 Task: Utilize the "Equalization" effect to sculpt the tonal balance of a vocal recording.
Action: Mouse moved to (73, 7)
Screenshot: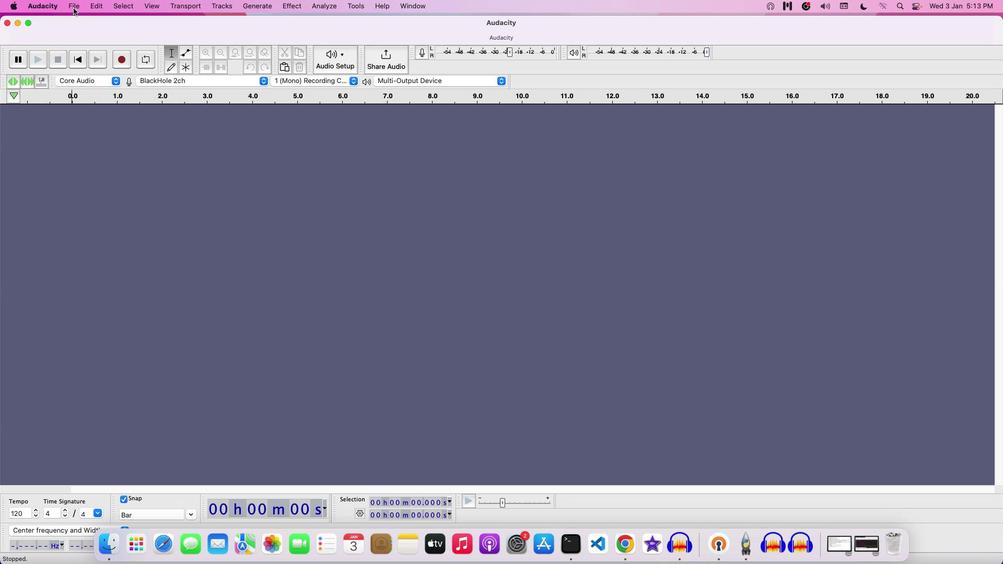 
Action: Mouse pressed left at (73, 7)
Screenshot: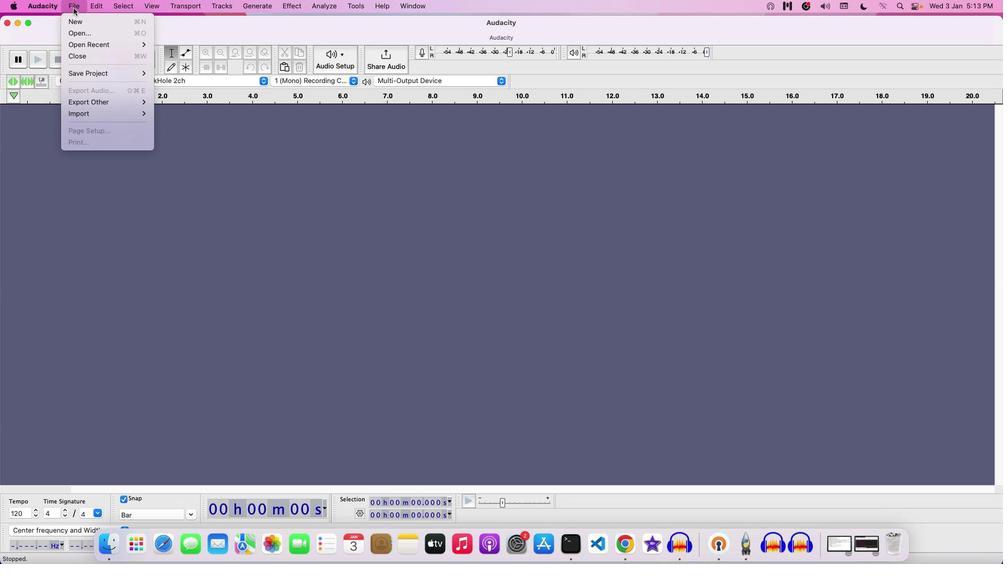 
Action: Mouse moved to (89, 30)
Screenshot: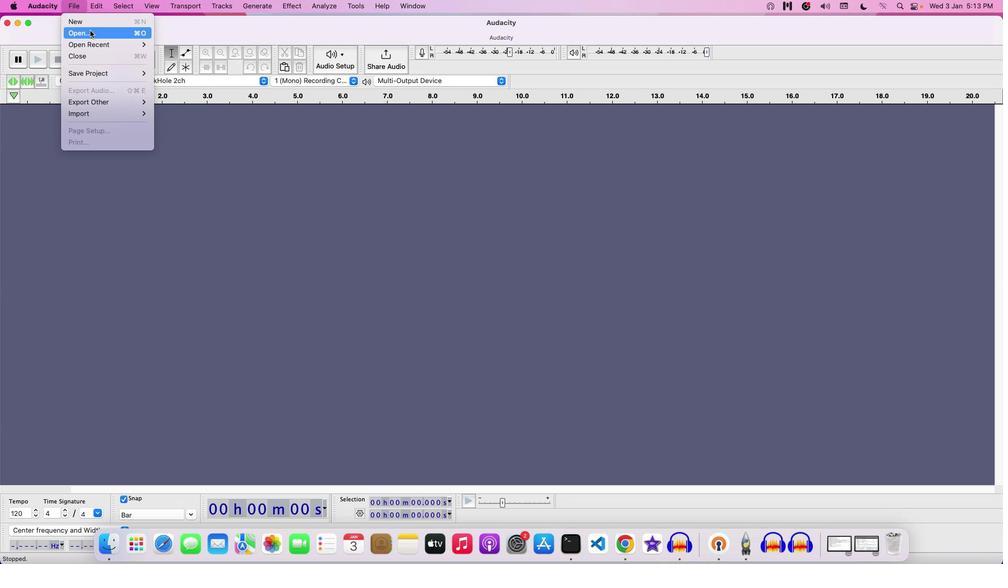 
Action: Mouse pressed left at (89, 30)
Screenshot: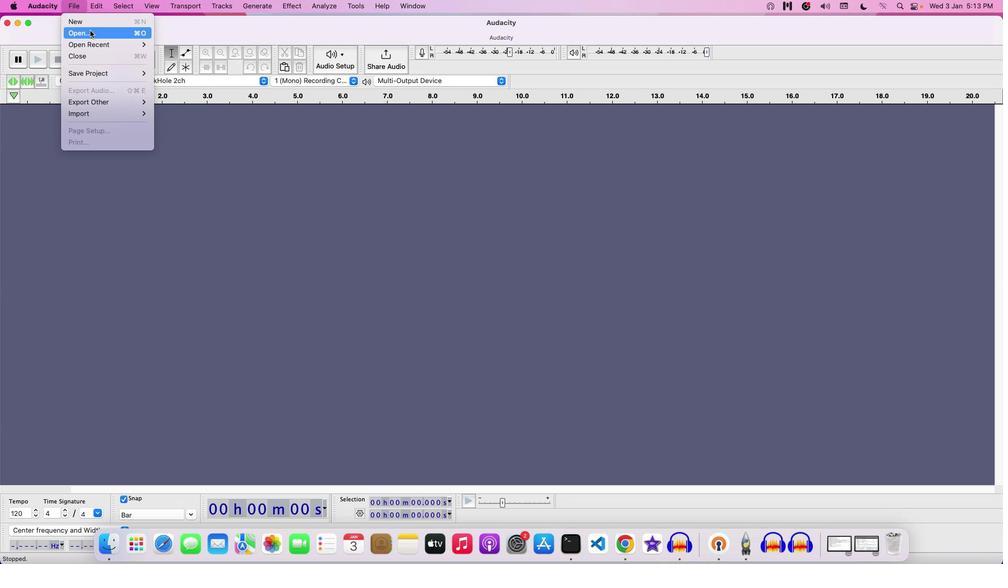 
Action: Mouse moved to (450, 191)
Screenshot: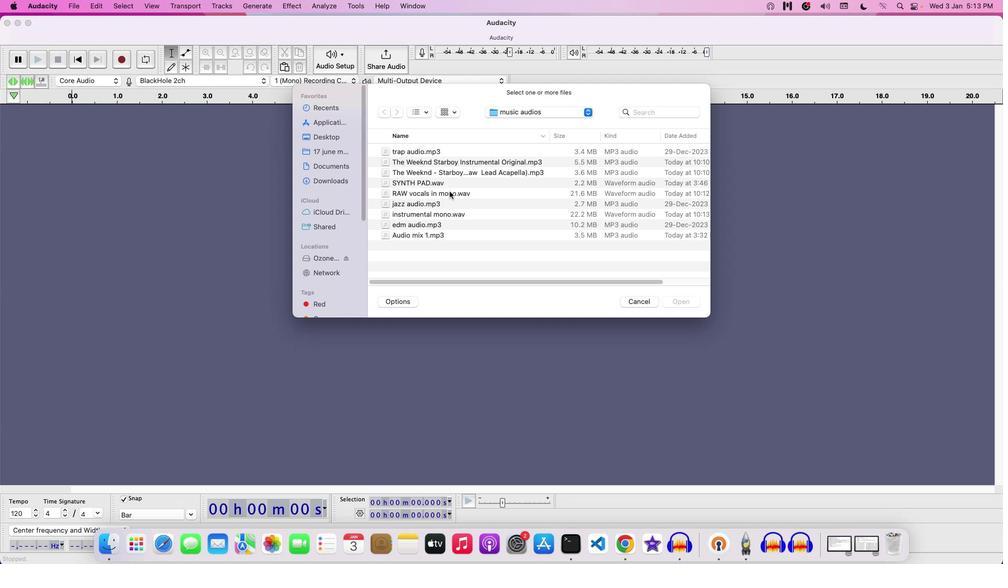 
Action: Mouse pressed left at (450, 191)
Screenshot: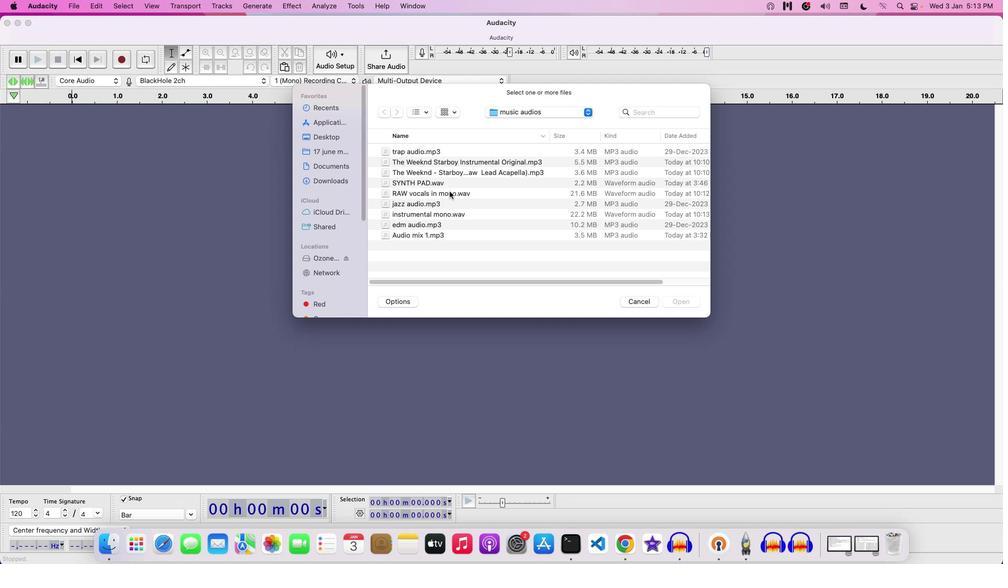 
Action: Mouse moved to (468, 193)
Screenshot: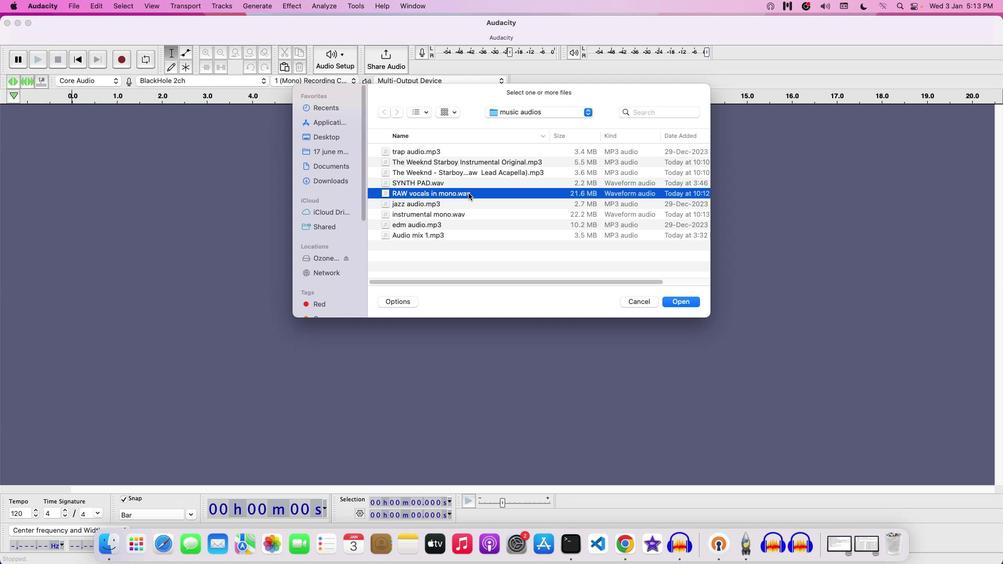 
Action: Mouse pressed left at (468, 193)
Screenshot: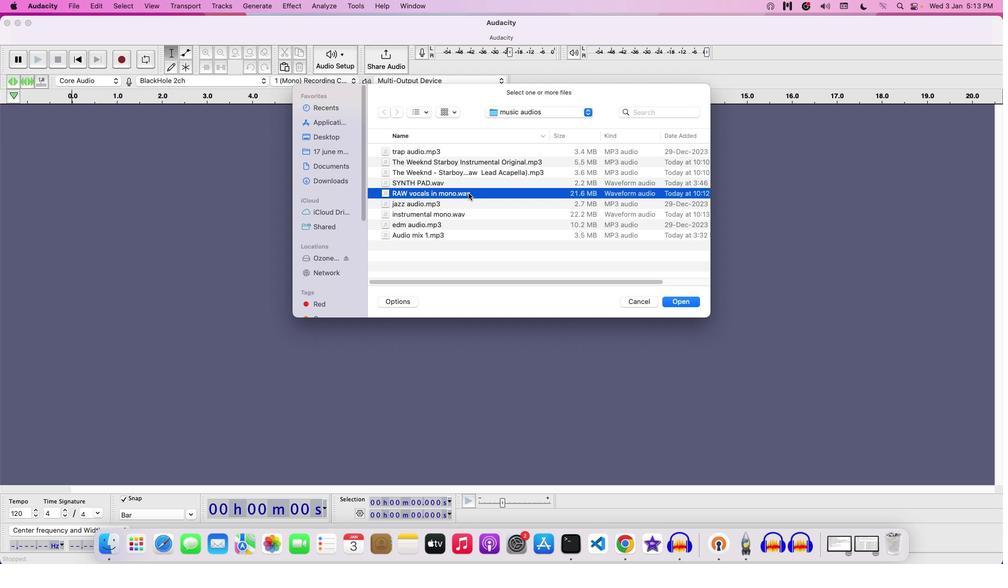 
Action: Mouse moved to (650, 303)
Screenshot: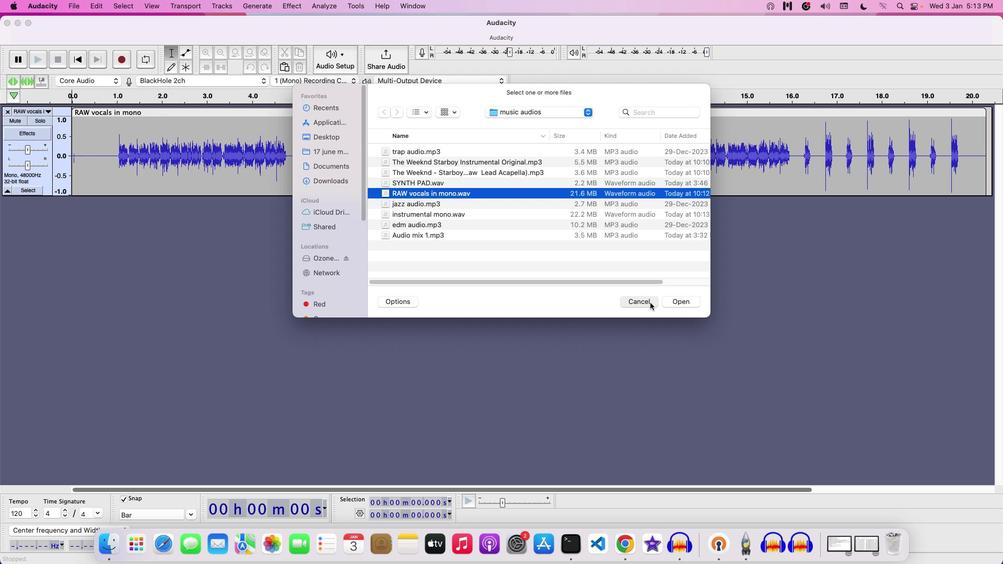 
Action: Mouse pressed left at (650, 303)
Screenshot: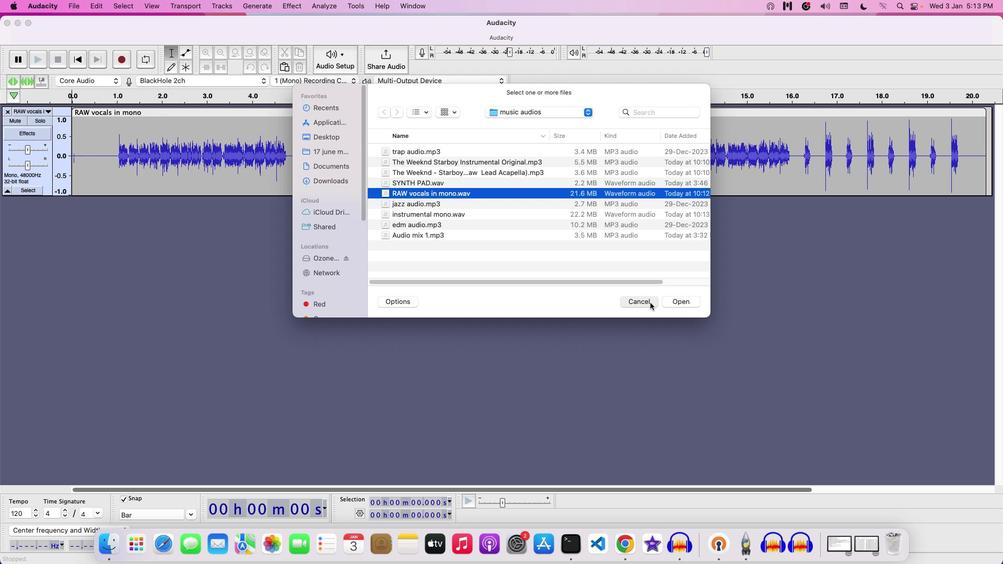 
Action: Mouse moved to (71, 111)
Screenshot: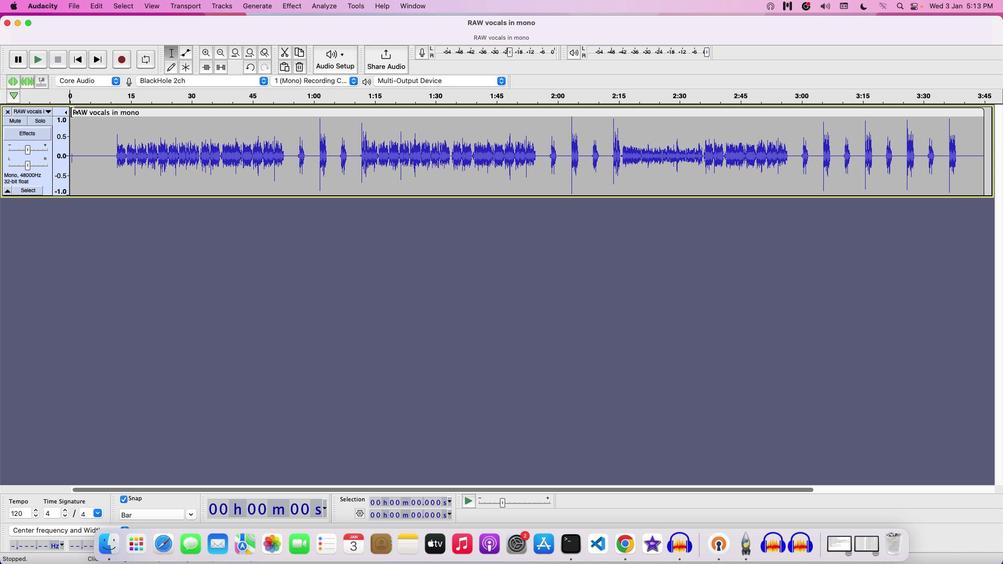 
Action: Mouse pressed left at (71, 111)
Screenshot: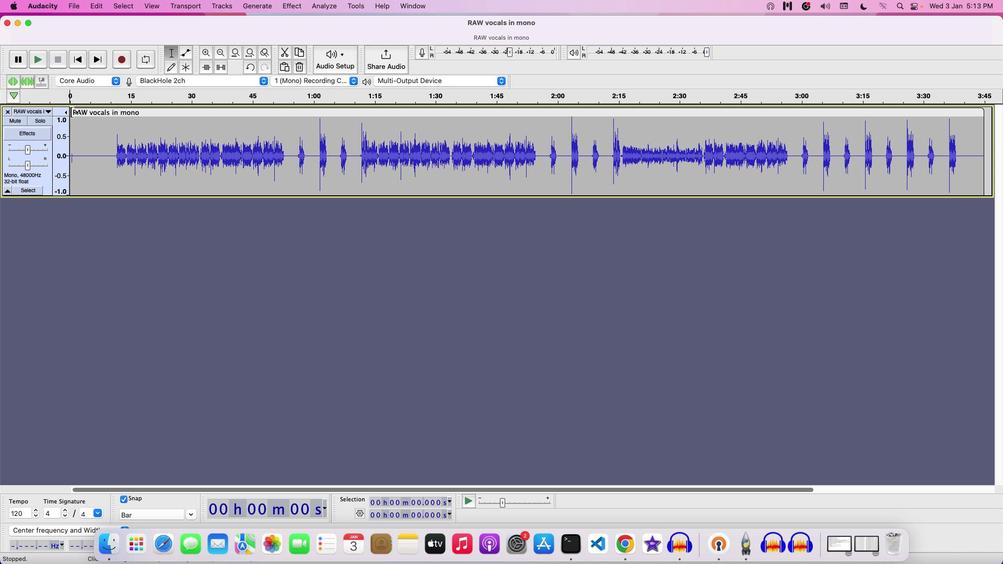 
Action: Mouse moved to (133, 112)
Screenshot: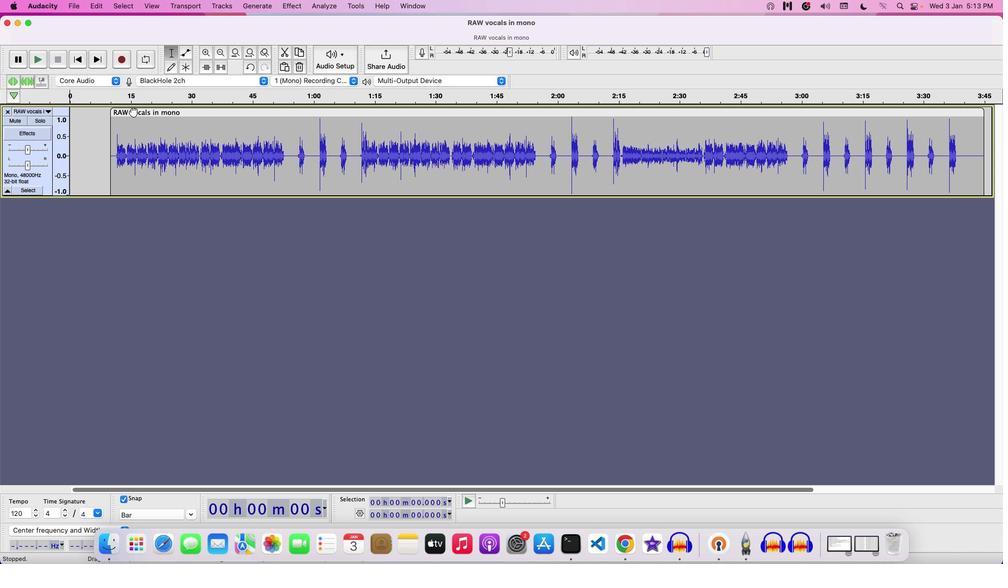
Action: Mouse pressed left at (133, 112)
Screenshot: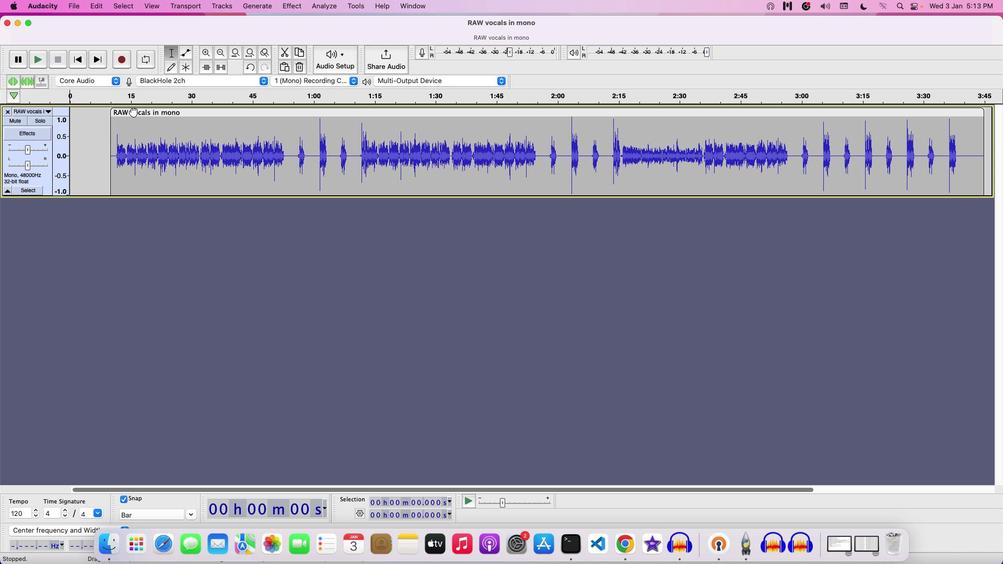 
Action: Mouse moved to (941, 111)
Screenshot: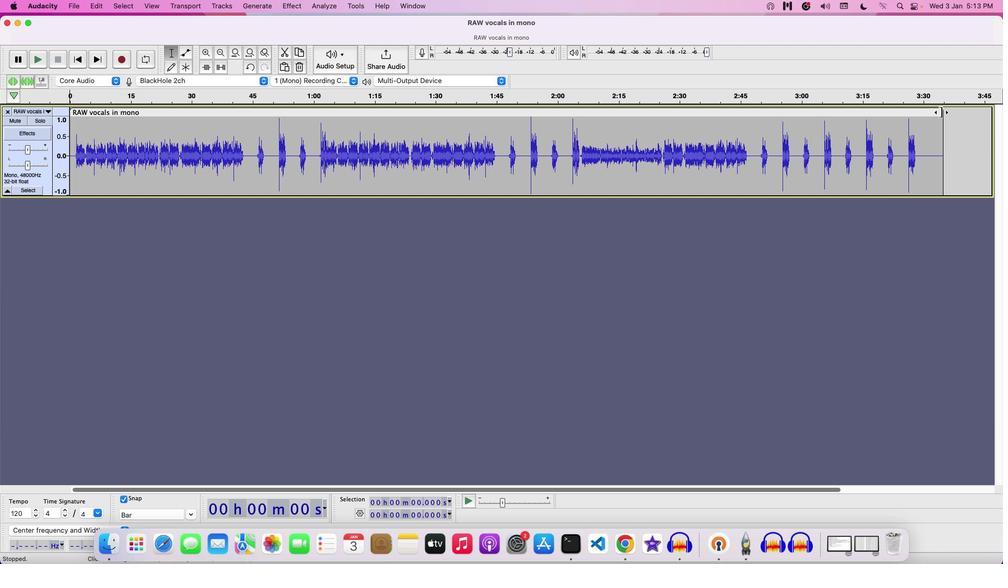 
Action: Mouse pressed left at (941, 111)
Screenshot: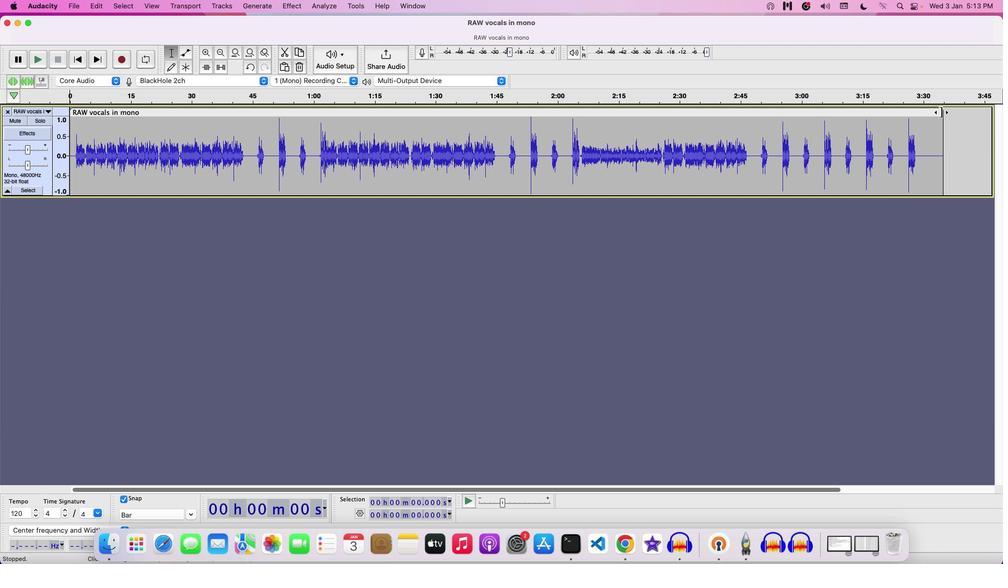 
Action: Mouse moved to (295, 139)
Screenshot: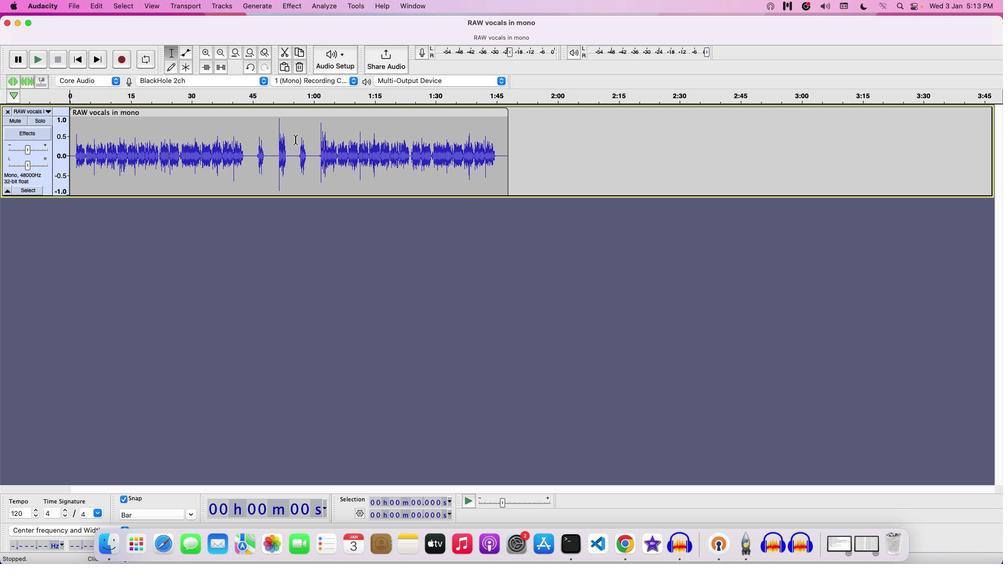 
Action: Key pressed Key.space
Screenshot: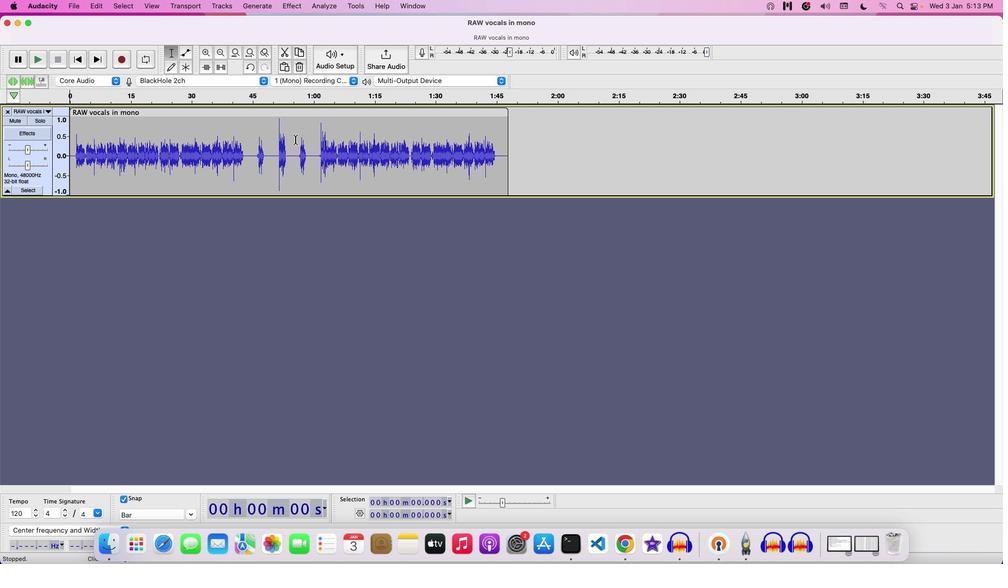 
Action: Mouse moved to (29, 150)
Screenshot: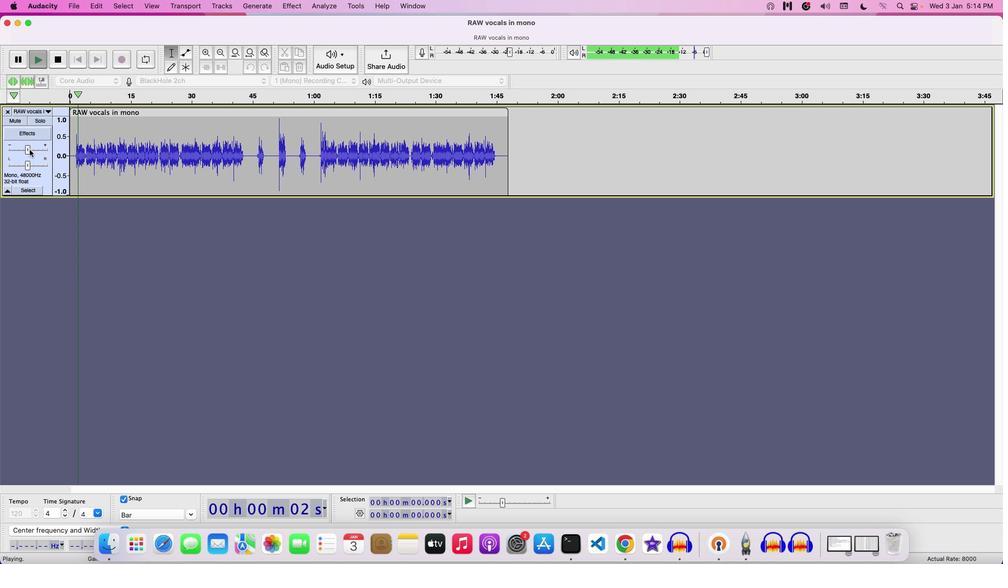 
Action: Mouse pressed left at (29, 150)
Screenshot: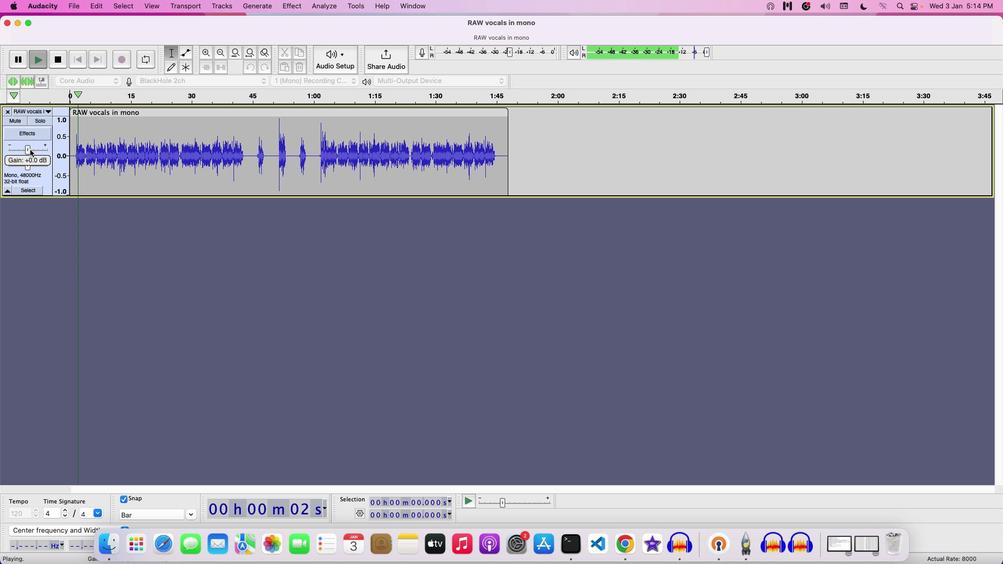 
Action: Mouse moved to (34, 148)
Screenshot: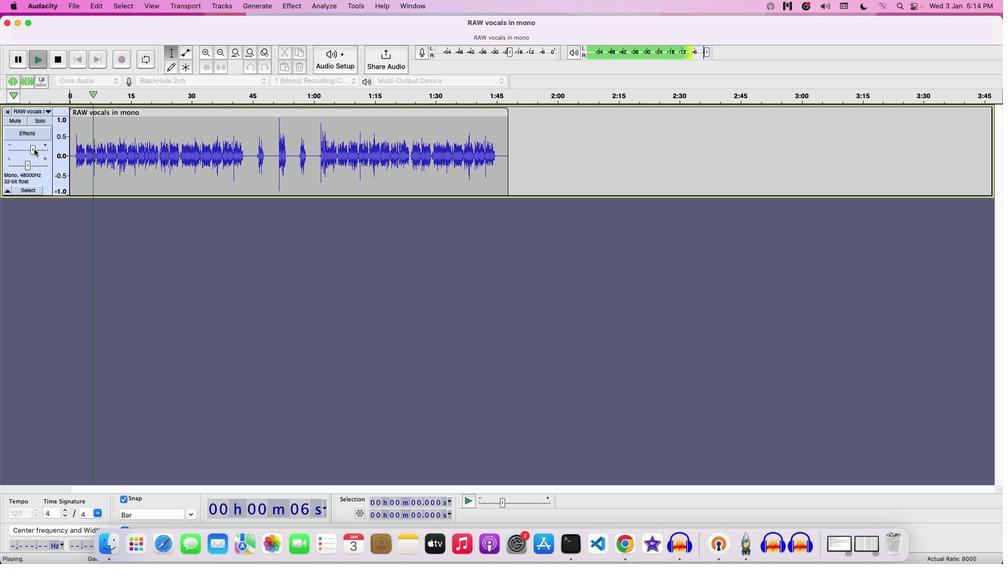 
Action: Mouse pressed left at (34, 148)
Screenshot: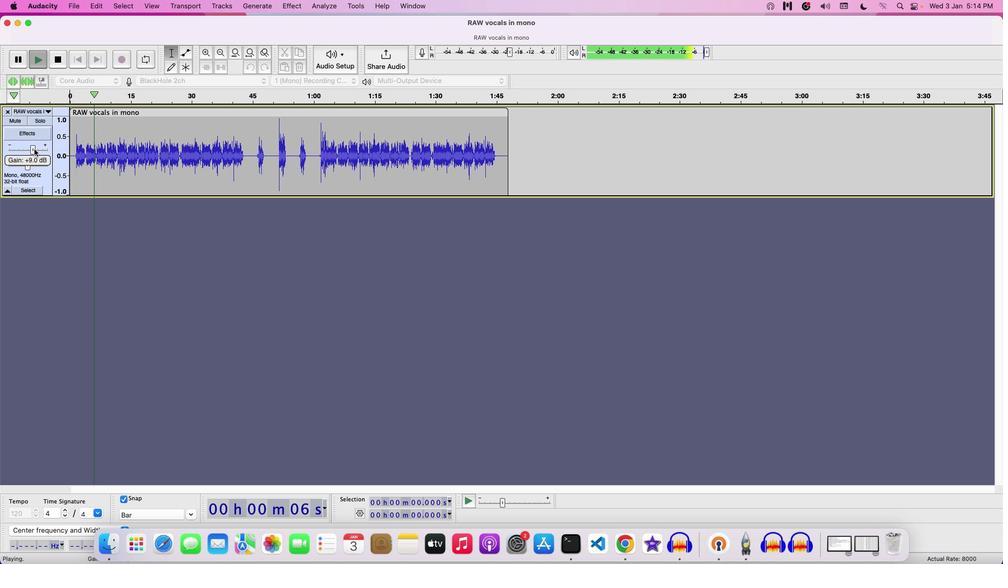 
Action: Mouse moved to (31, 152)
Screenshot: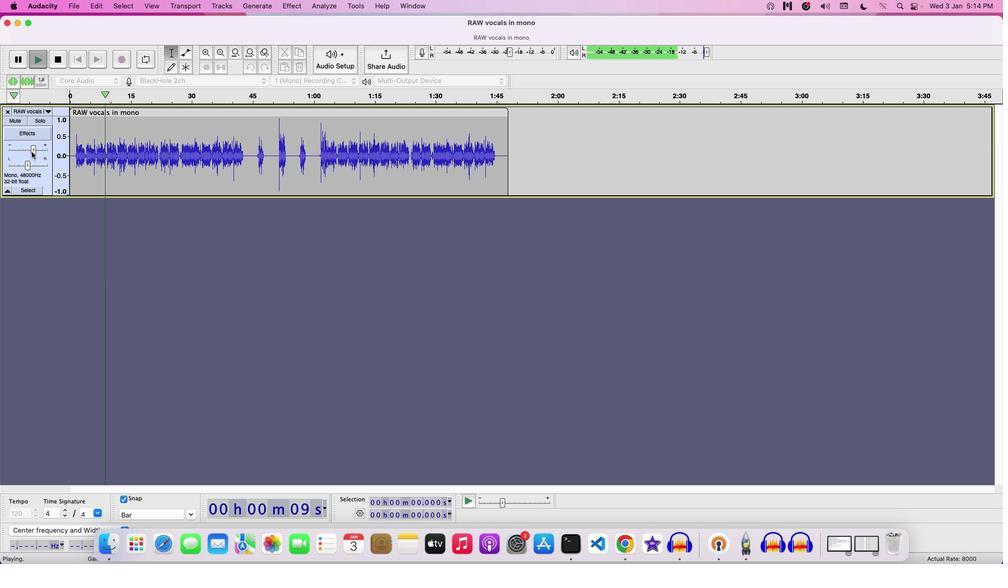 
Action: Mouse pressed left at (31, 152)
Screenshot: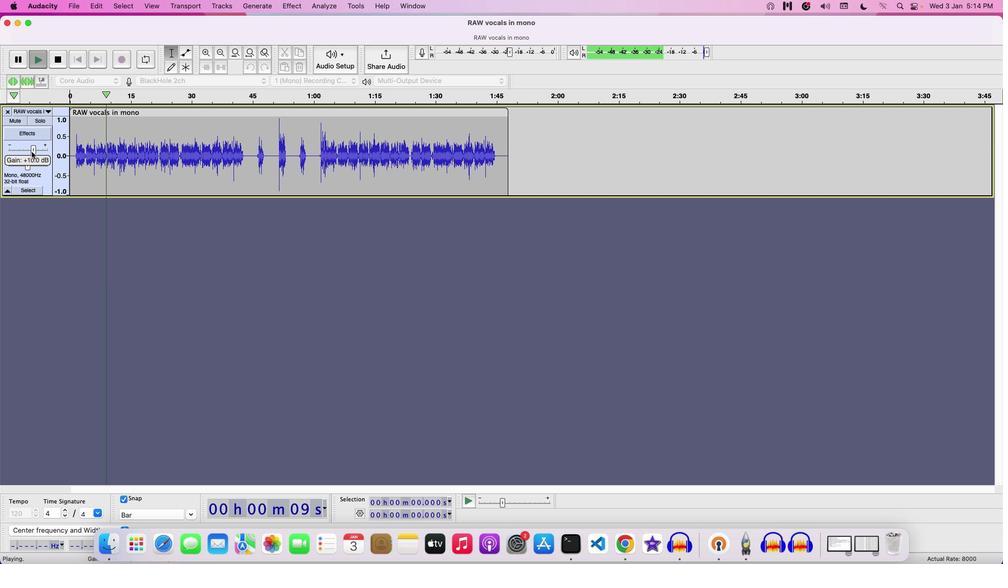 
Action: Mouse moved to (200, 145)
Screenshot: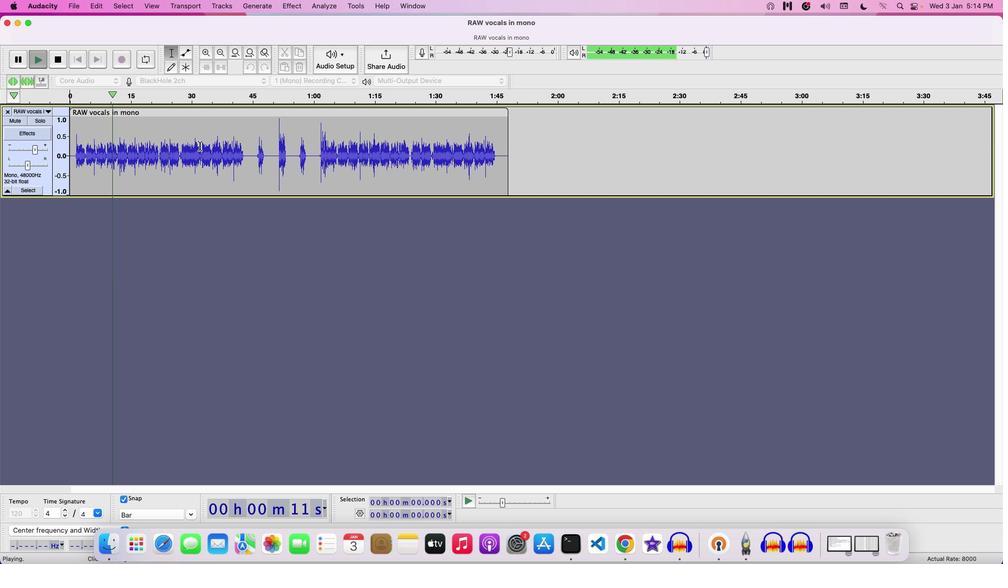 
Action: Key pressed Key.space
Screenshot: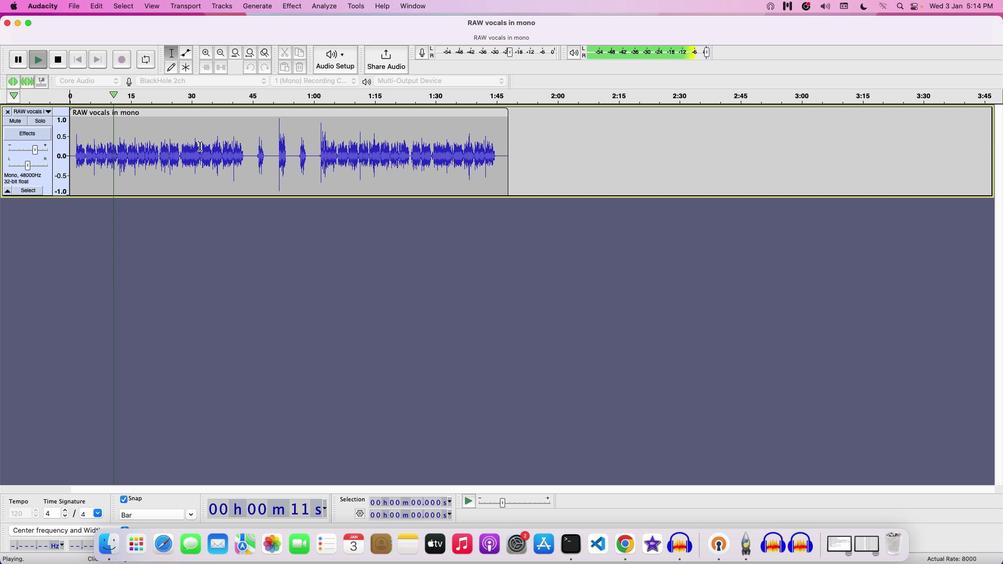 
Action: Mouse pressed left at (200, 145)
Screenshot: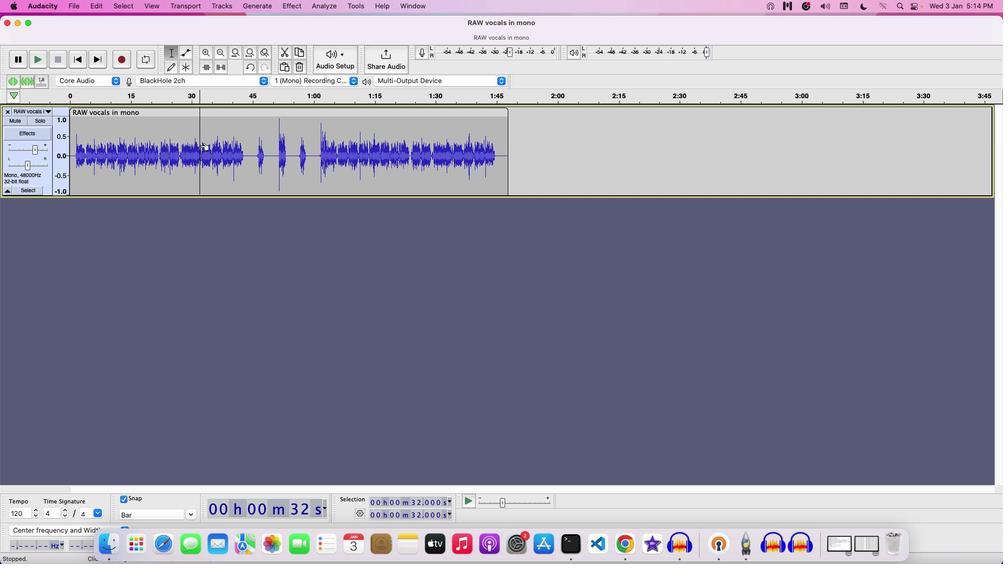 
Action: Mouse pressed left at (200, 145)
Screenshot: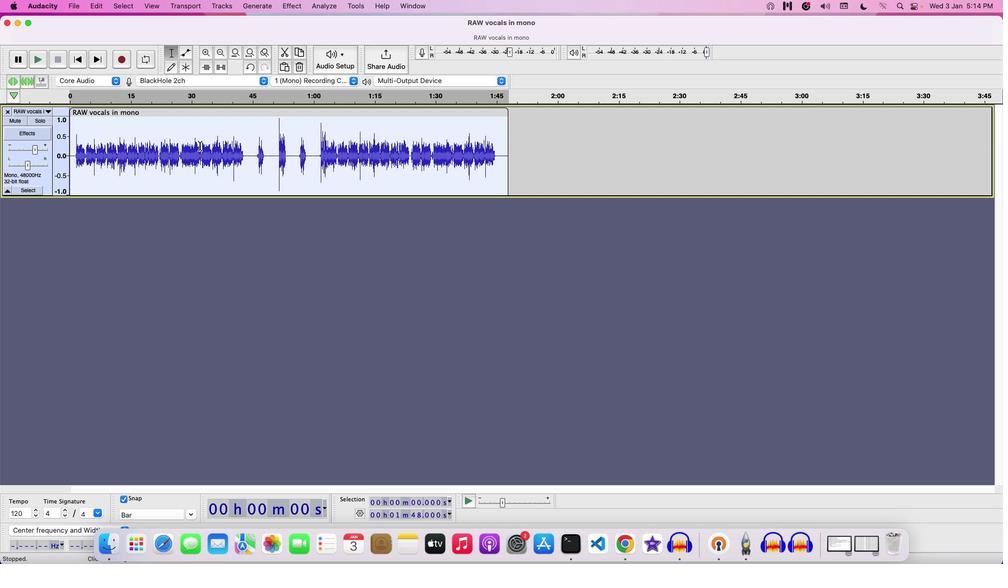
Action: Mouse moved to (290, 6)
Screenshot: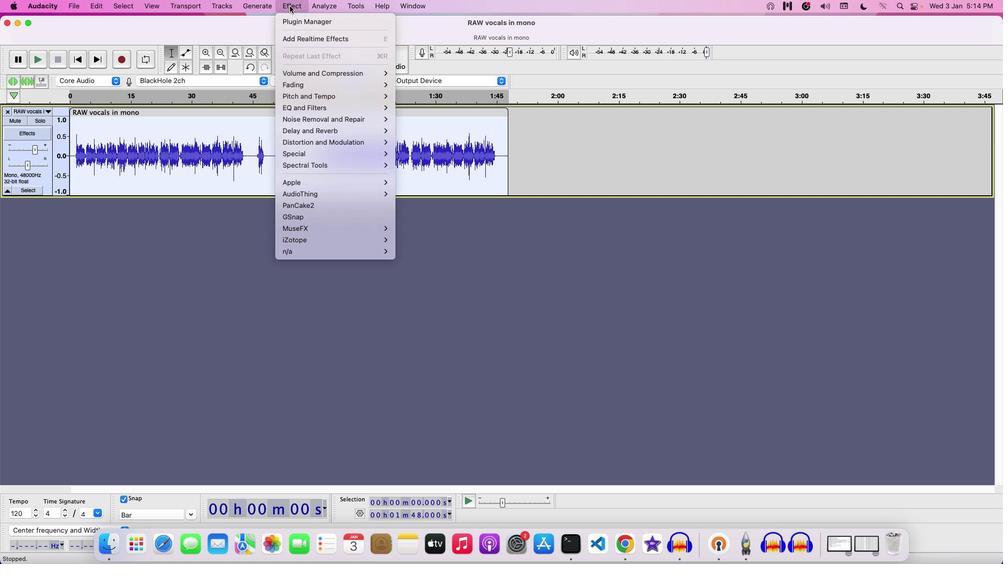 
Action: Mouse pressed left at (290, 6)
Screenshot: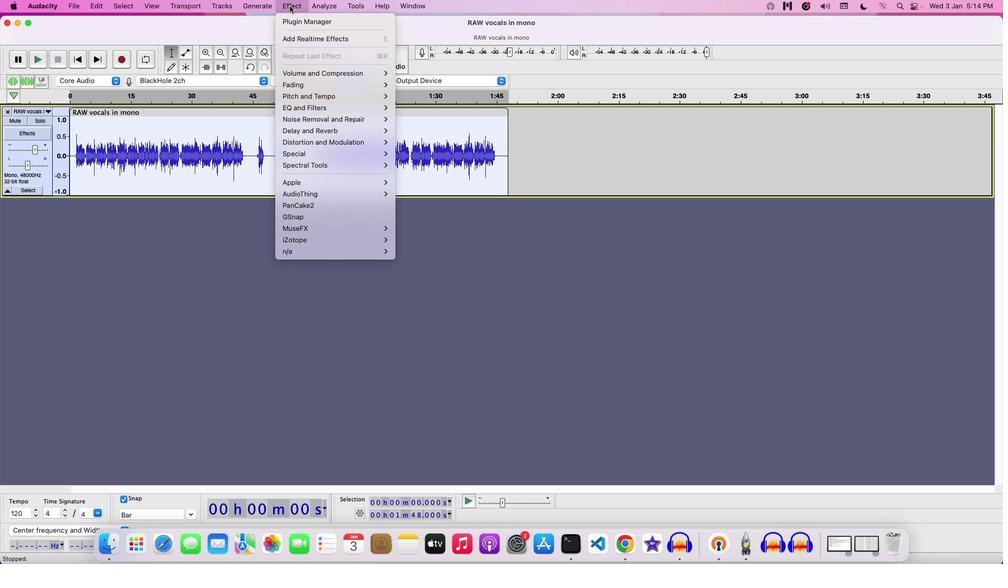
Action: Mouse moved to (418, 115)
Screenshot: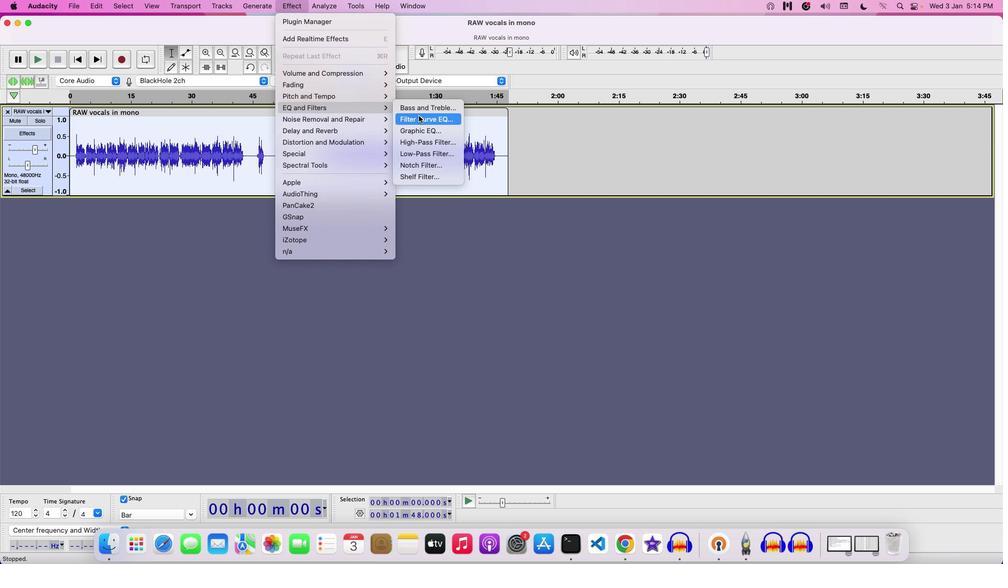 
Action: Mouse pressed left at (418, 115)
Screenshot: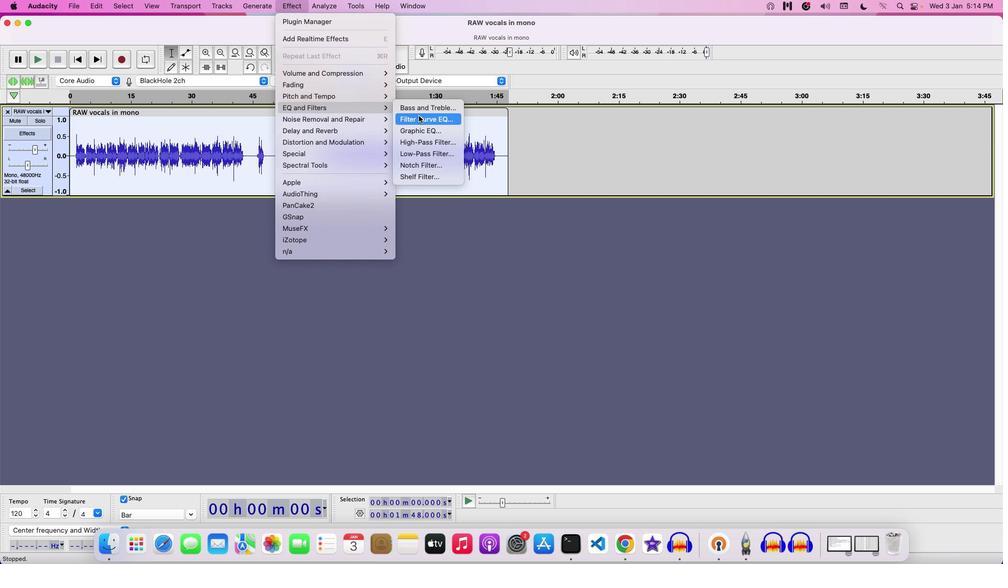 
Action: Mouse moved to (487, 431)
Screenshot: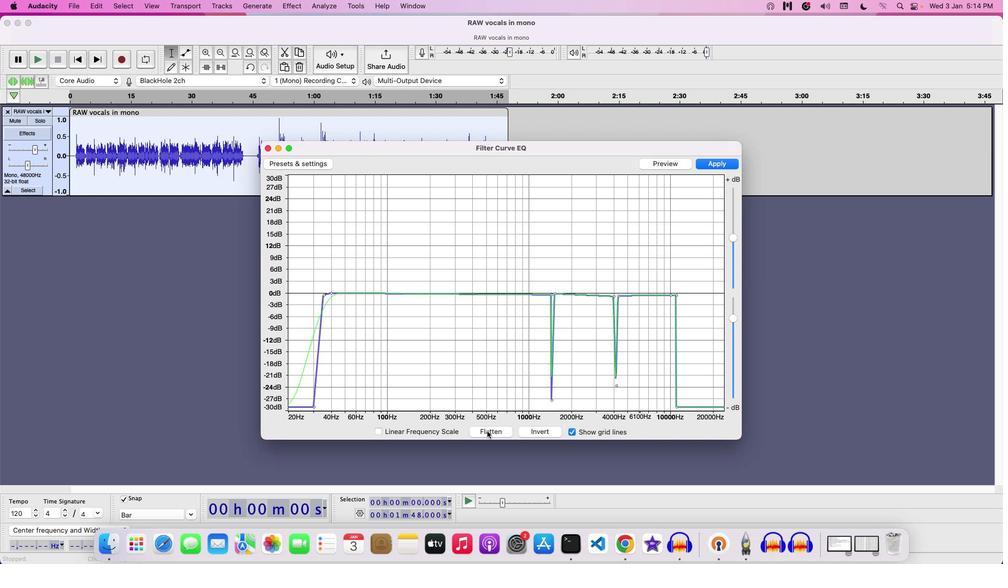 
Action: Mouse pressed left at (487, 431)
Screenshot: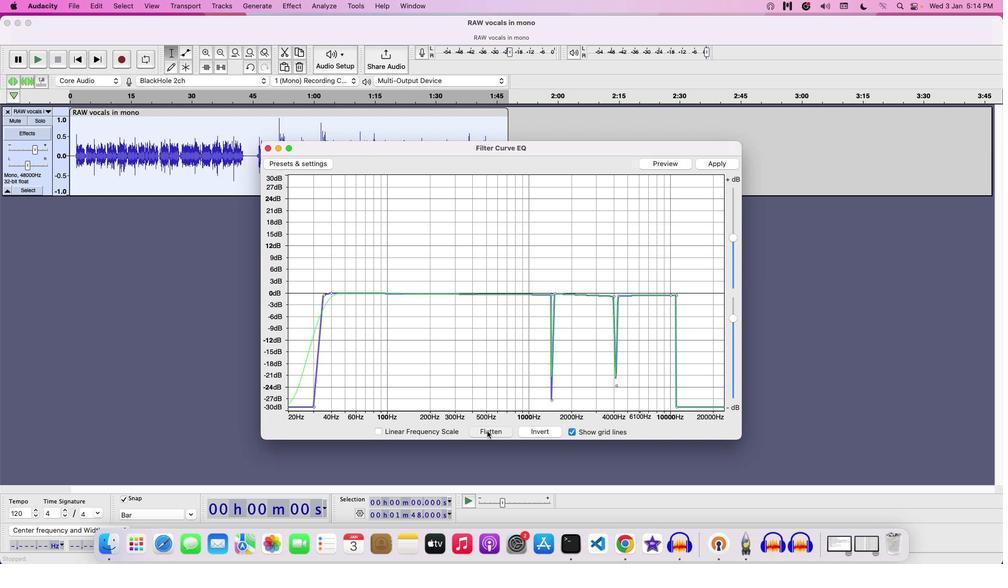 
Action: Mouse moved to (313, 293)
Screenshot: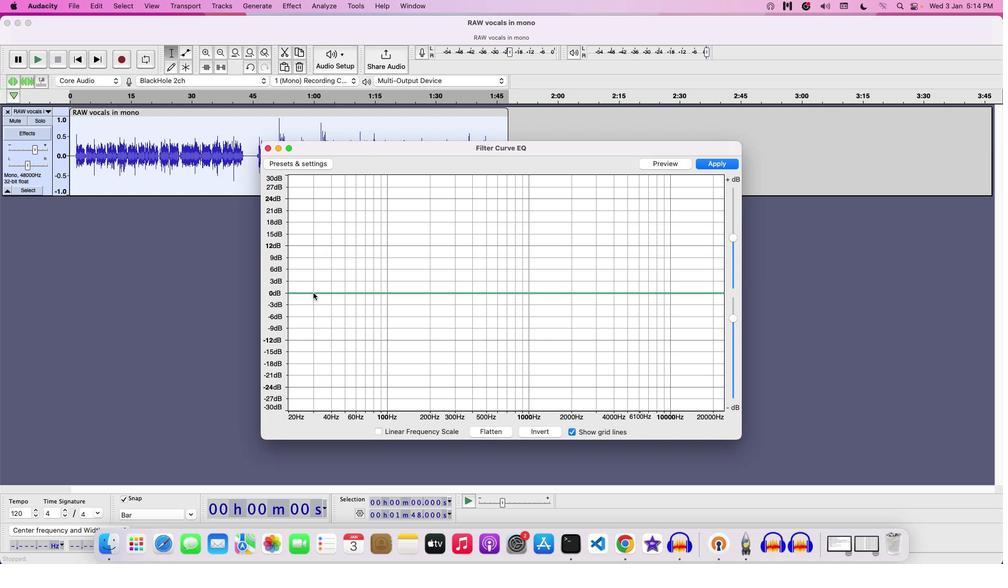
Action: Mouse pressed left at (313, 293)
Screenshot: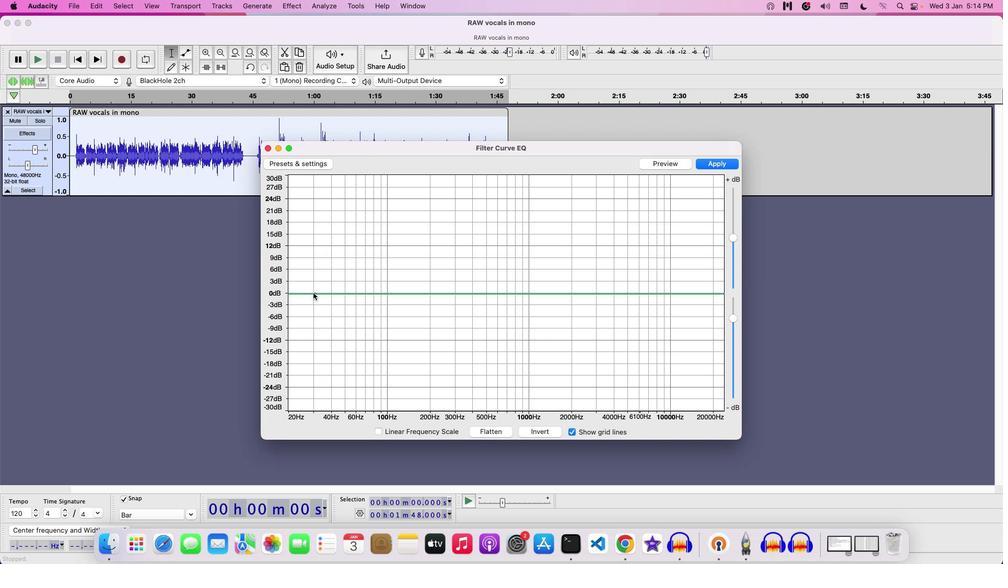 
Action: Mouse moved to (330, 293)
Screenshot: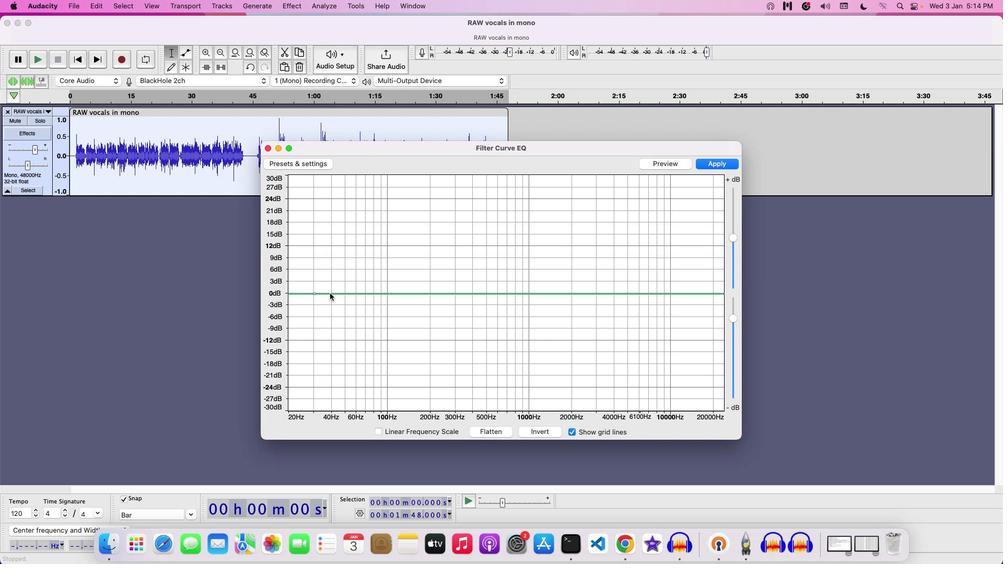 
Action: Mouse pressed left at (330, 293)
Screenshot: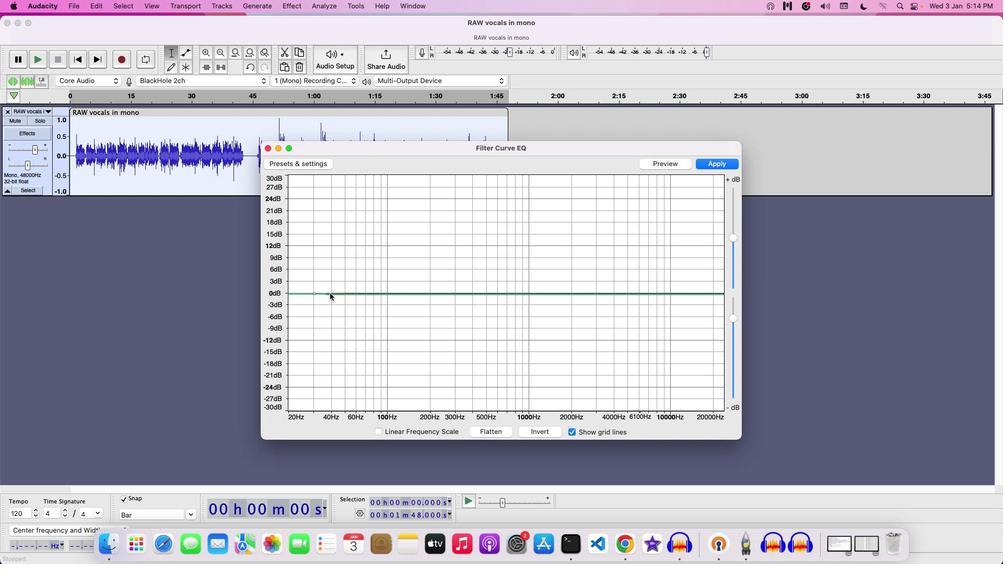 
Action: Mouse moved to (344, 294)
Screenshot: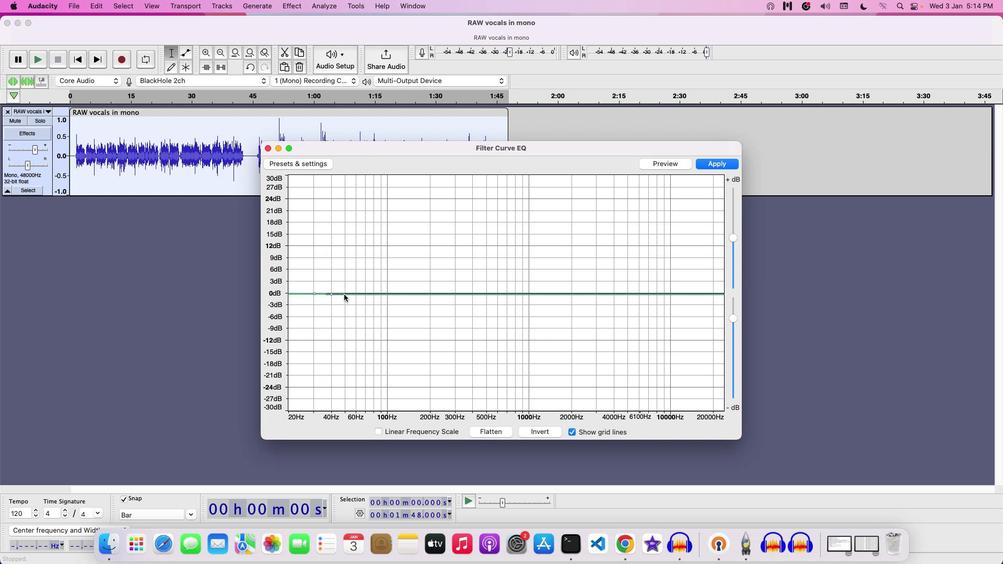 
Action: Mouse pressed left at (344, 294)
Screenshot: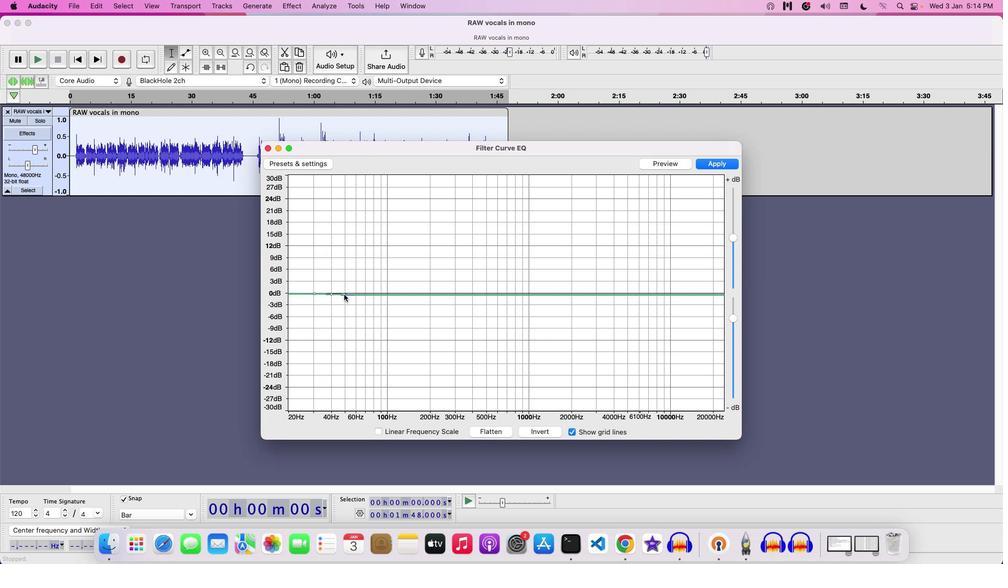 
Action: Mouse moved to (314, 293)
Screenshot: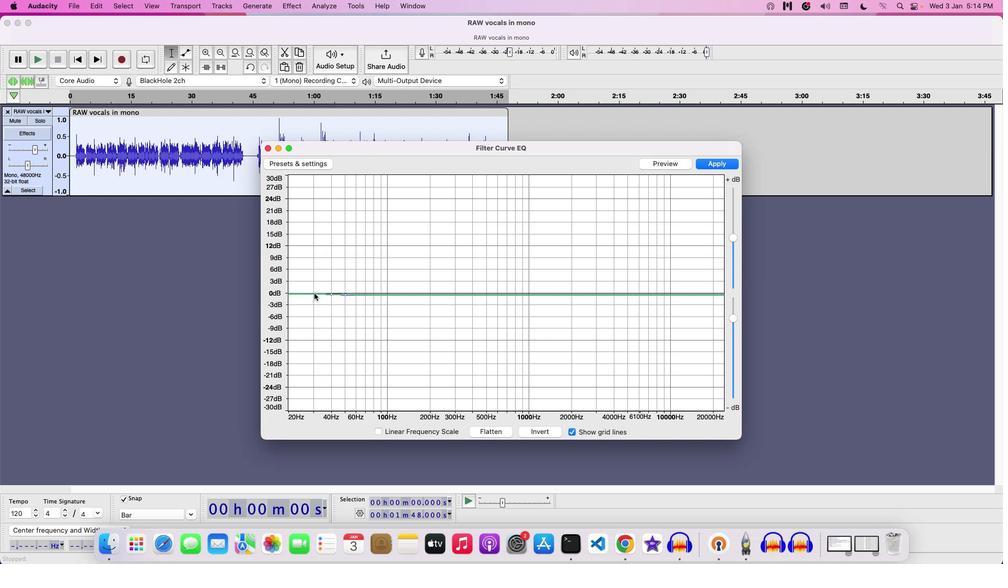 
Action: Mouse pressed left at (314, 293)
Screenshot: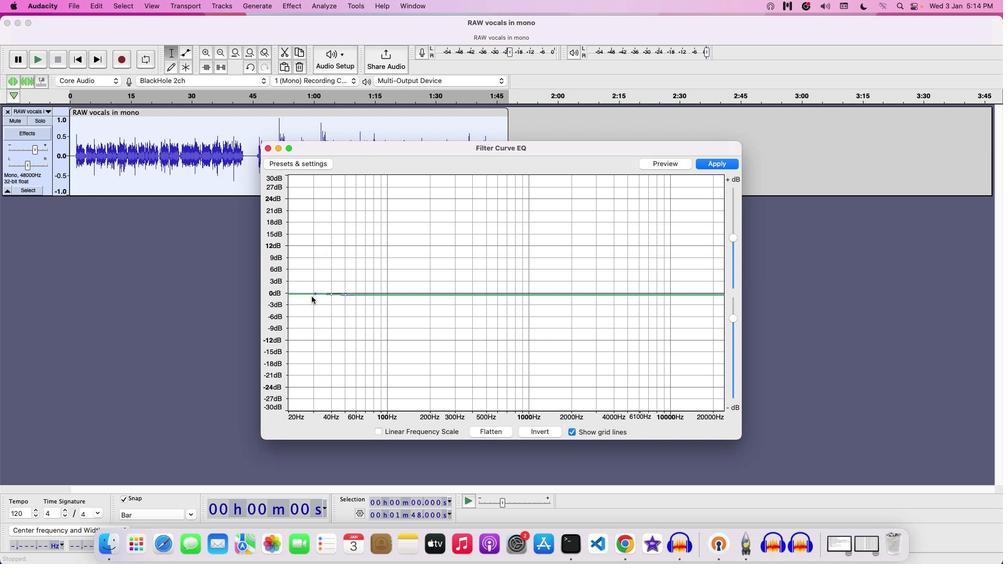 
Action: Mouse moved to (331, 294)
Screenshot: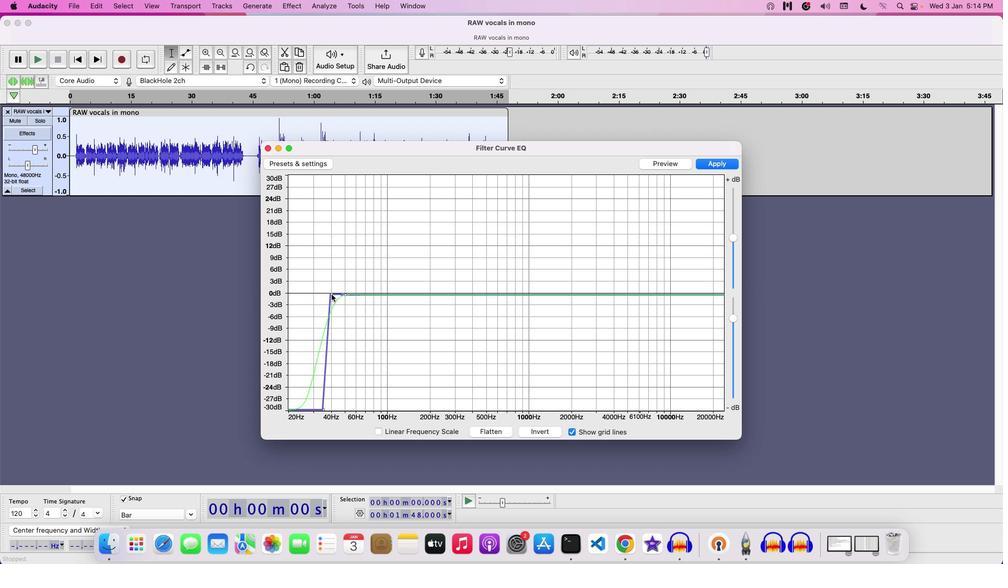 
Action: Mouse pressed left at (331, 294)
Screenshot: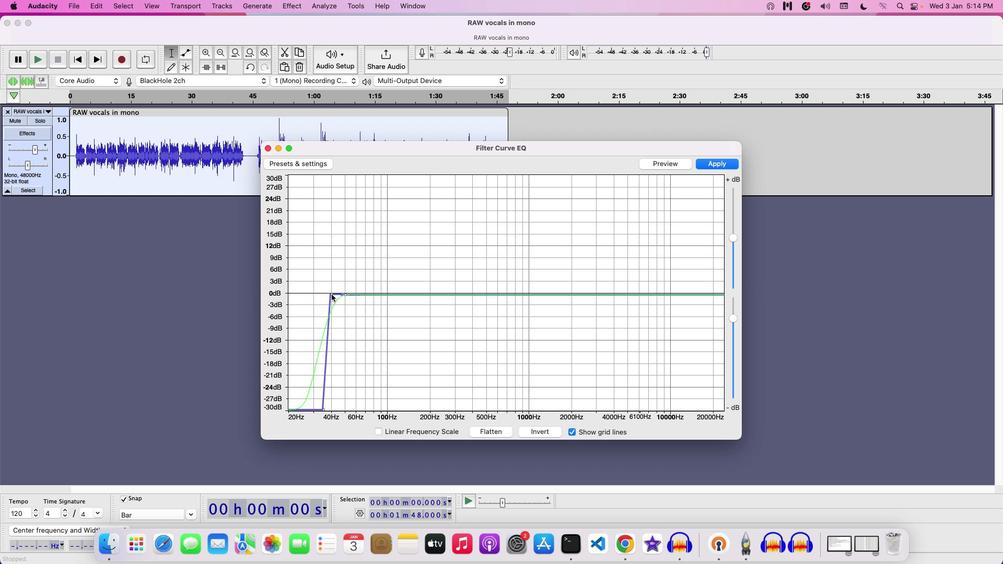 
Action: Mouse moved to (344, 295)
Screenshot: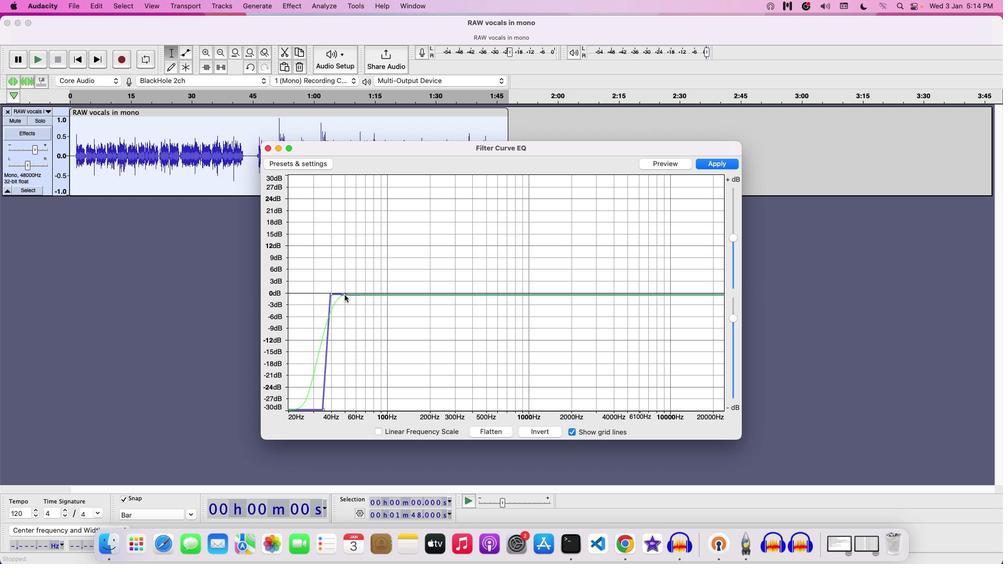 
Action: Mouse pressed left at (344, 295)
Screenshot: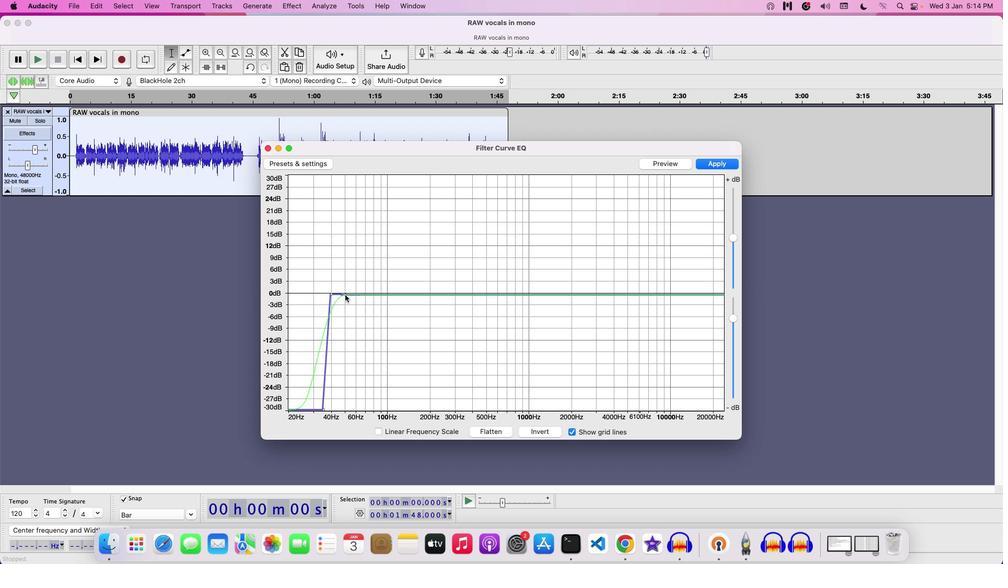 
Action: Mouse moved to (331, 295)
Screenshot: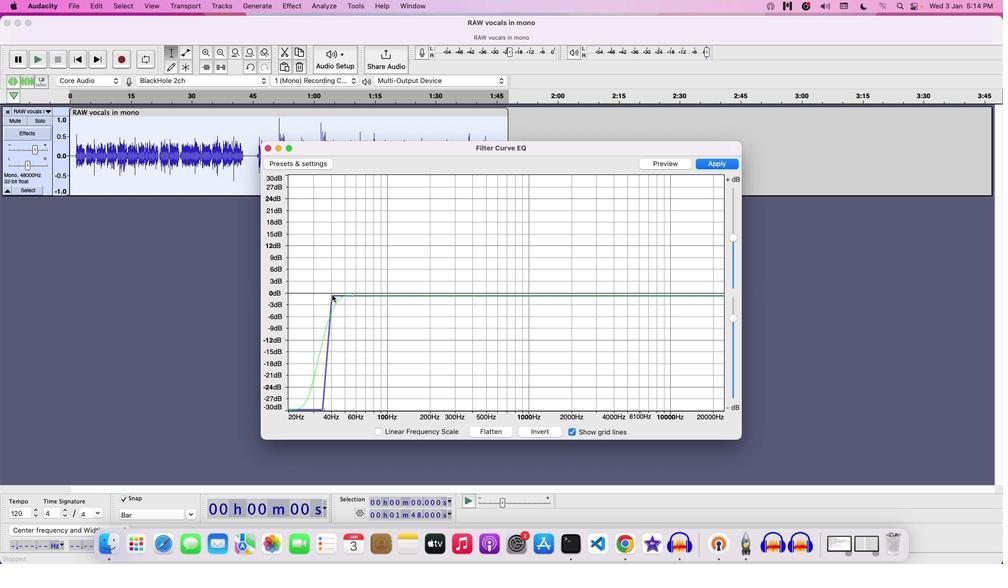 
Action: Mouse pressed left at (331, 295)
Screenshot: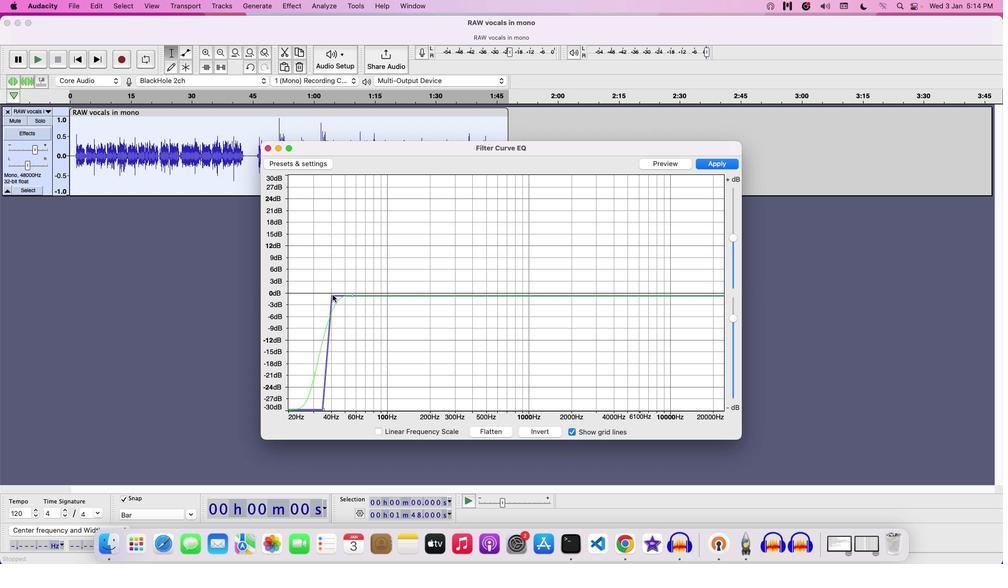 
Action: Mouse moved to (700, 294)
Screenshot: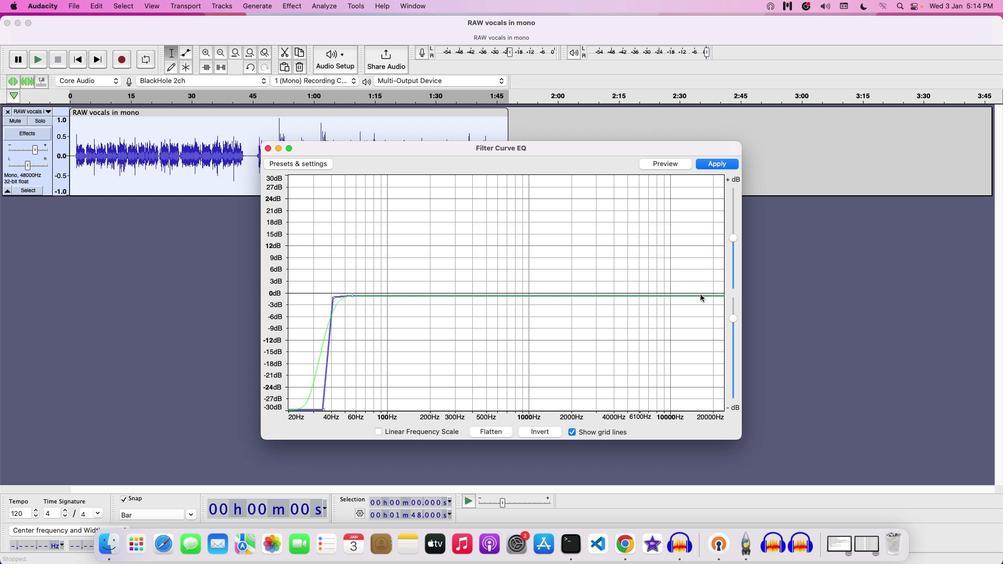 
Action: Mouse pressed left at (700, 294)
Screenshot: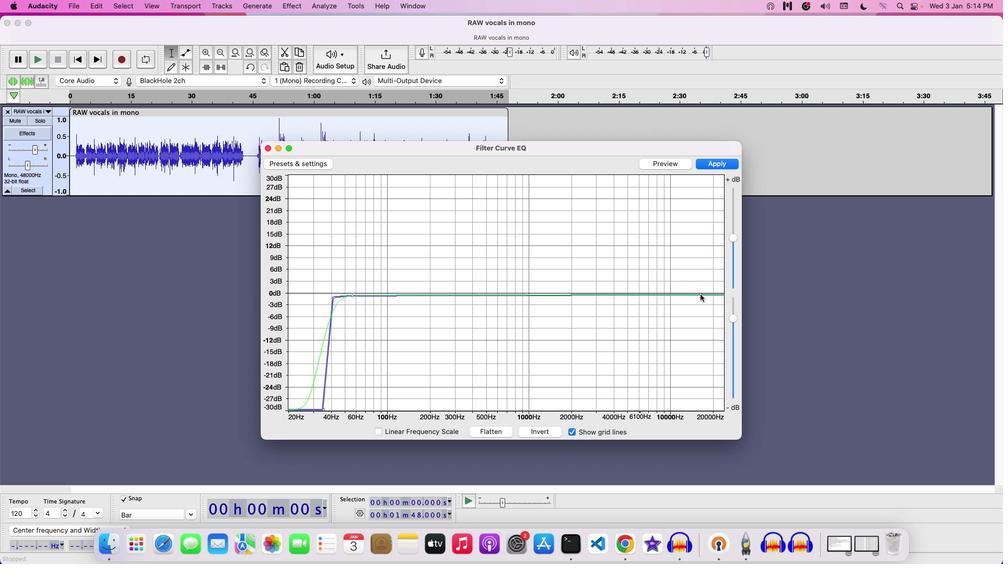 
Action: Mouse moved to (705, 294)
Screenshot: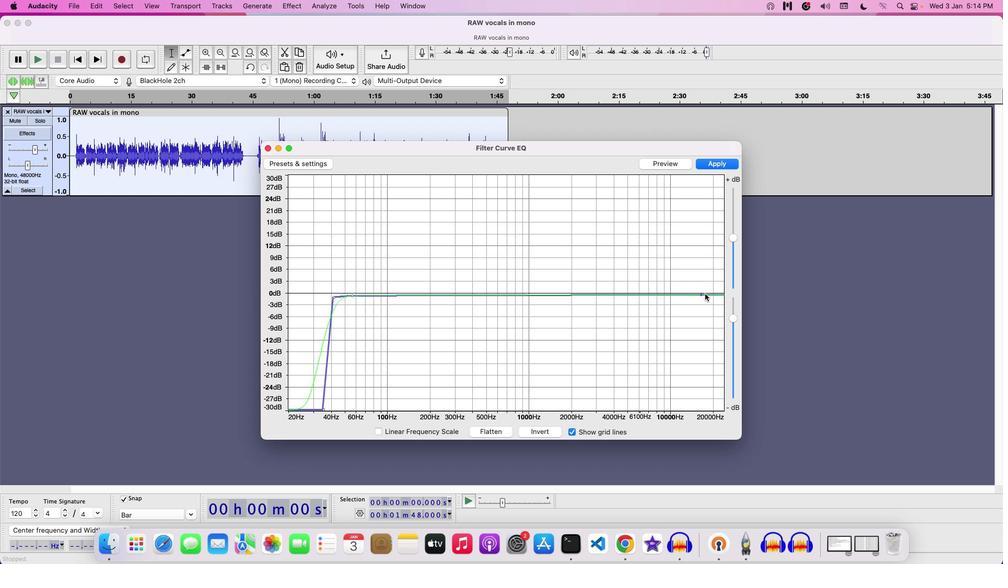 
Action: Mouse pressed left at (705, 294)
Screenshot: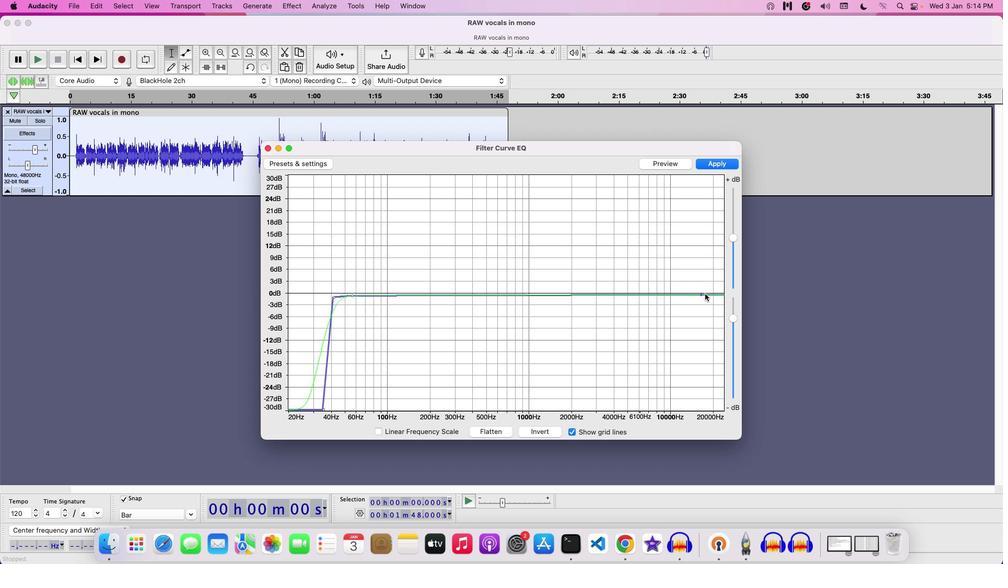 
Action: Mouse moved to (710, 294)
Screenshot: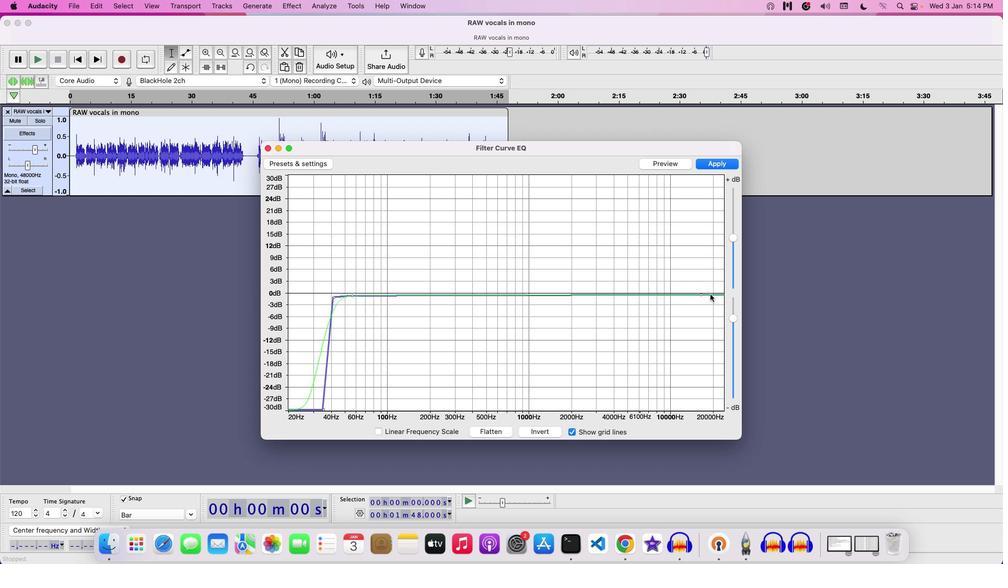 
Action: Mouse pressed left at (710, 294)
Screenshot: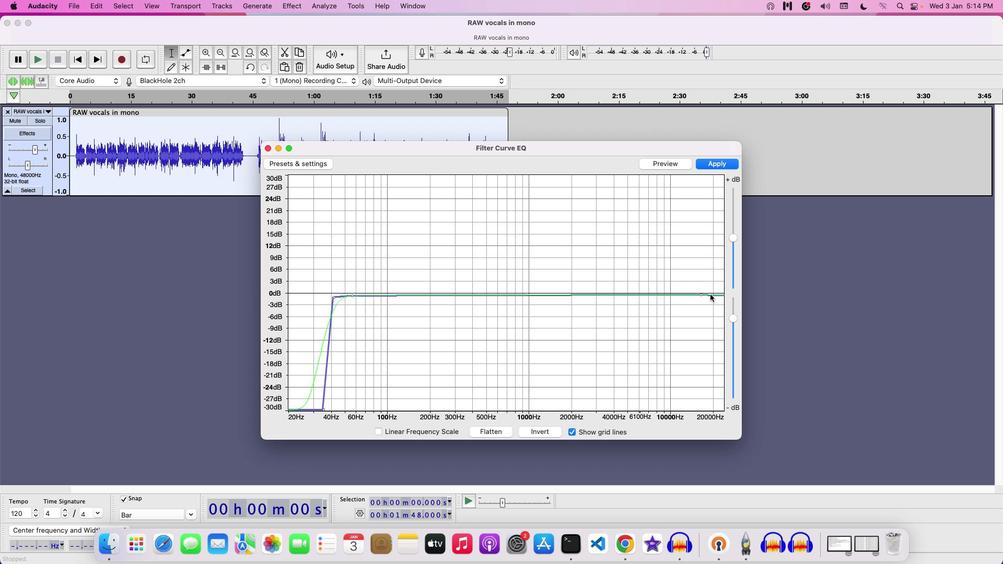 
Action: Mouse moved to (717, 294)
Screenshot: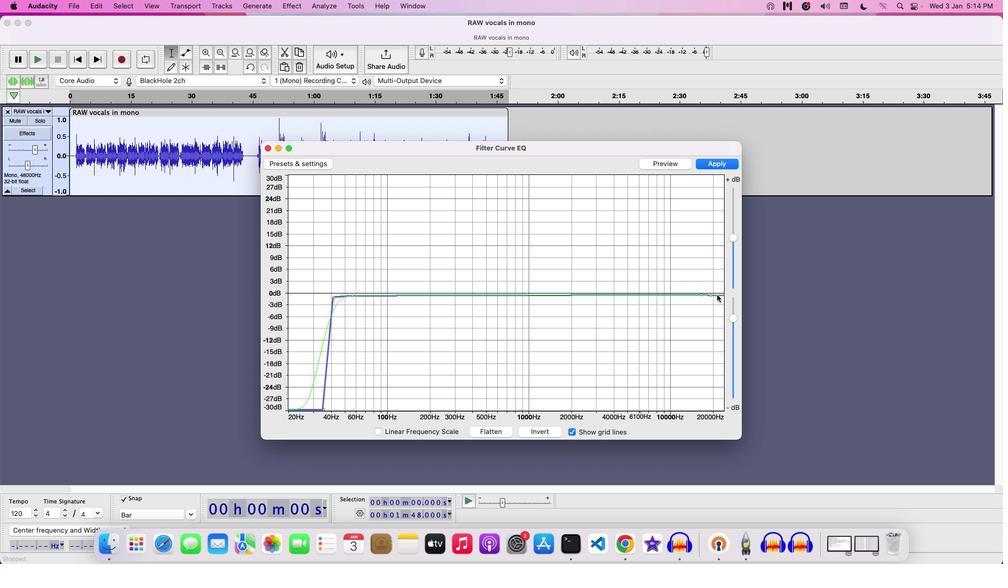 
Action: Mouse pressed left at (717, 294)
Screenshot: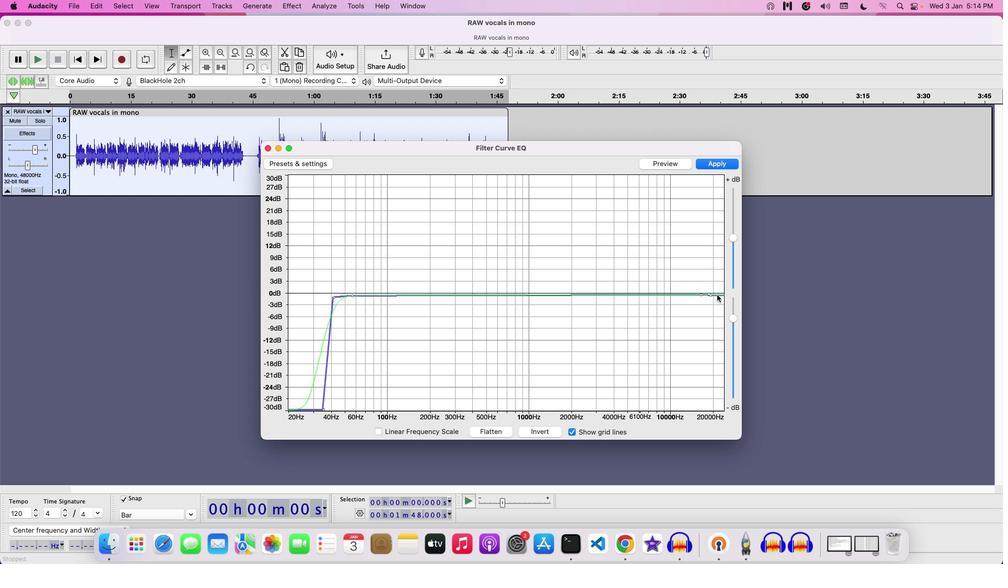 
Action: Mouse moved to (719, 296)
Screenshot: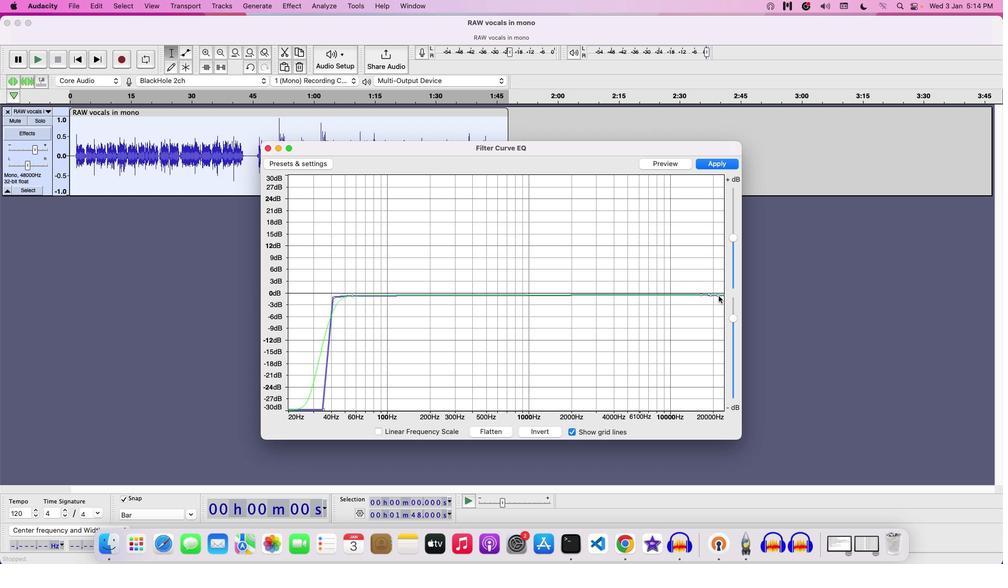 
Action: Mouse pressed left at (719, 296)
Screenshot: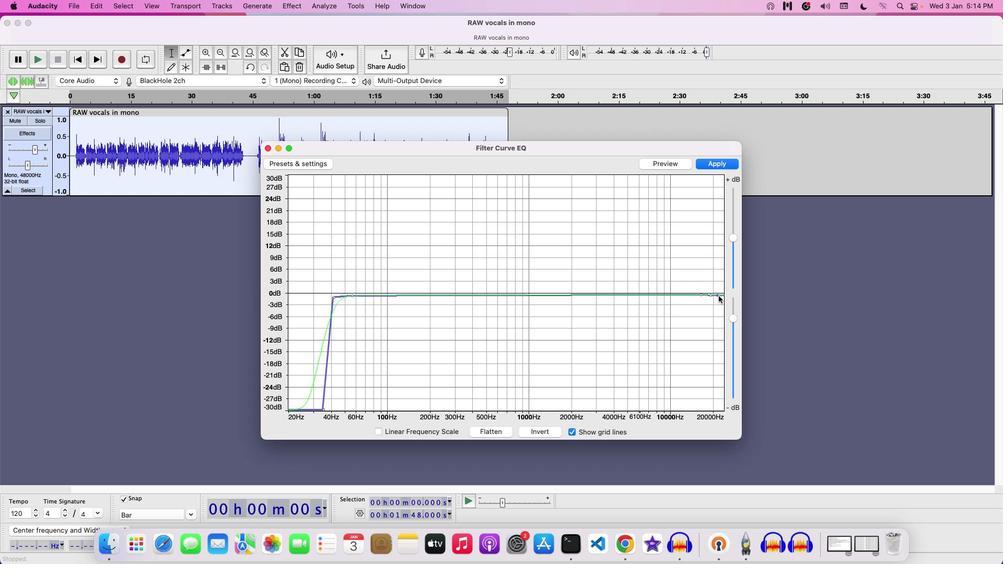 
Action: Mouse moved to (710, 296)
Screenshot: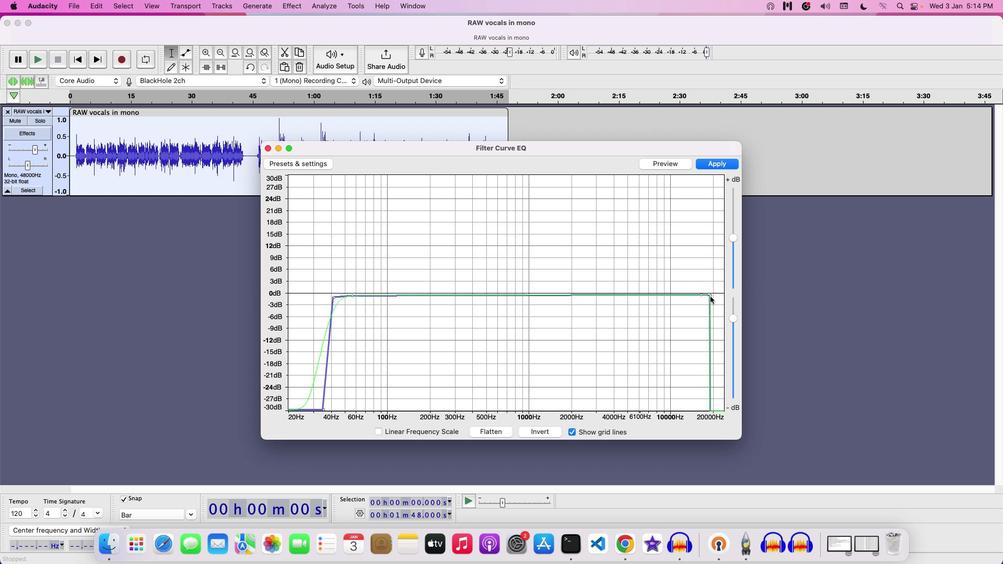 
Action: Mouse pressed left at (710, 296)
Screenshot: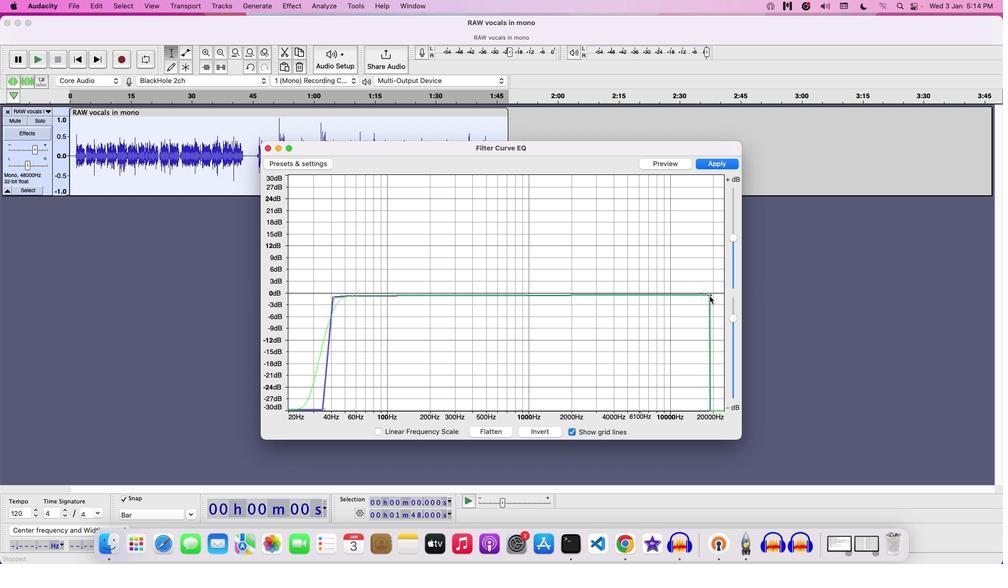 
Action: Mouse moved to (701, 294)
Screenshot: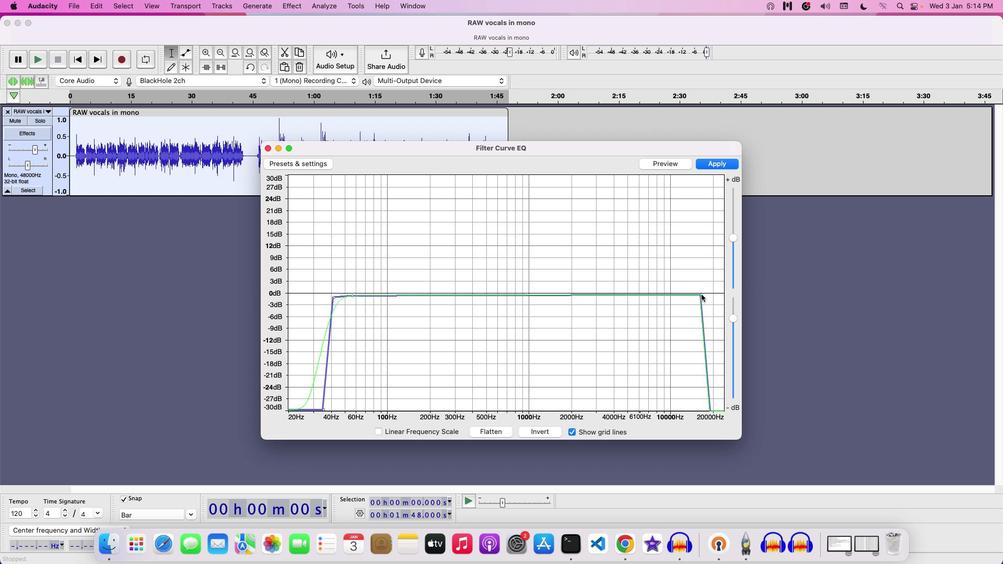 
Action: Mouse pressed left at (701, 294)
Screenshot: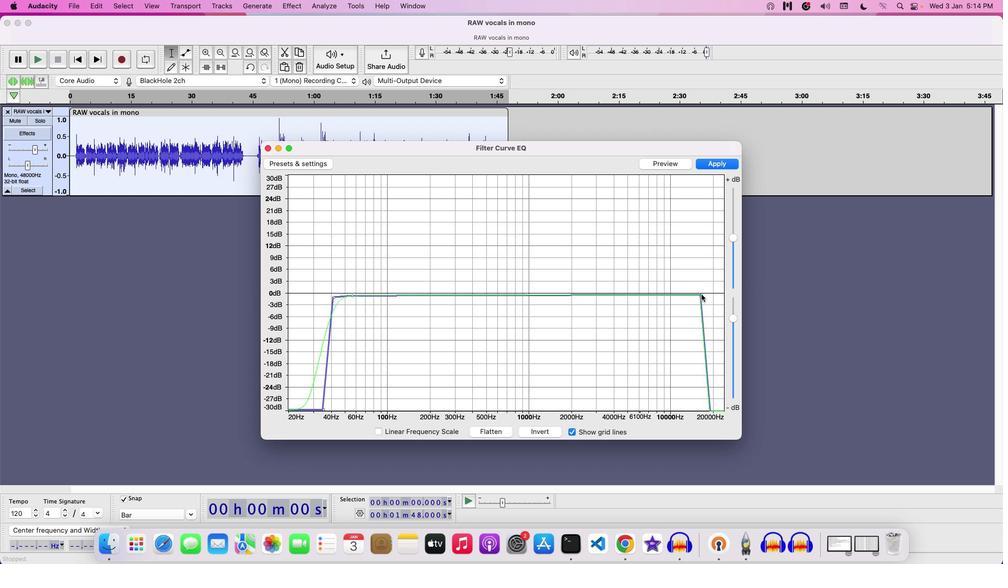 
Action: Mouse moved to (652, 297)
Screenshot: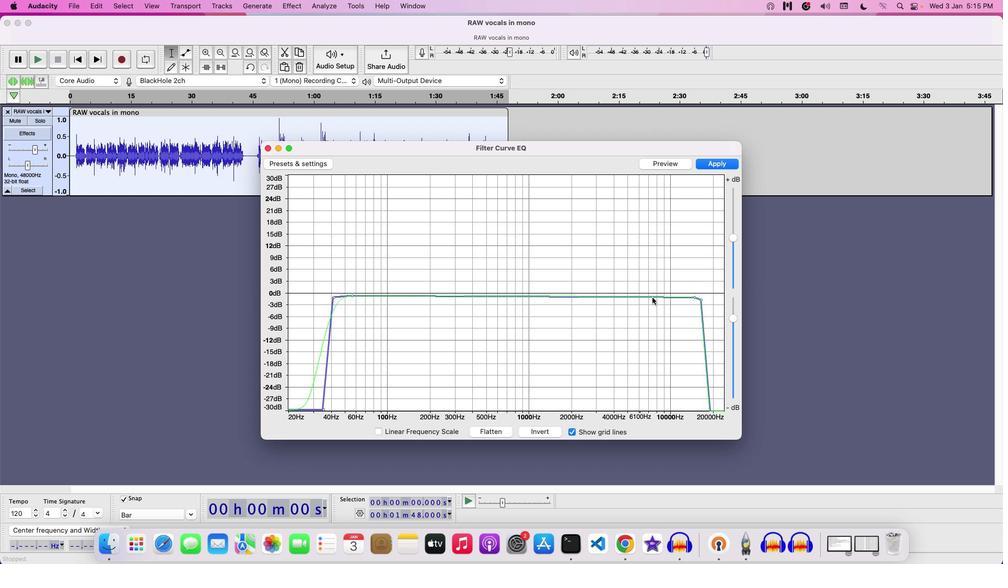 
Action: Mouse pressed left at (652, 297)
Screenshot: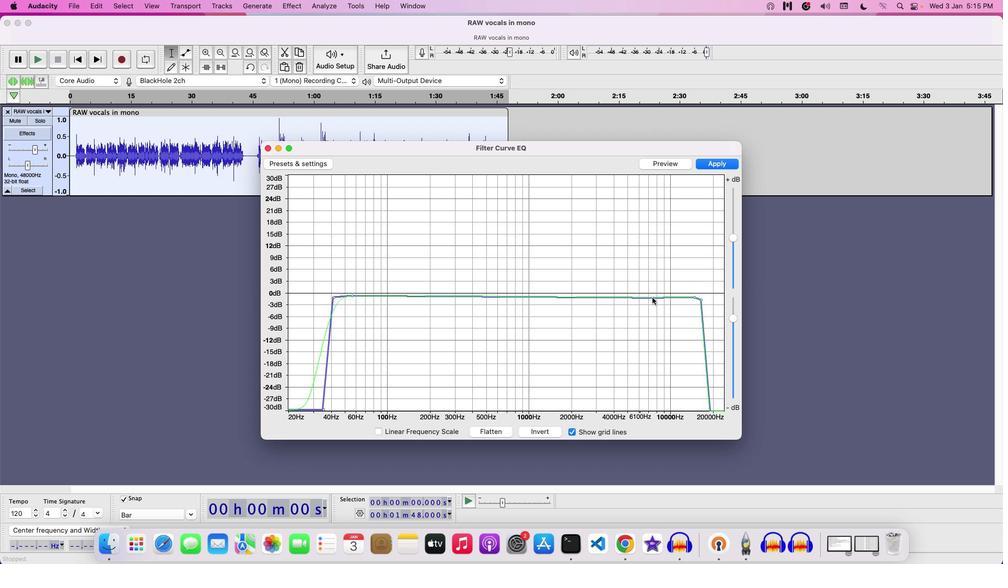 
Action: Mouse moved to (658, 296)
Screenshot: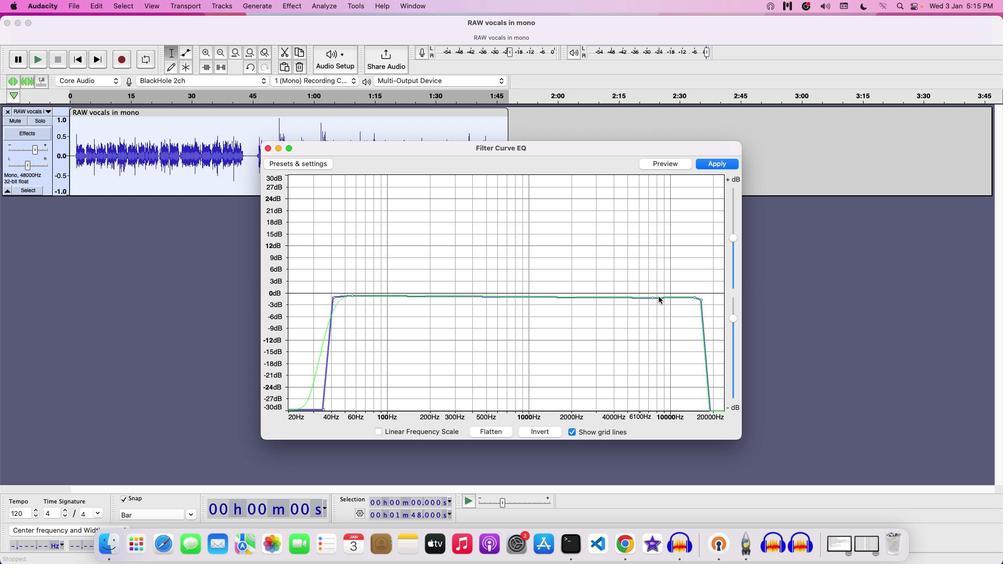 
Action: Mouse pressed left at (658, 296)
Screenshot: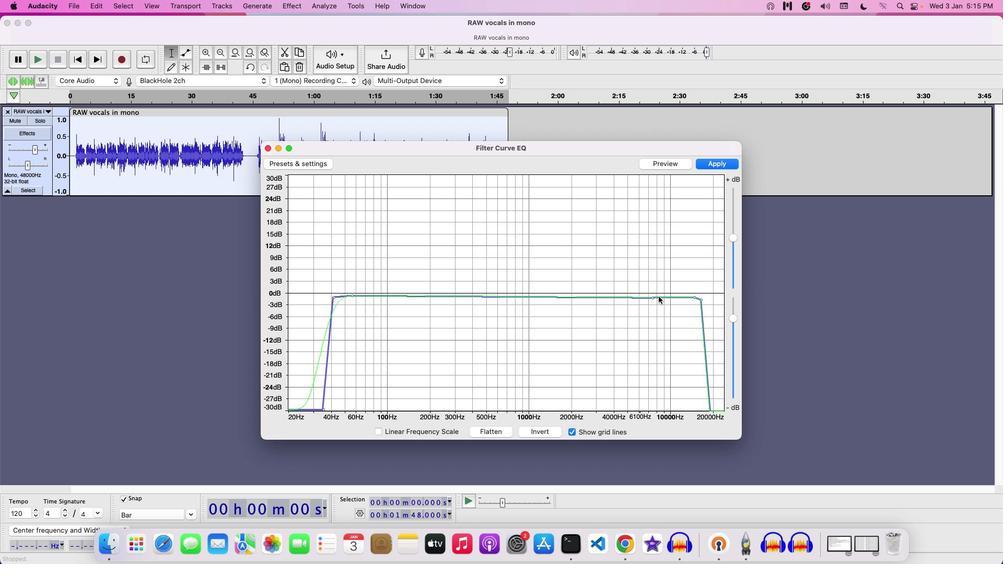 
Action: Mouse moved to (663, 296)
Screenshot: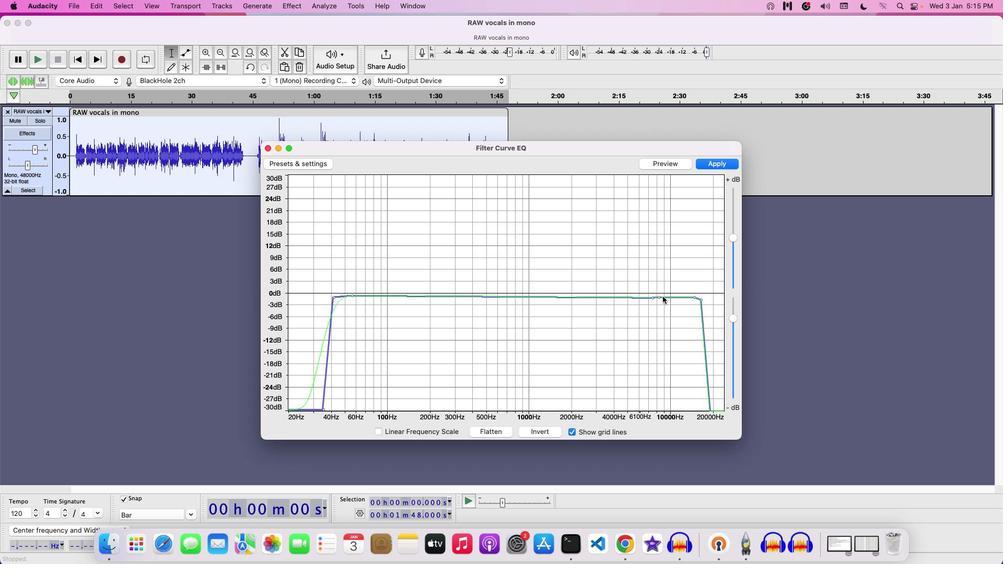 
Action: Mouse pressed left at (663, 296)
Screenshot: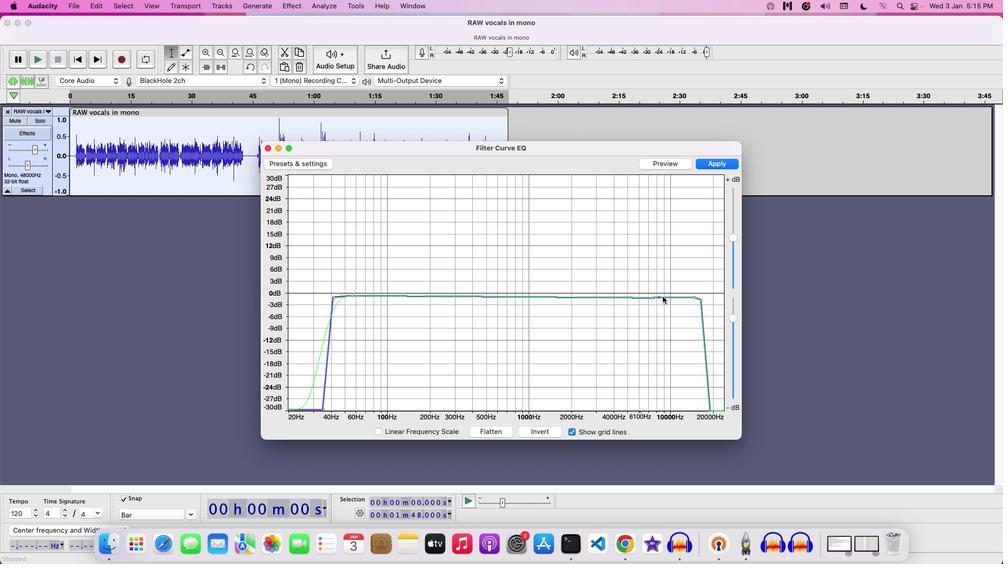 
Action: Mouse moved to (667, 297)
Screenshot: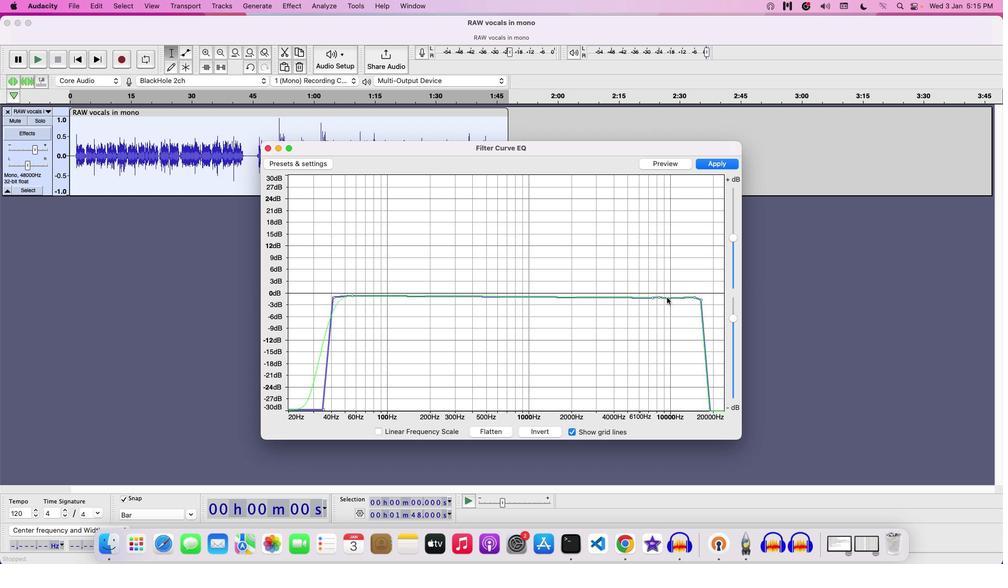 
Action: Mouse pressed left at (667, 297)
Screenshot: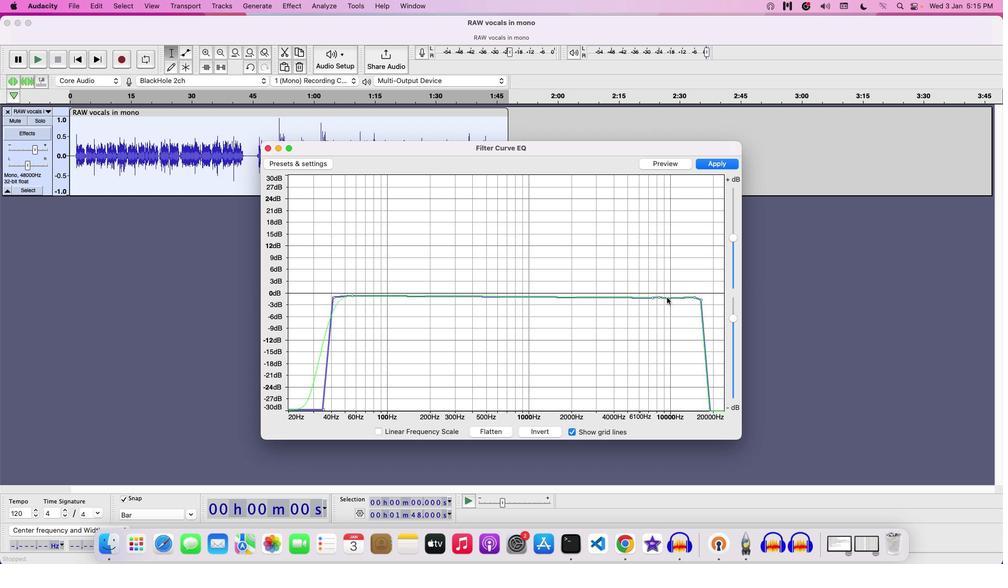 
Action: Mouse moved to (660, 297)
Screenshot: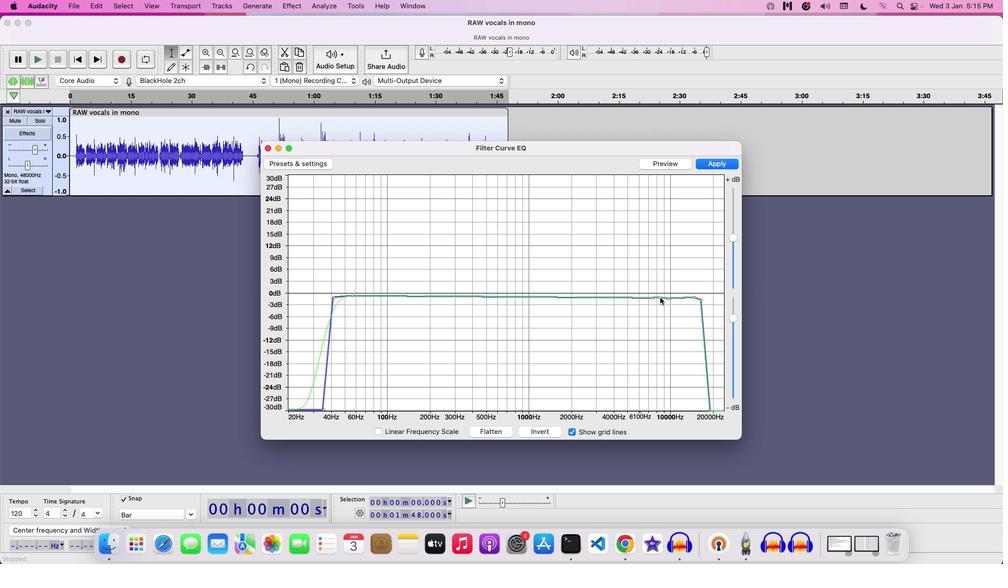 
Action: Mouse pressed left at (660, 297)
Screenshot: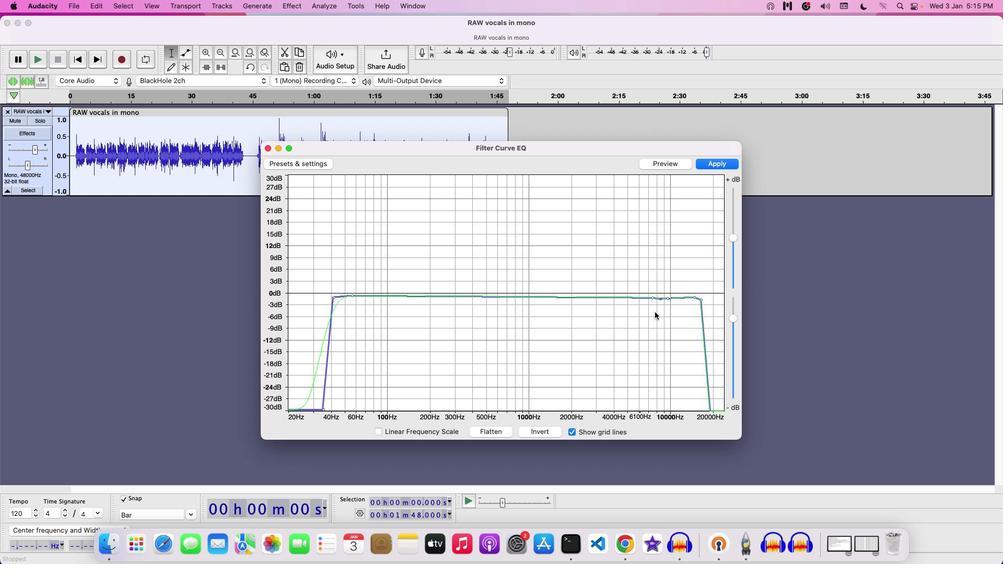 
Action: Mouse moved to (669, 298)
Screenshot: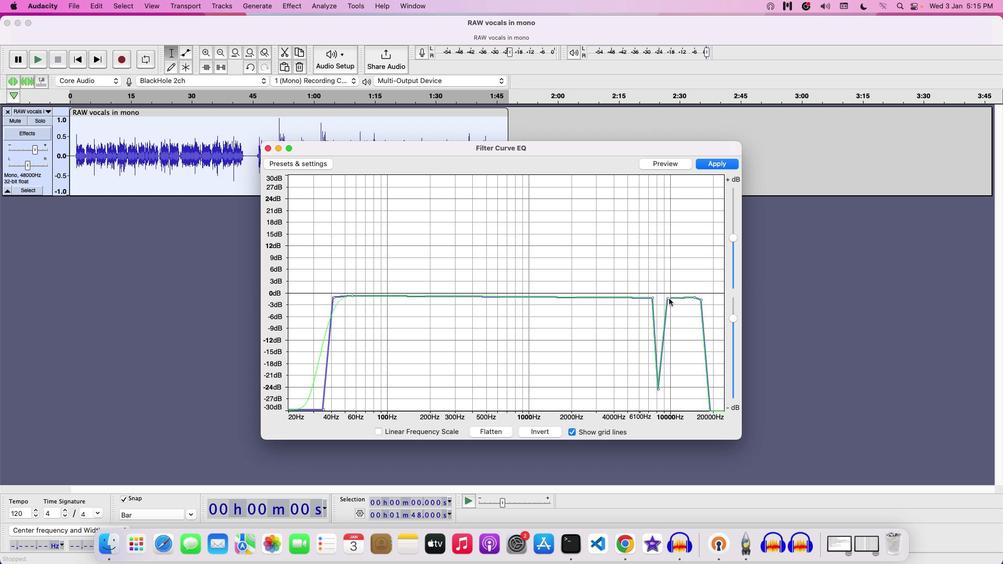 
Action: Mouse pressed left at (669, 298)
Screenshot: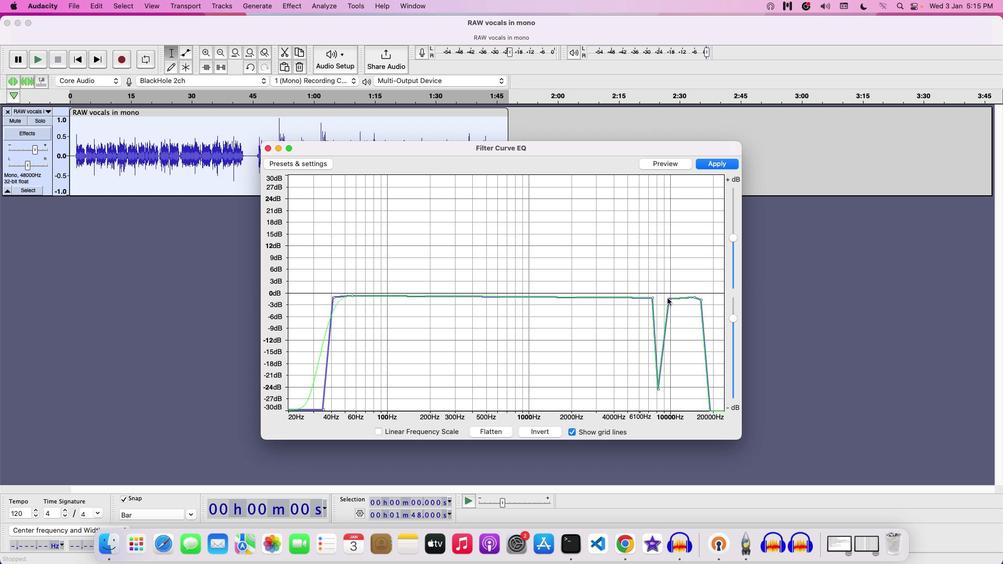 
Action: Mouse moved to (652, 296)
Screenshot: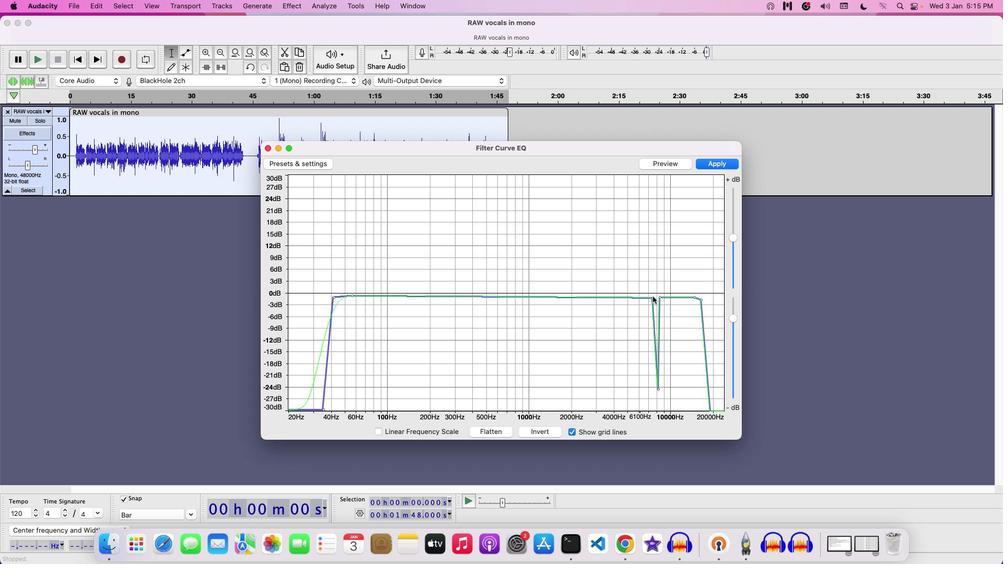 
Action: Mouse pressed left at (652, 296)
Screenshot: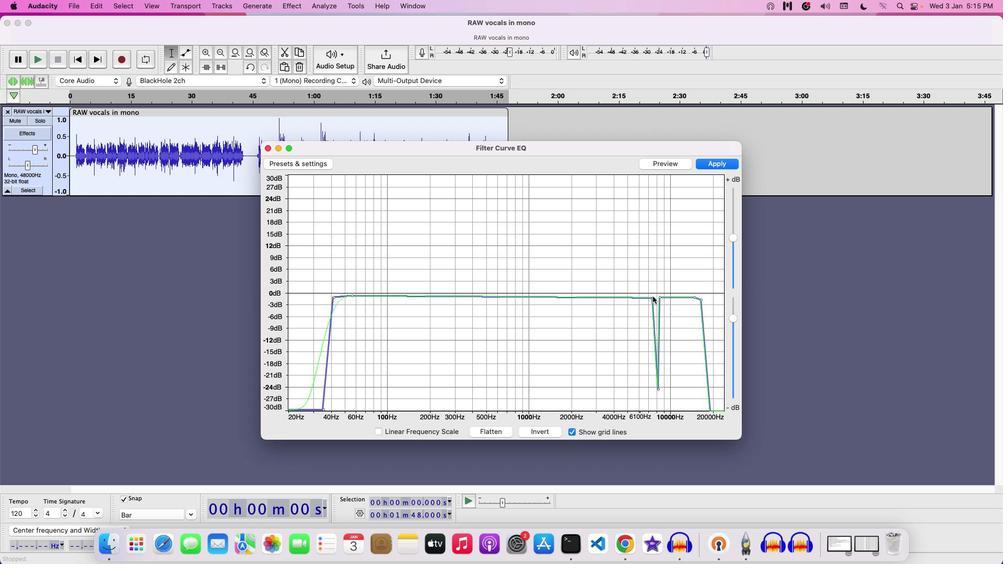 
Action: Mouse moved to (659, 387)
Screenshot: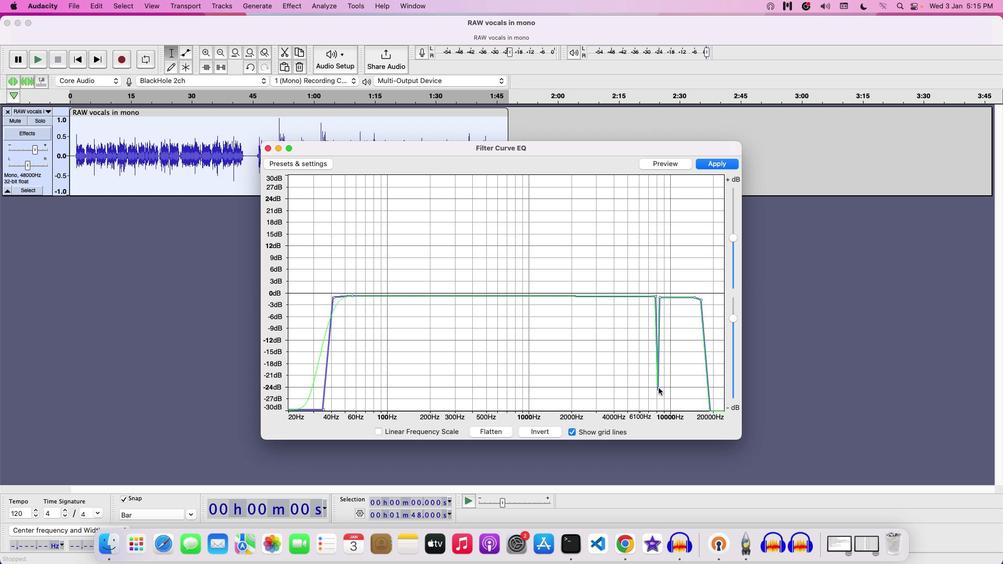 
Action: Mouse pressed left at (659, 387)
Screenshot: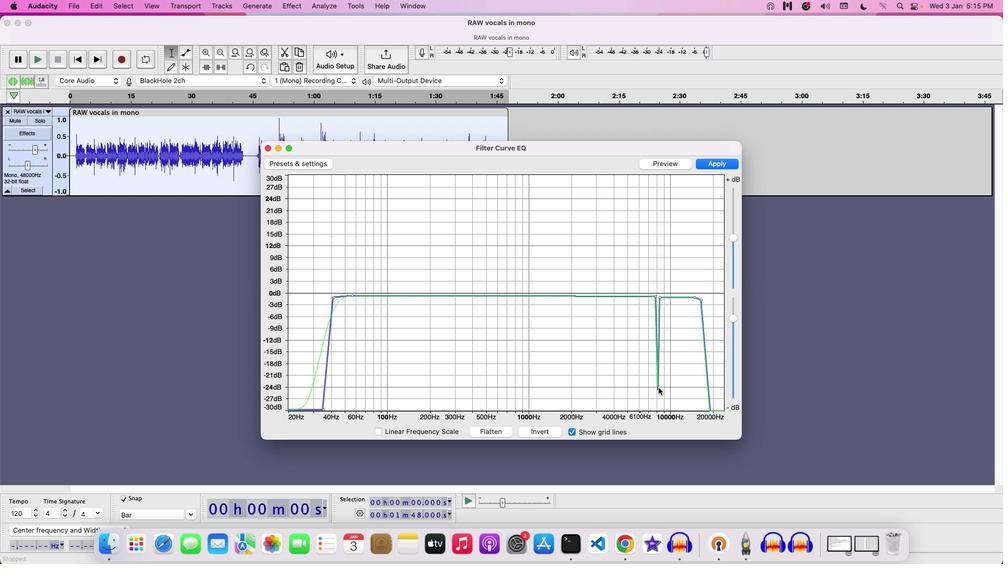
Action: Mouse moved to (652, 163)
Screenshot: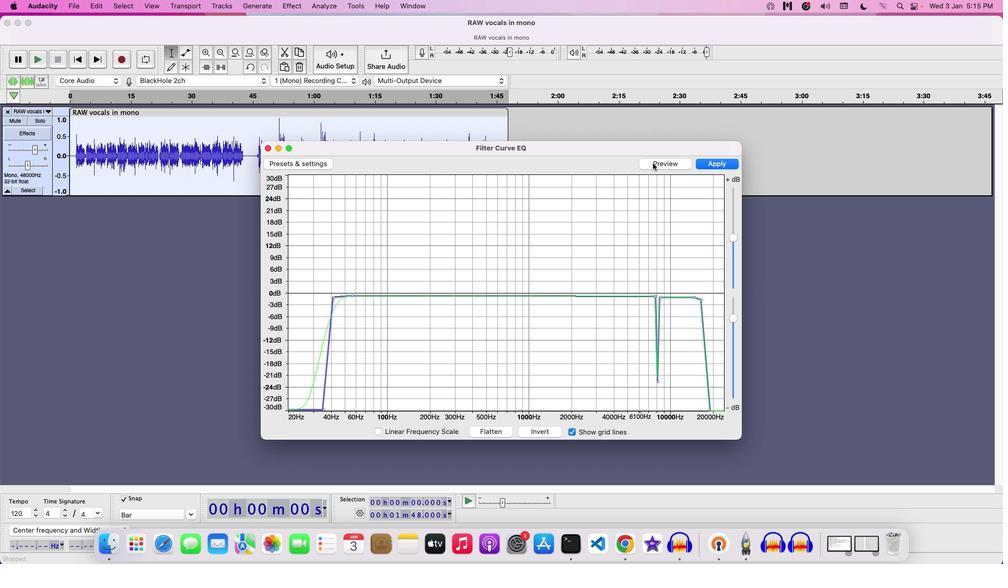 
Action: Mouse pressed left at (652, 163)
Screenshot: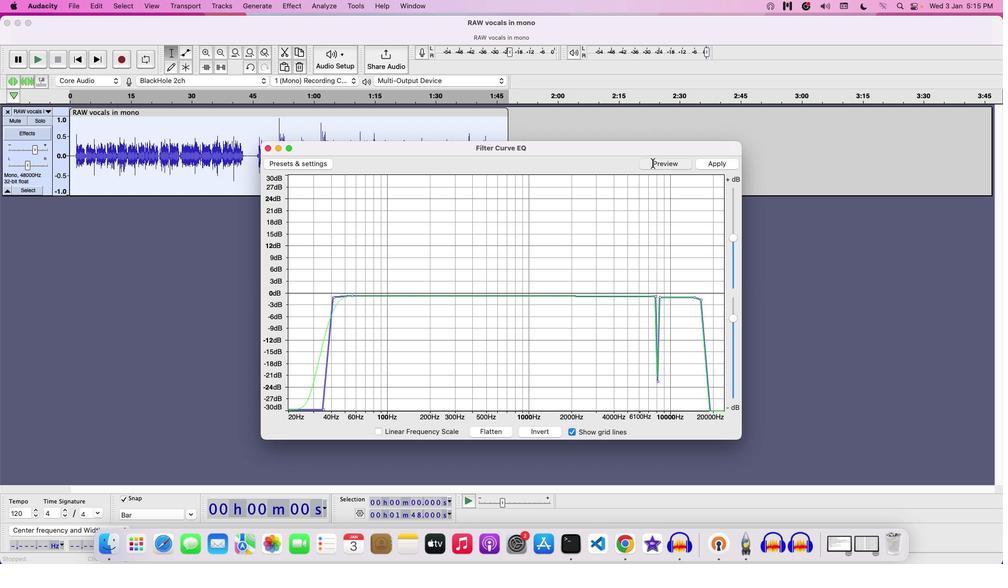 
Action: Mouse moved to (700, 299)
Screenshot: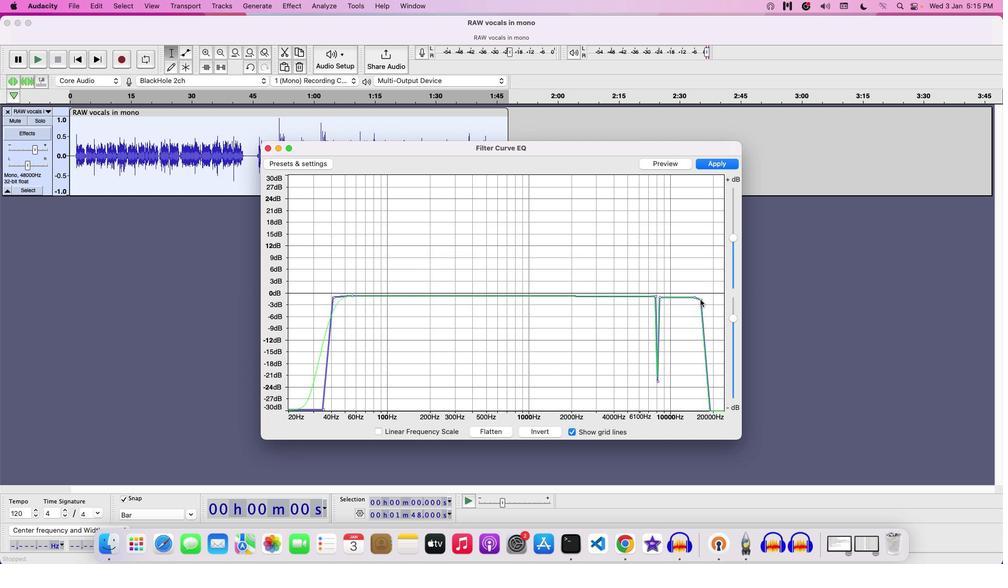 
Action: Mouse pressed left at (700, 299)
Screenshot: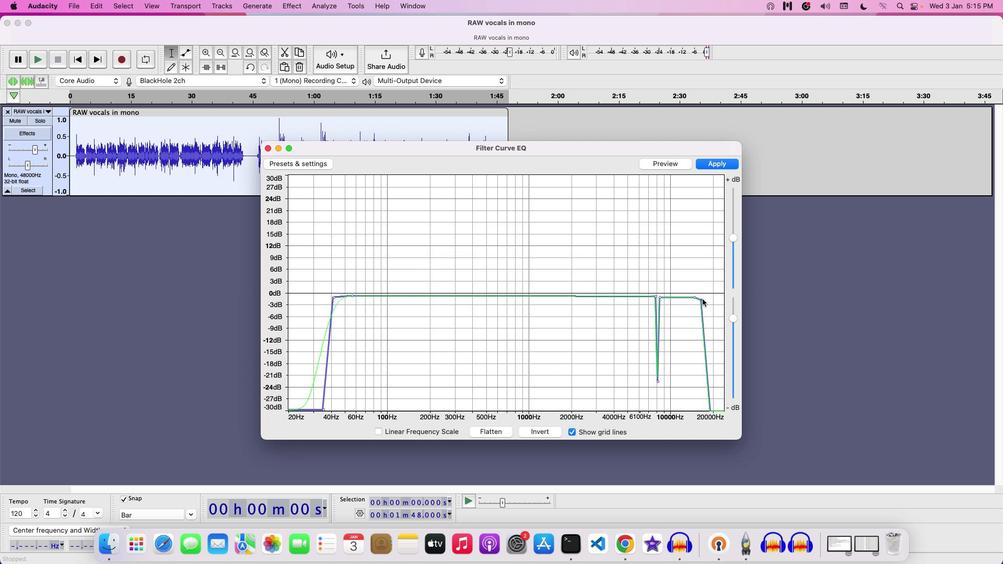 
Action: Mouse moved to (710, 409)
Screenshot: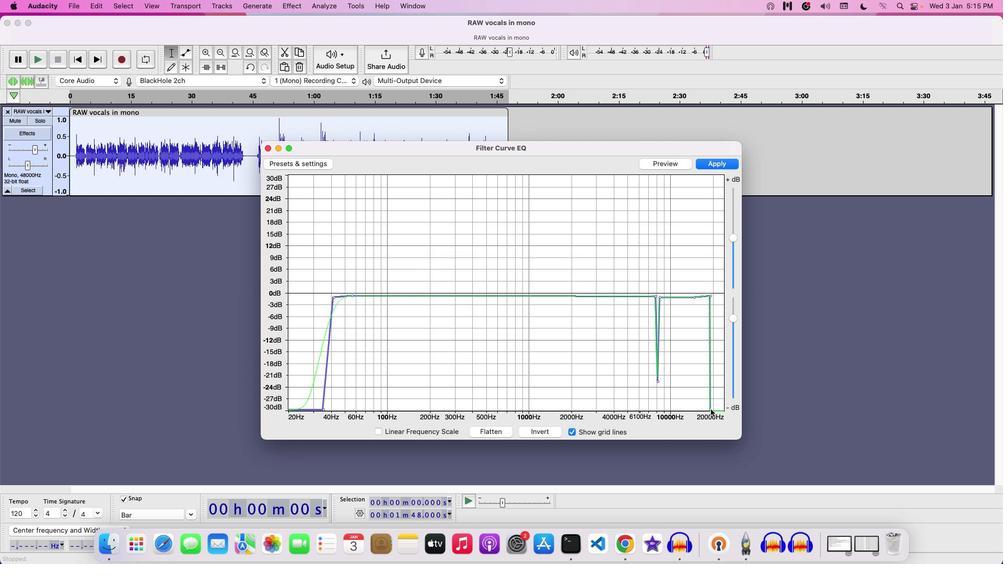 
Action: Mouse pressed left at (710, 409)
Screenshot: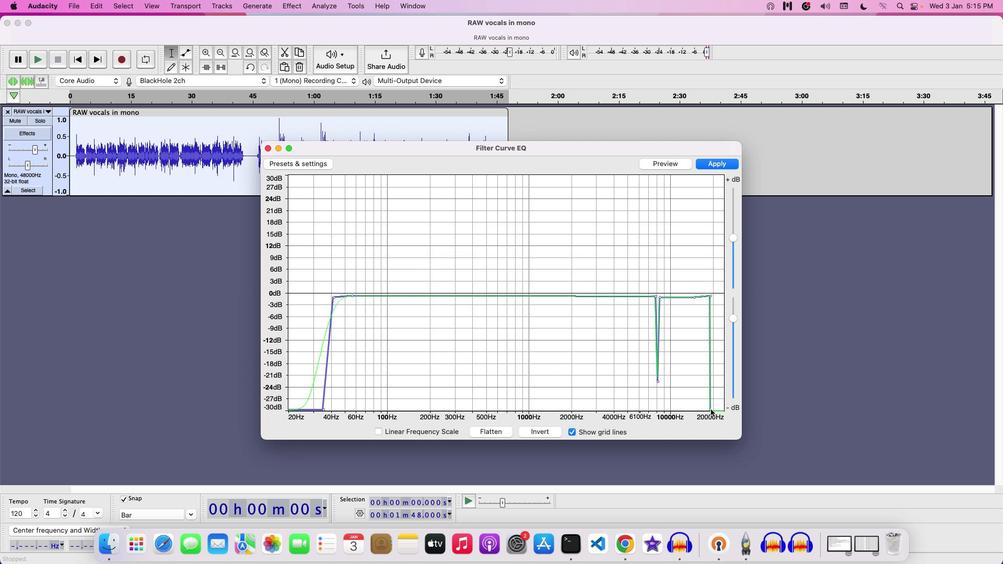
Action: Mouse moved to (658, 162)
Screenshot: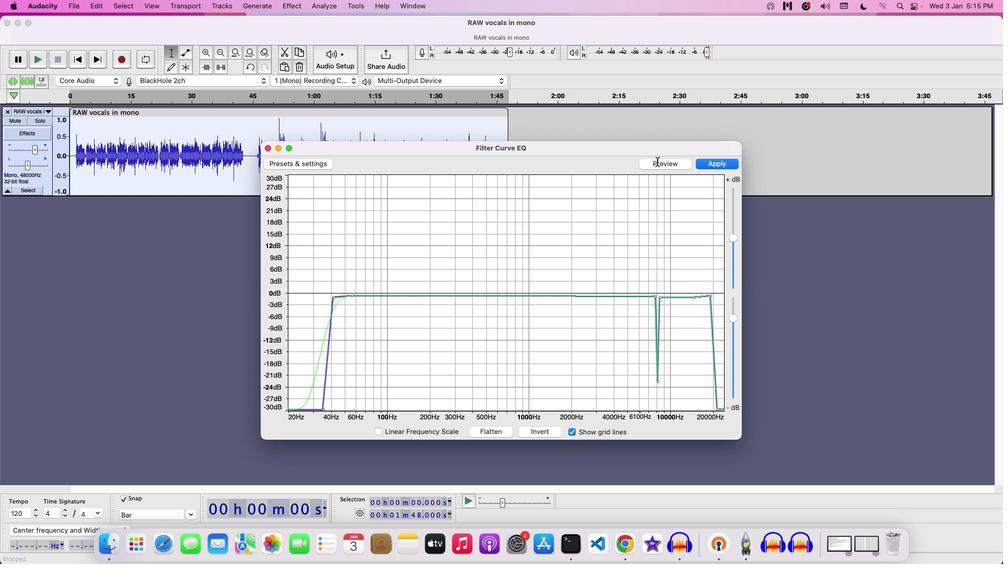 
Action: Mouse pressed left at (658, 162)
Screenshot: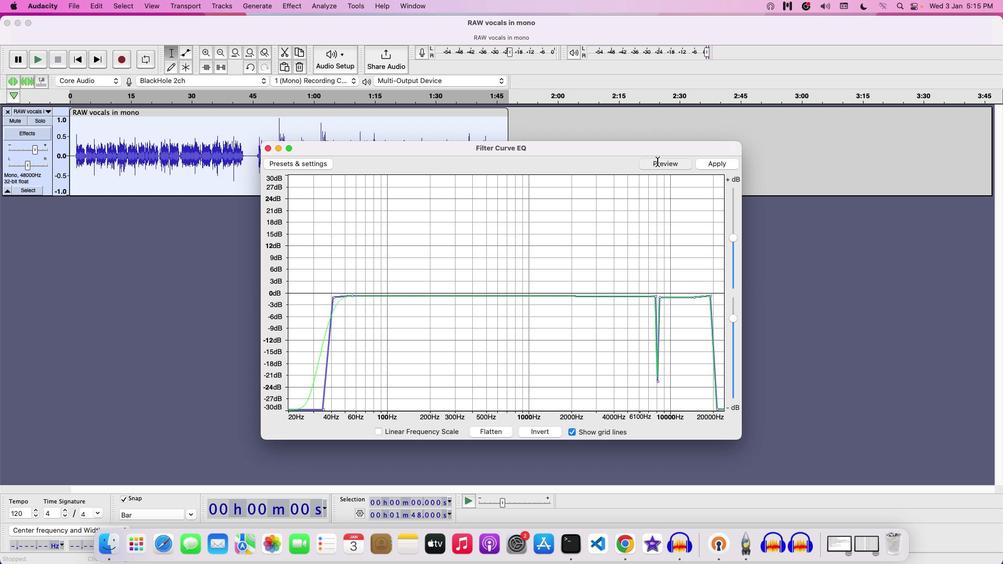 
Action: Mouse moved to (628, 295)
Screenshot: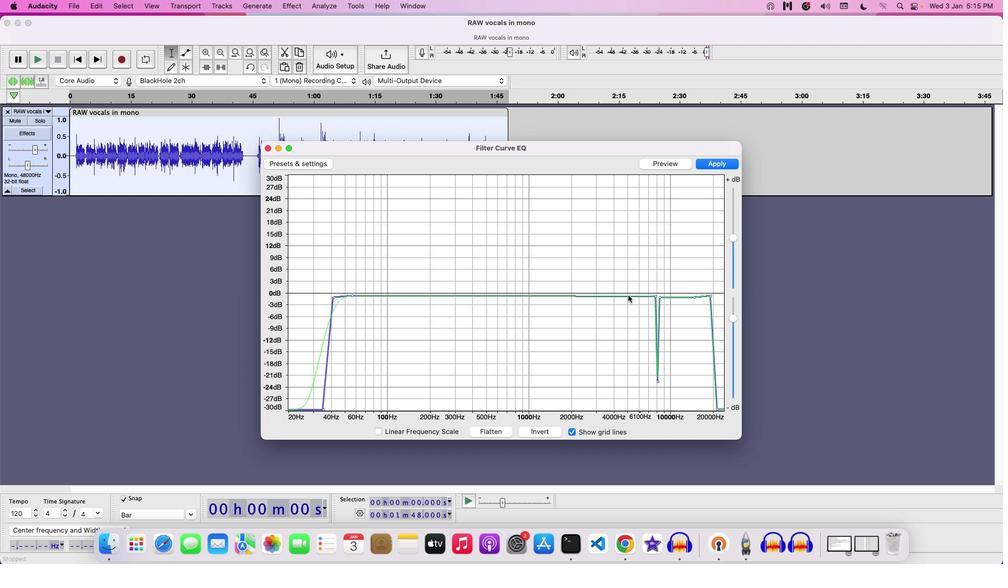 
Action: Mouse pressed left at (628, 295)
Screenshot: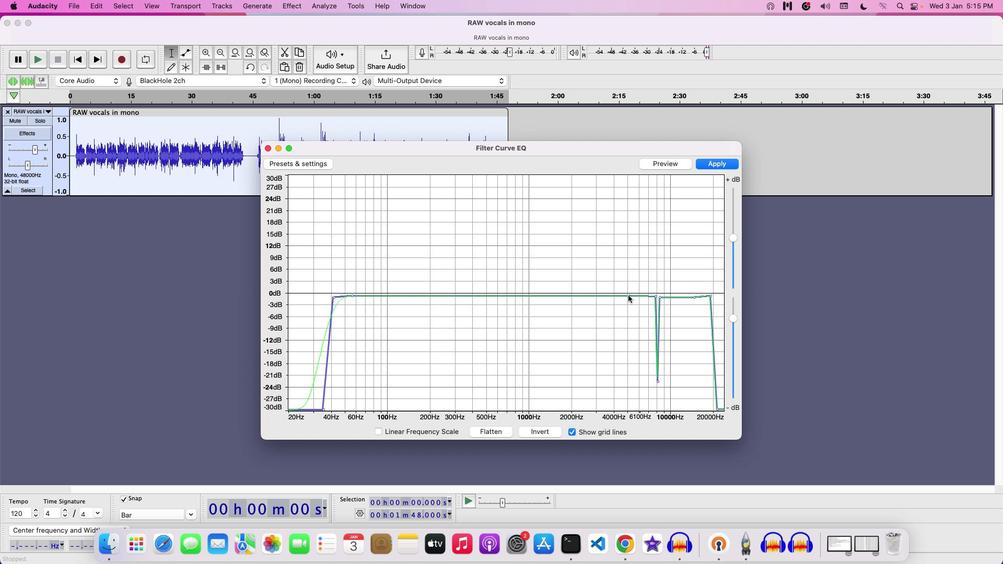 
Action: Mouse moved to (623, 294)
Screenshot: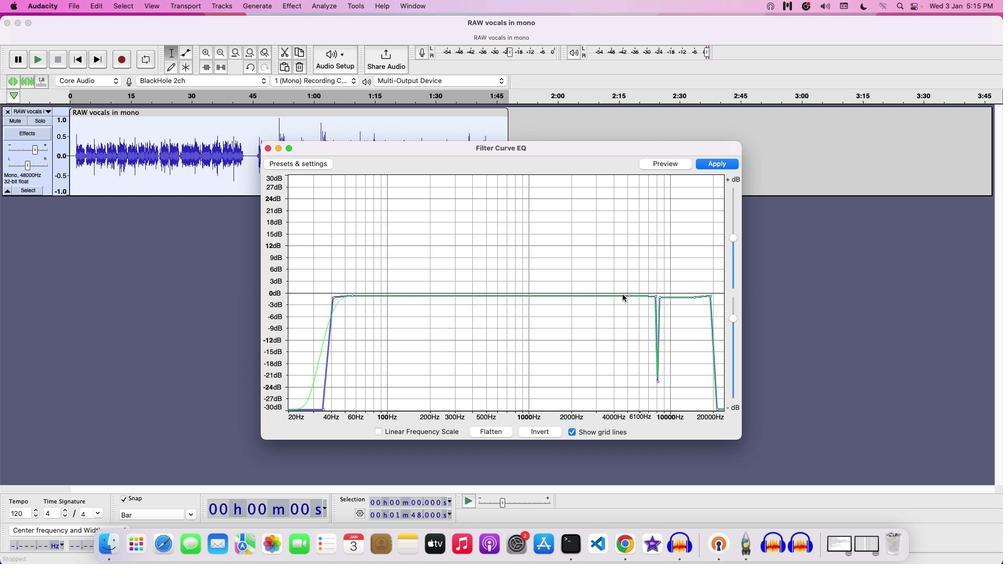 
Action: Mouse pressed left at (623, 294)
Screenshot: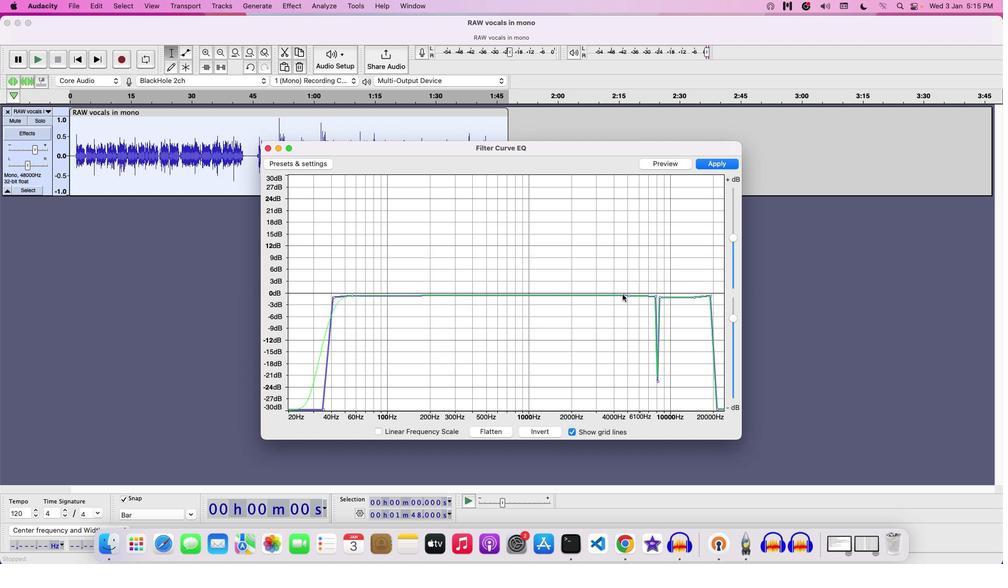 
Action: Mouse moved to (613, 294)
Screenshot: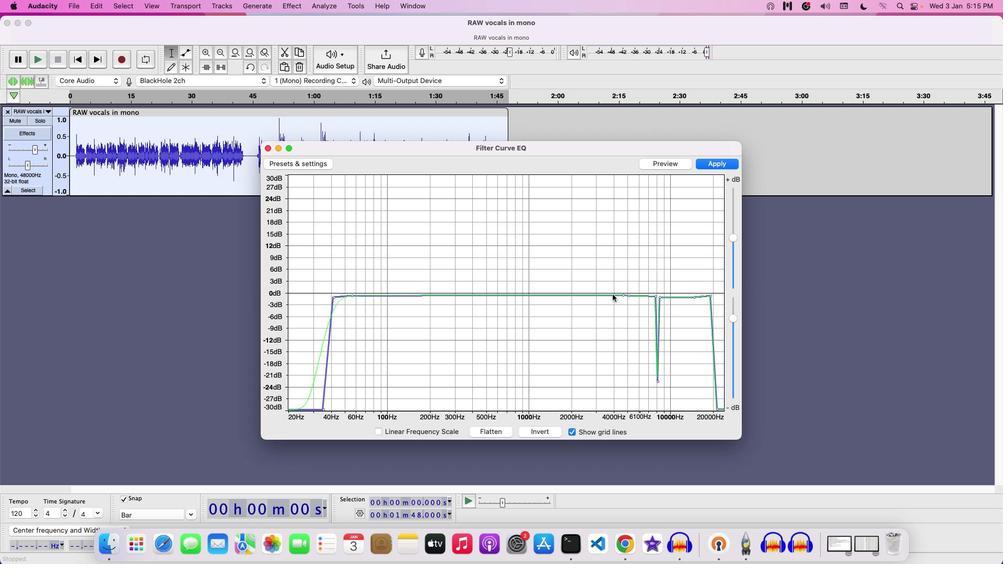 
Action: Mouse pressed left at (613, 294)
Screenshot: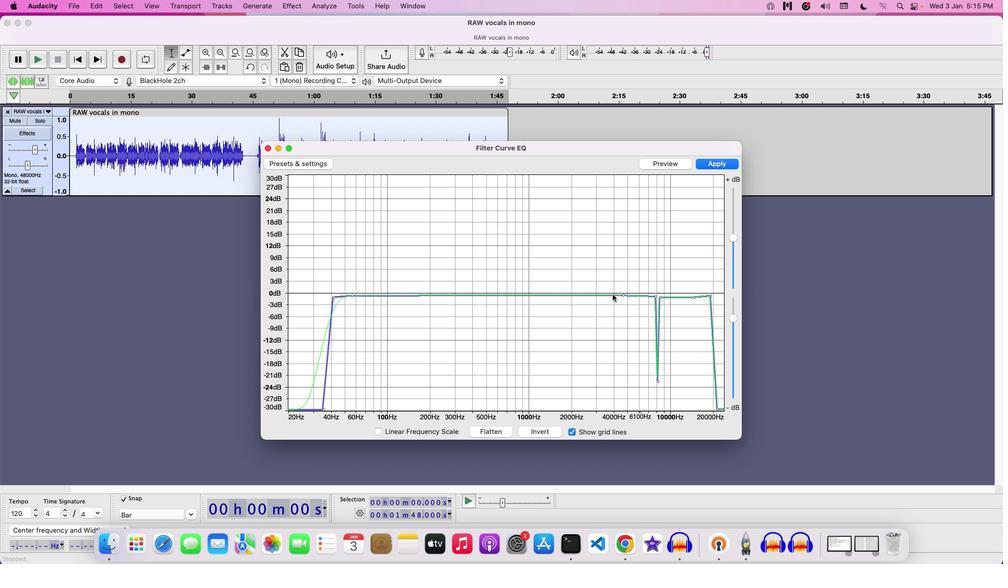 
Action: Mouse moved to (390, 295)
Screenshot: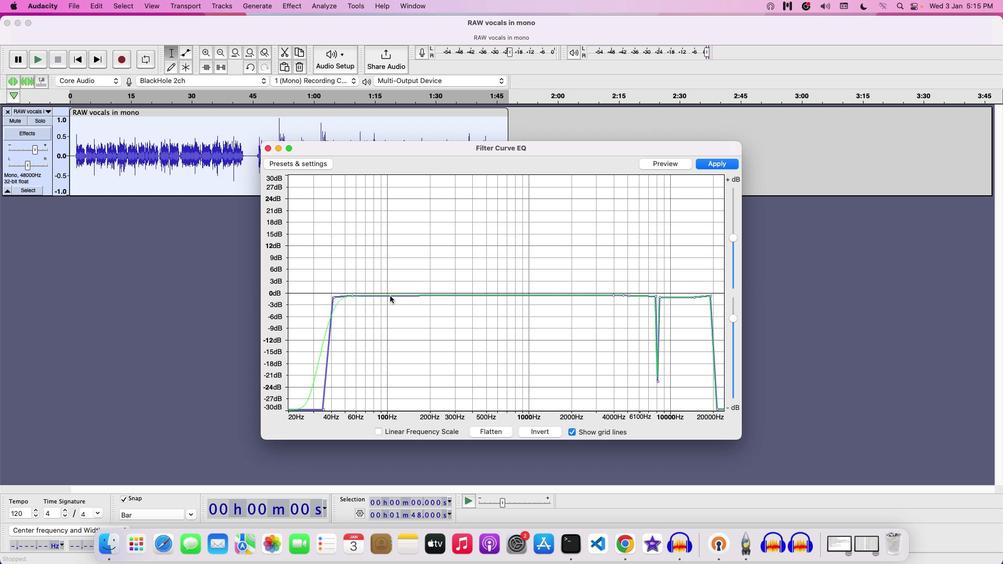 
Action: Mouse pressed left at (390, 295)
Screenshot: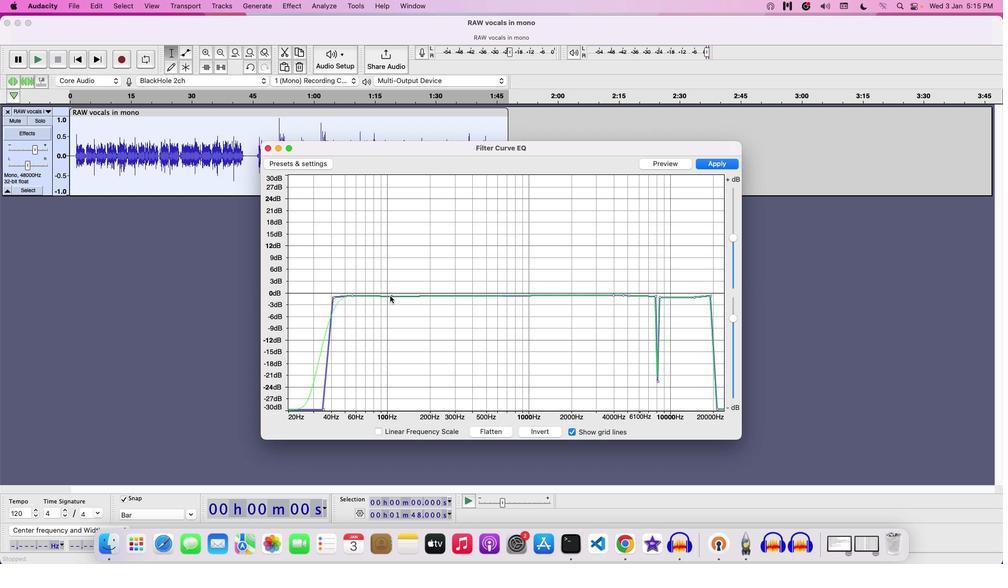
Action: Mouse moved to (396, 296)
Screenshot: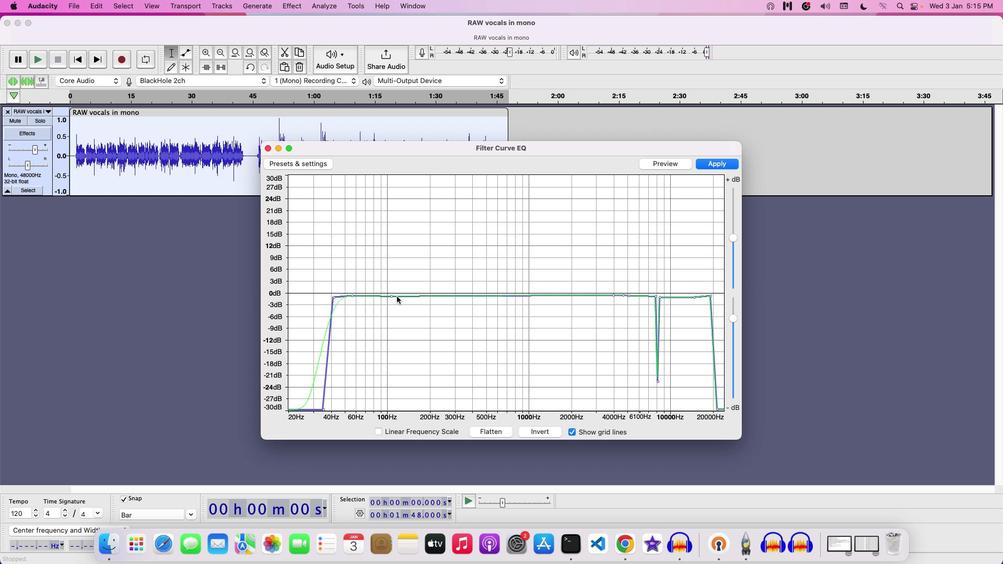 
Action: Mouse pressed left at (396, 296)
Screenshot: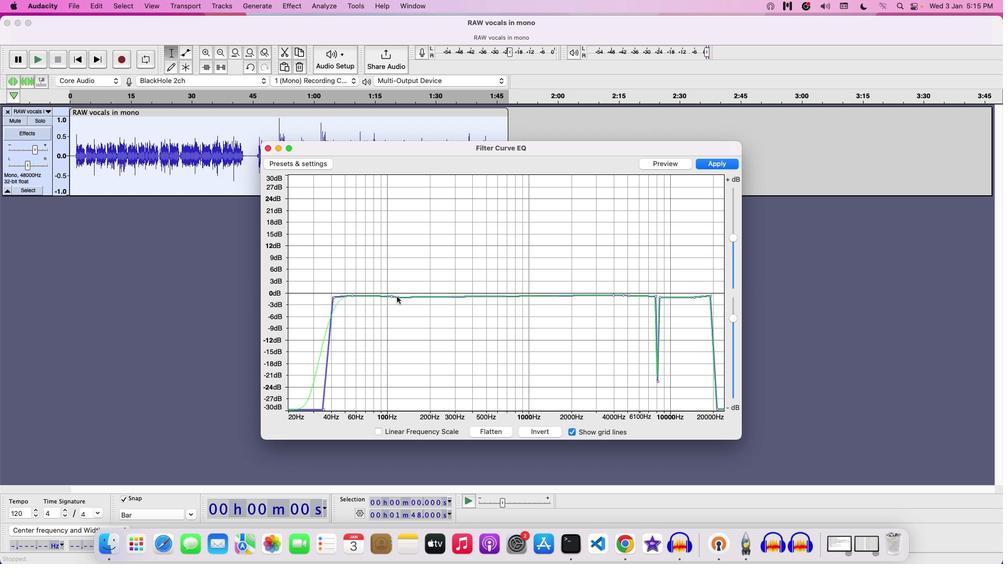 
Action: Mouse moved to (403, 297)
Screenshot: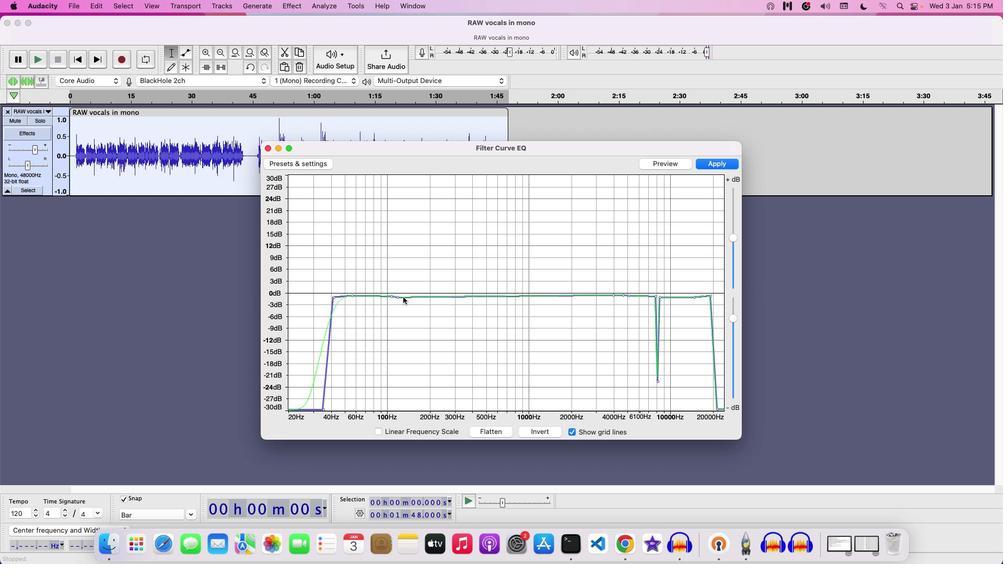 
Action: Mouse pressed left at (403, 297)
Screenshot: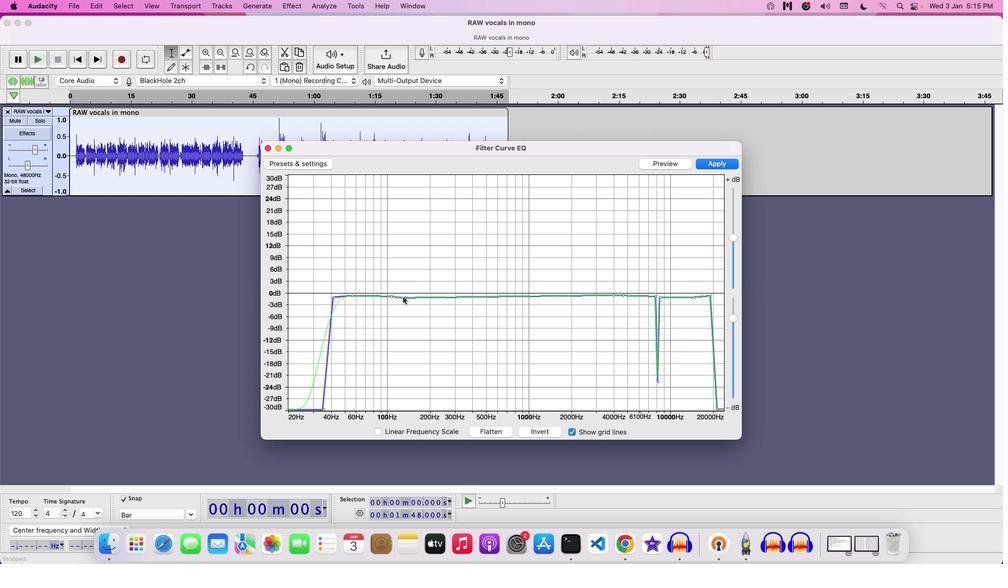 
Action: Mouse moved to (397, 297)
Screenshot: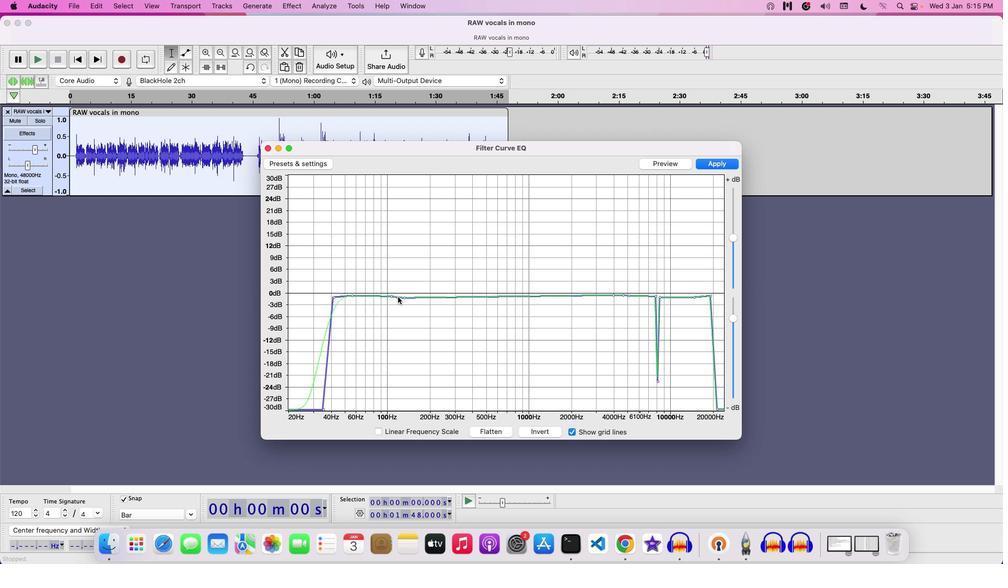 
Action: Mouse pressed left at (397, 297)
Screenshot: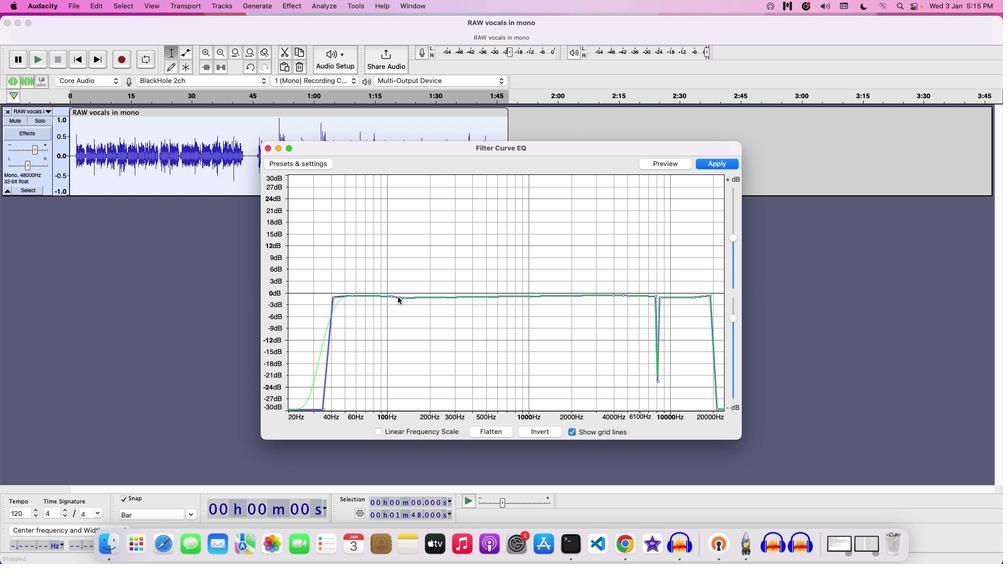 
Action: Mouse moved to (404, 298)
Screenshot: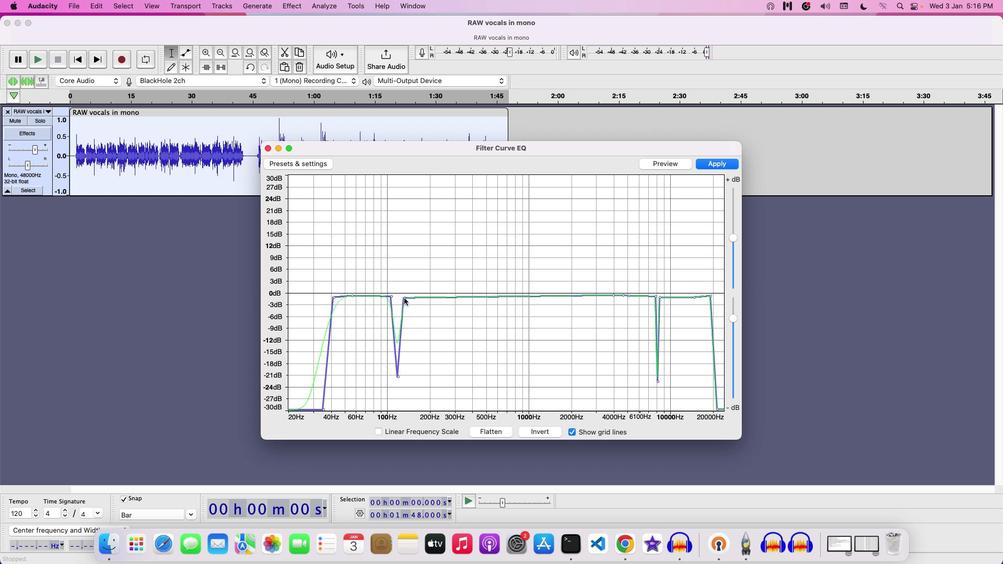 
Action: Mouse pressed left at (404, 298)
Screenshot: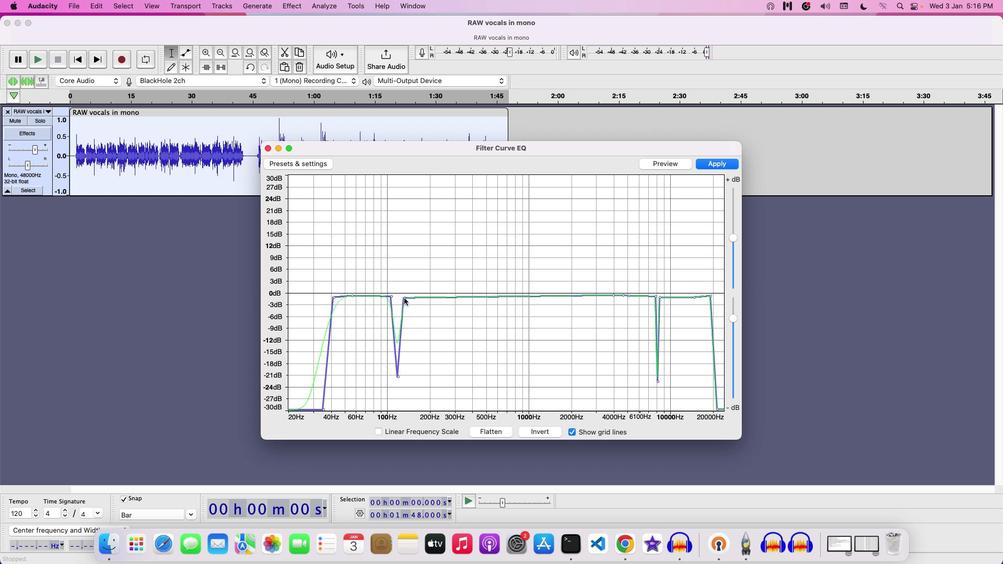 
Action: Mouse moved to (392, 296)
Screenshot: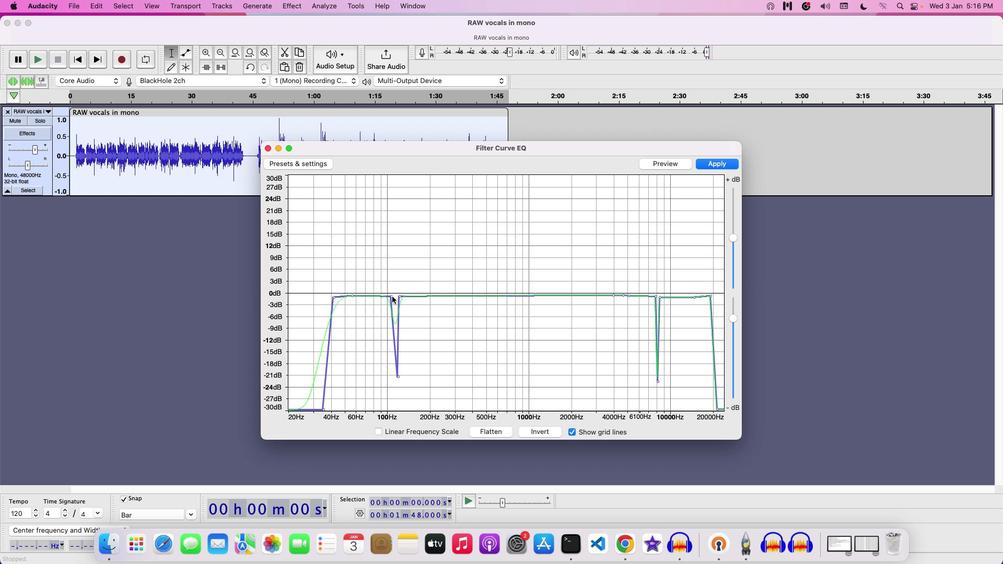 
Action: Mouse pressed left at (392, 296)
Screenshot: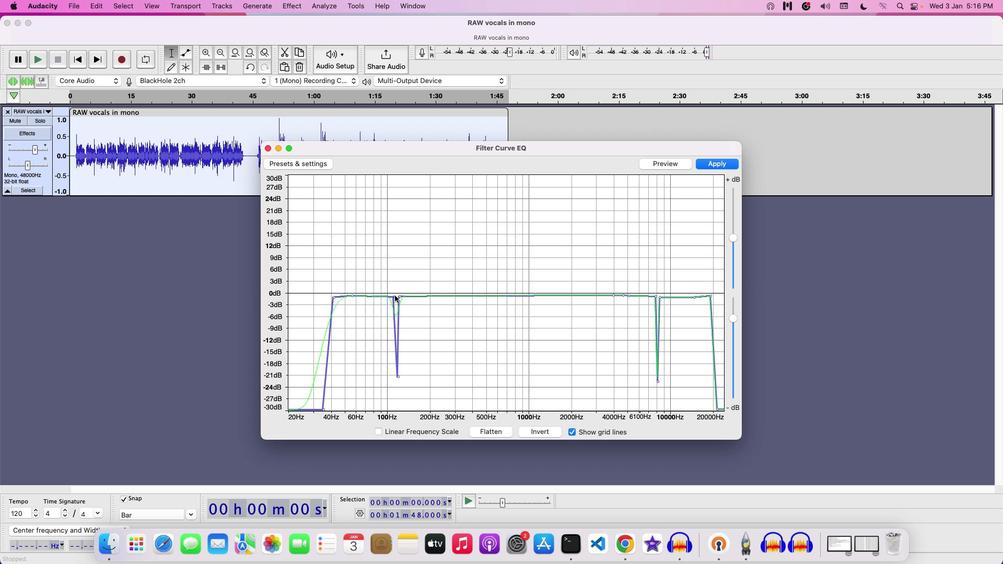 
Action: Mouse moved to (398, 376)
Screenshot: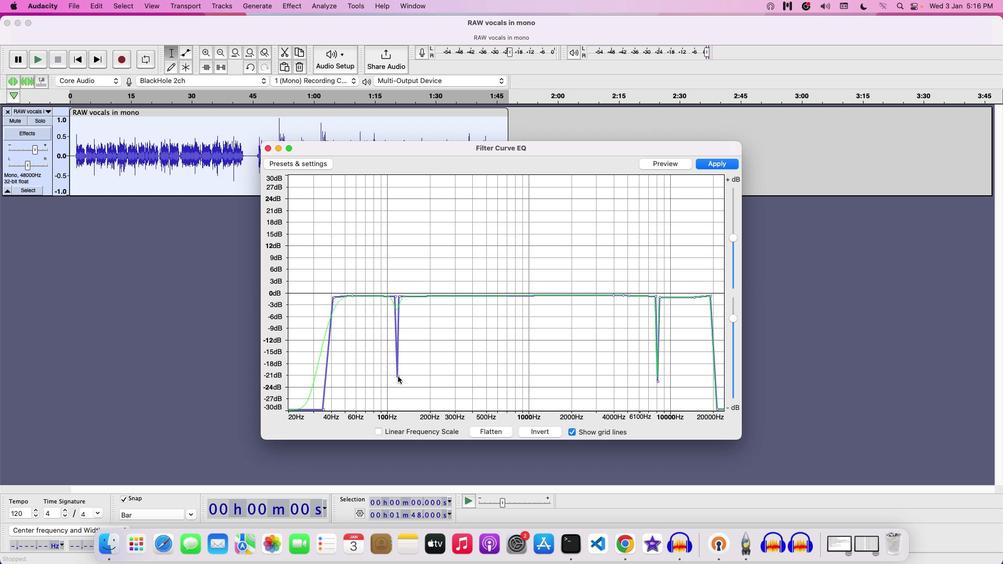 
Action: Mouse pressed left at (398, 376)
Screenshot: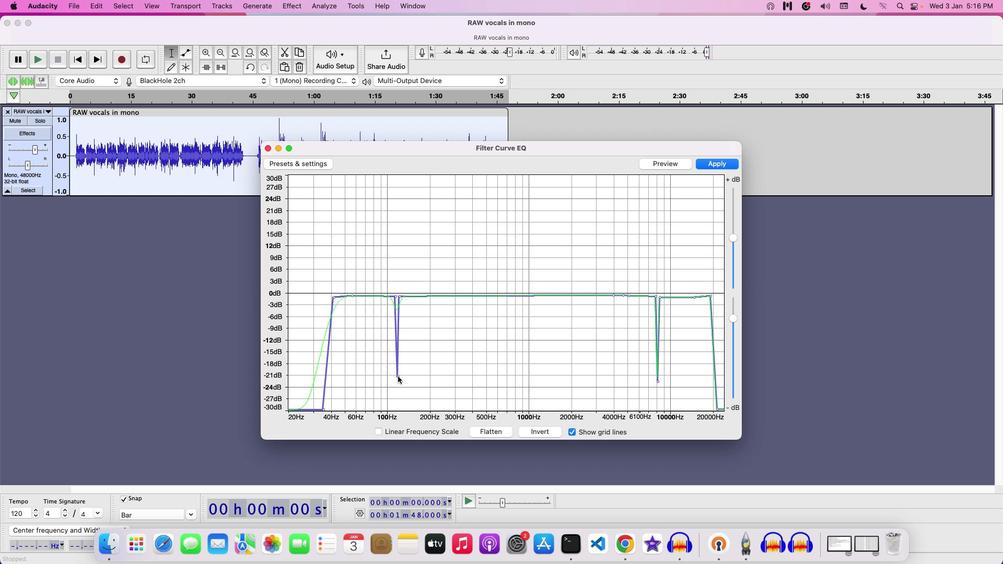 
Action: Mouse moved to (547, 295)
Screenshot: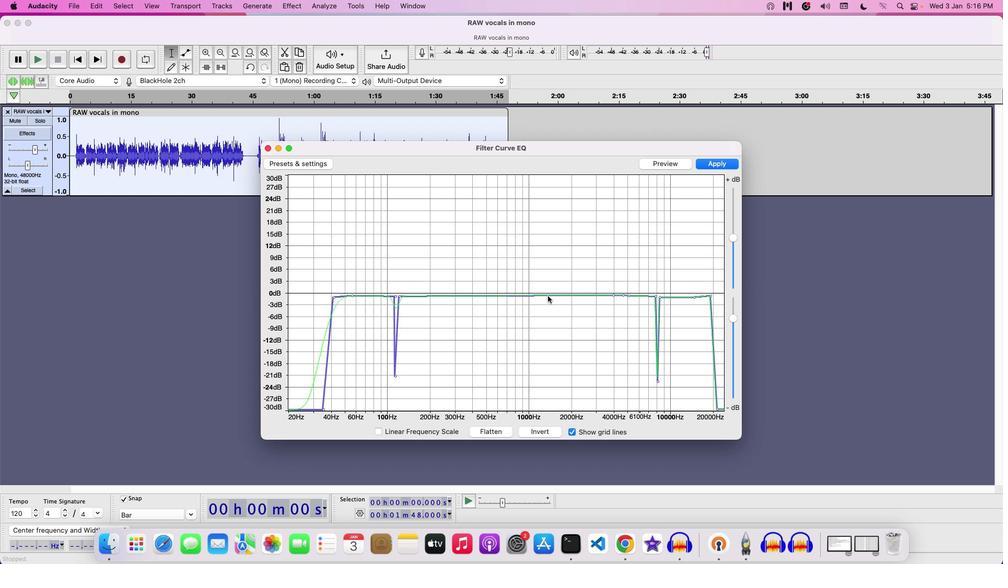 
Action: Mouse pressed left at (547, 295)
Screenshot: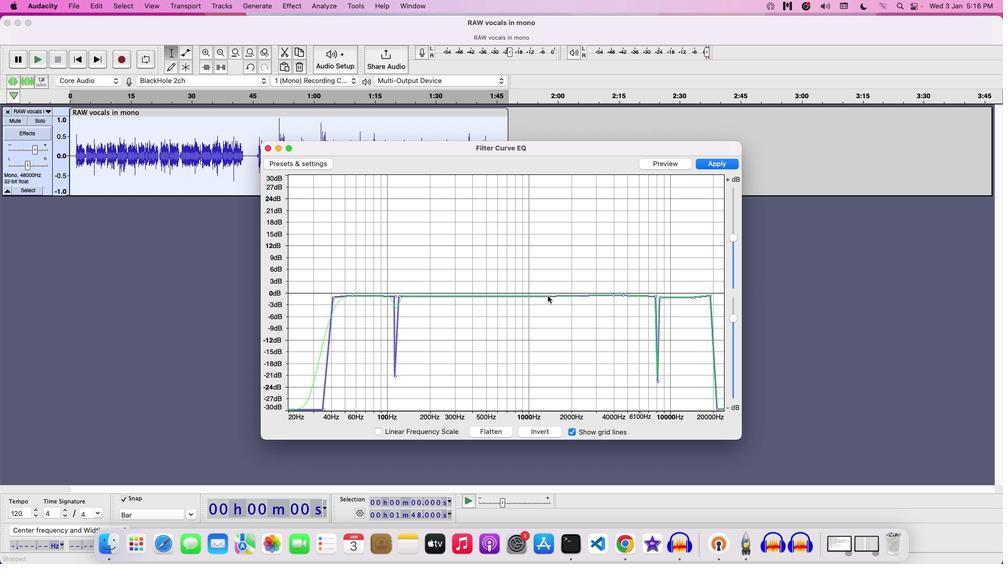 
Action: Mouse moved to (553, 296)
Screenshot: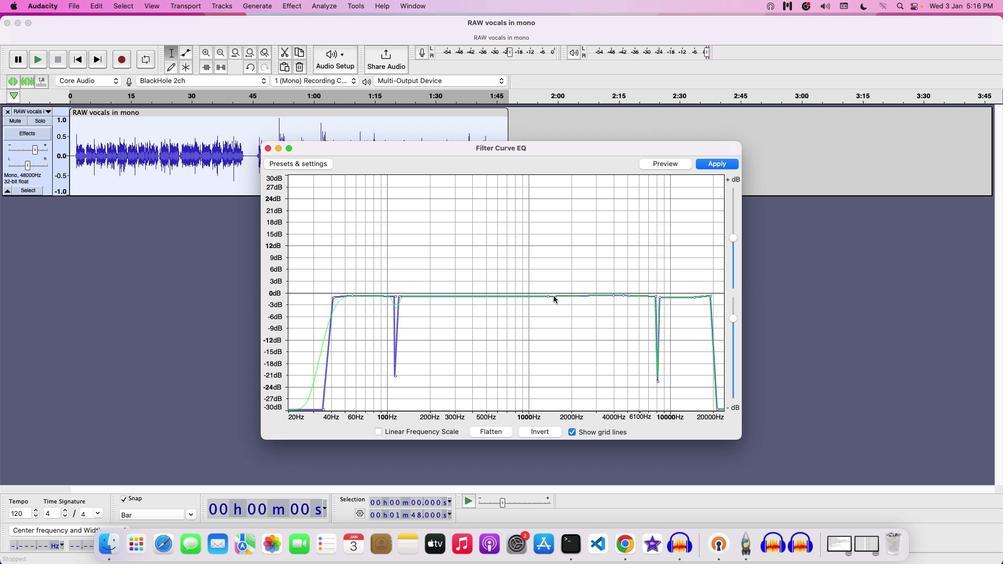 
Action: Mouse pressed left at (553, 296)
Screenshot: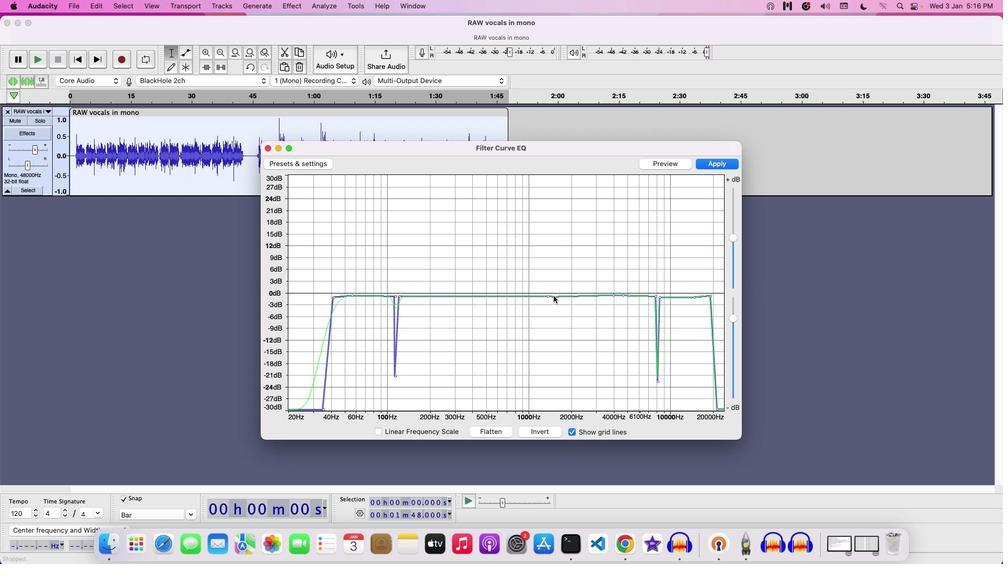 
Action: Mouse moved to (560, 295)
Screenshot: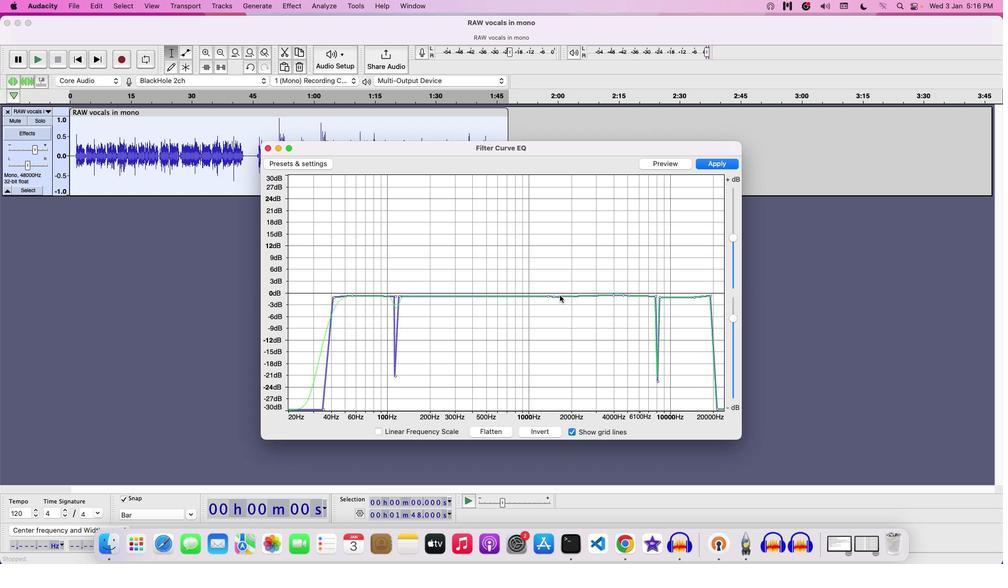 
Action: Mouse pressed left at (560, 295)
Screenshot: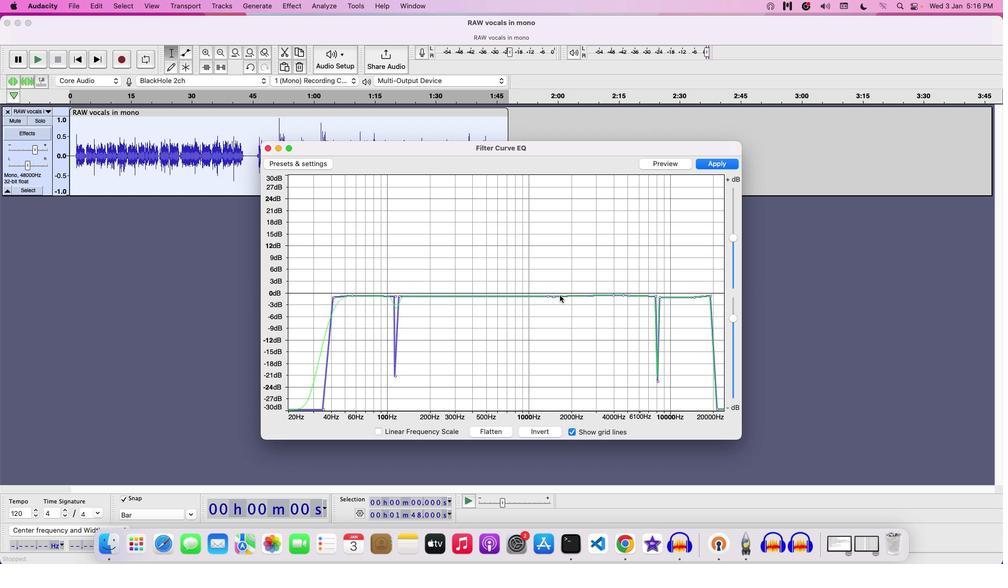 
Action: Mouse moved to (555, 297)
Screenshot: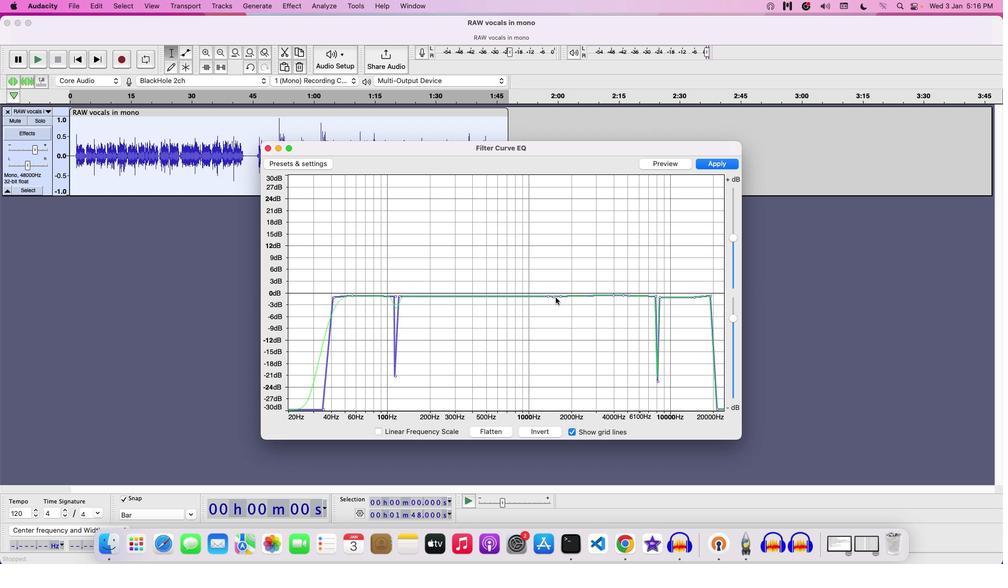 
Action: Mouse pressed left at (555, 297)
Screenshot: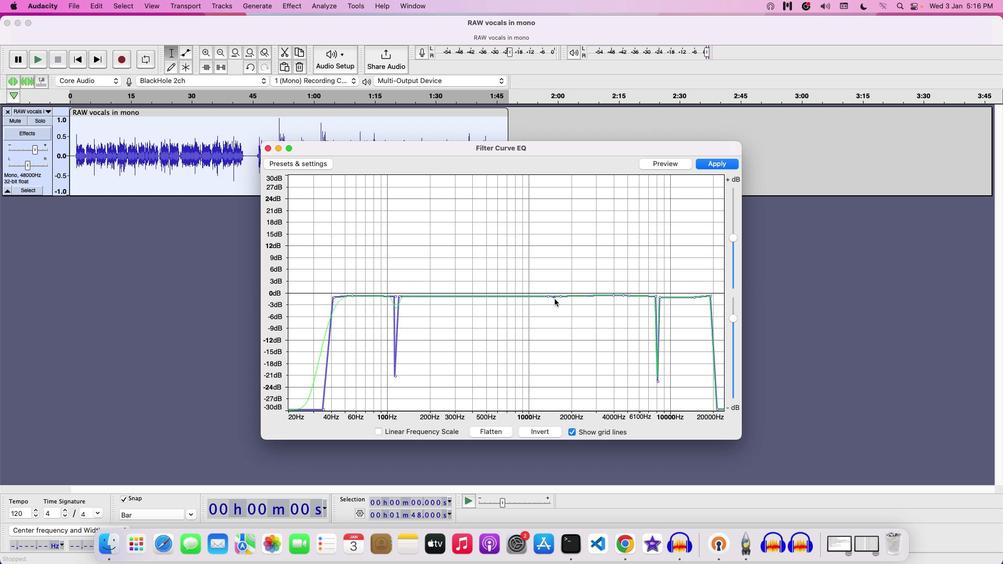 
Action: Mouse moved to (561, 296)
Screenshot: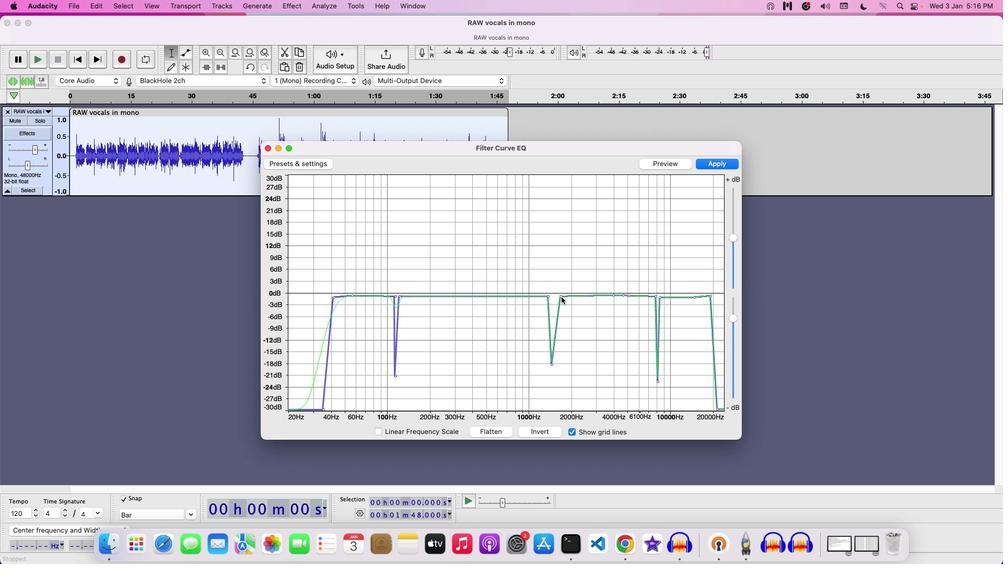 
Action: Mouse pressed left at (561, 296)
Screenshot: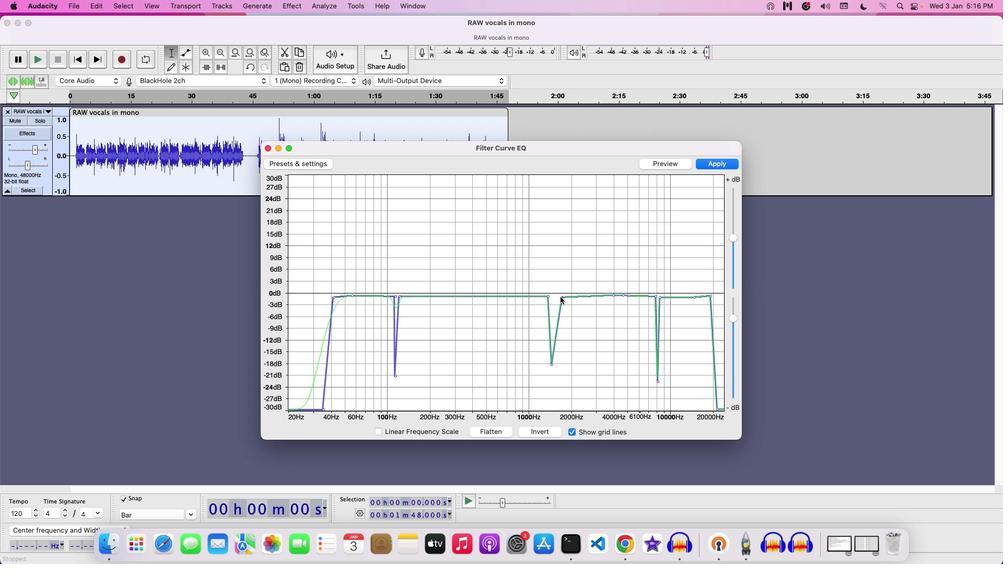 
Action: Mouse moved to (548, 295)
Screenshot: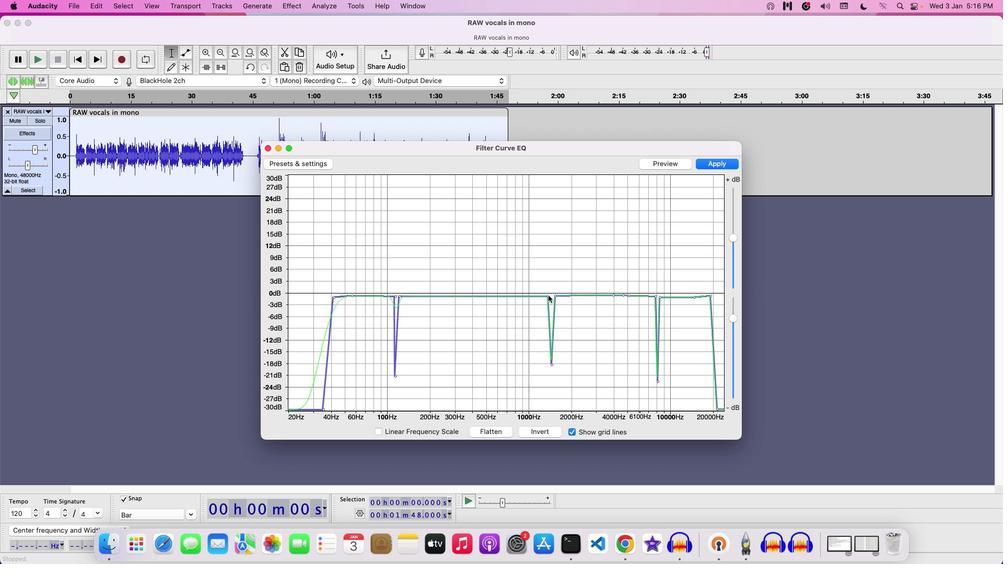 
Action: Mouse pressed left at (548, 295)
Screenshot: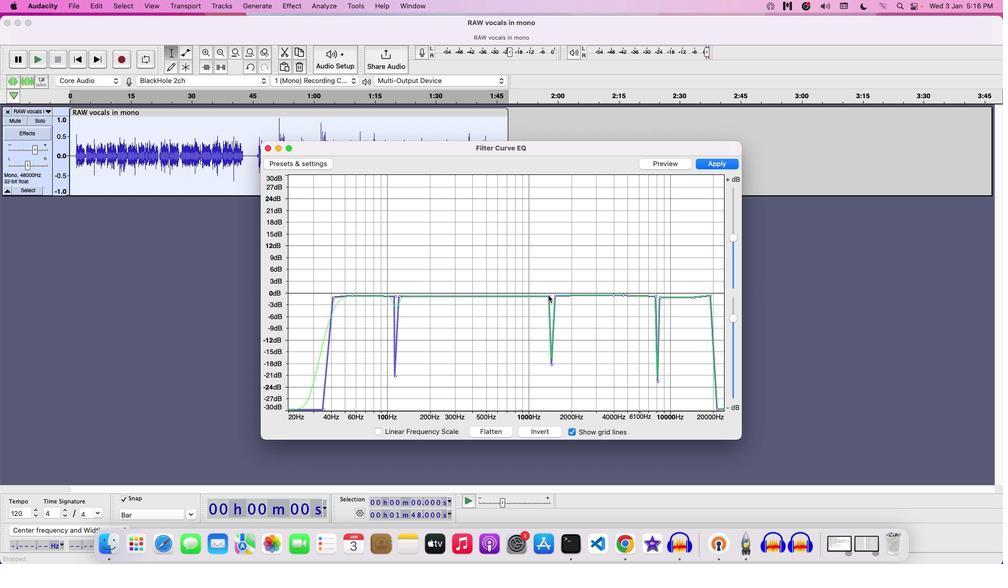 
Action: Mouse moved to (673, 166)
Screenshot: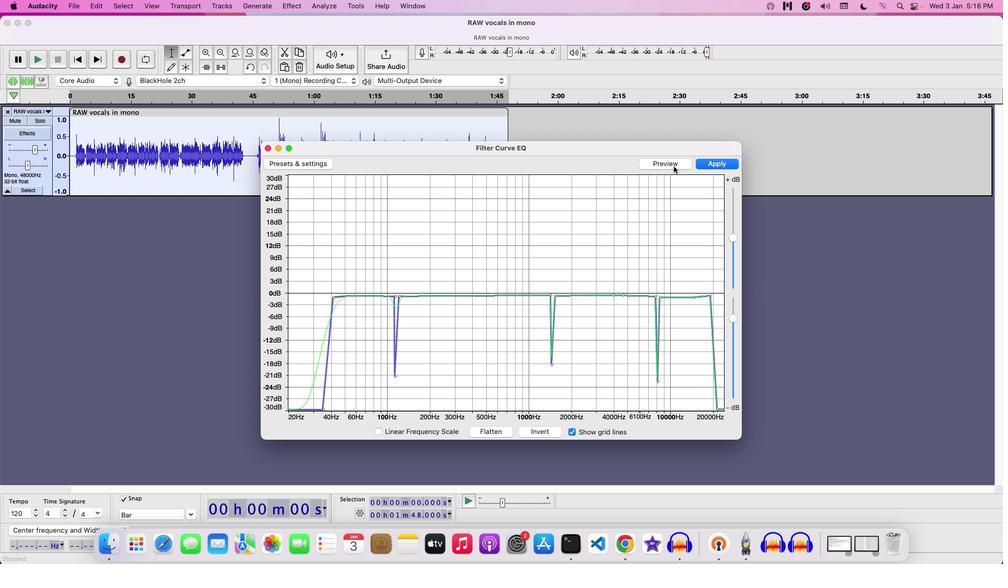 
Action: Mouse pressed left at (673, 166)
Screenshot: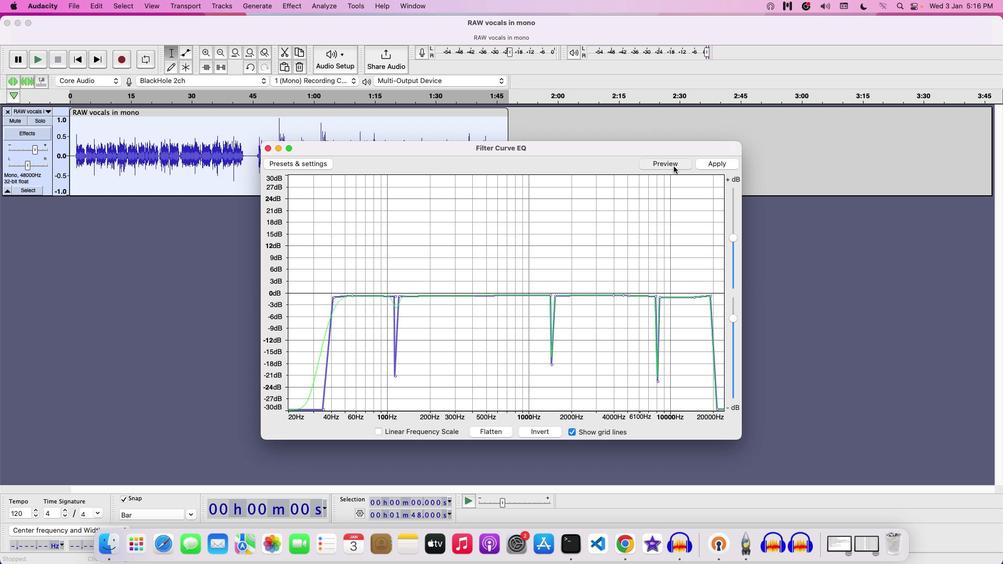 
Action: Mouse moved to (430, 295)
Screenshot: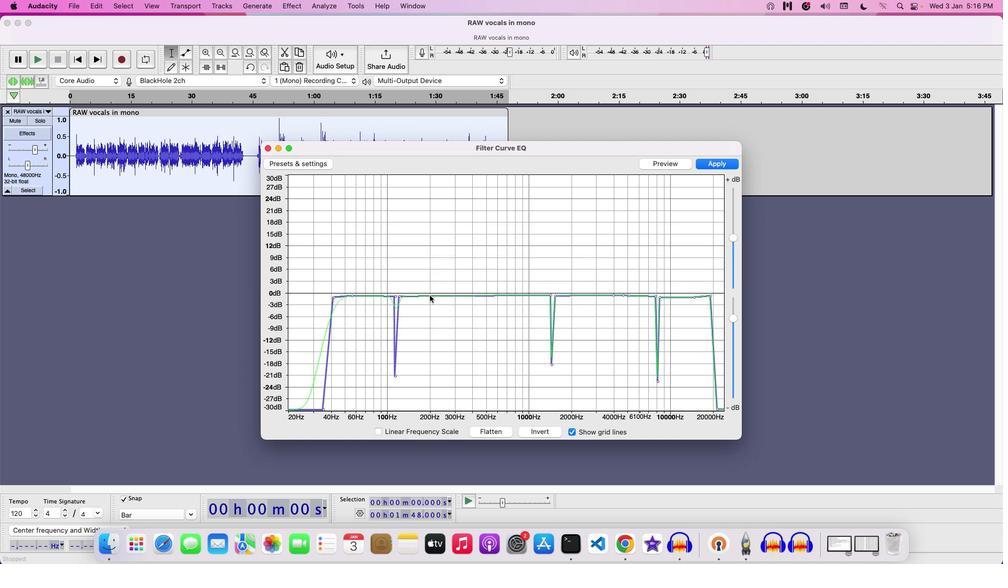 
Action: Mouse pressed left at (430, 295)
Screenshot: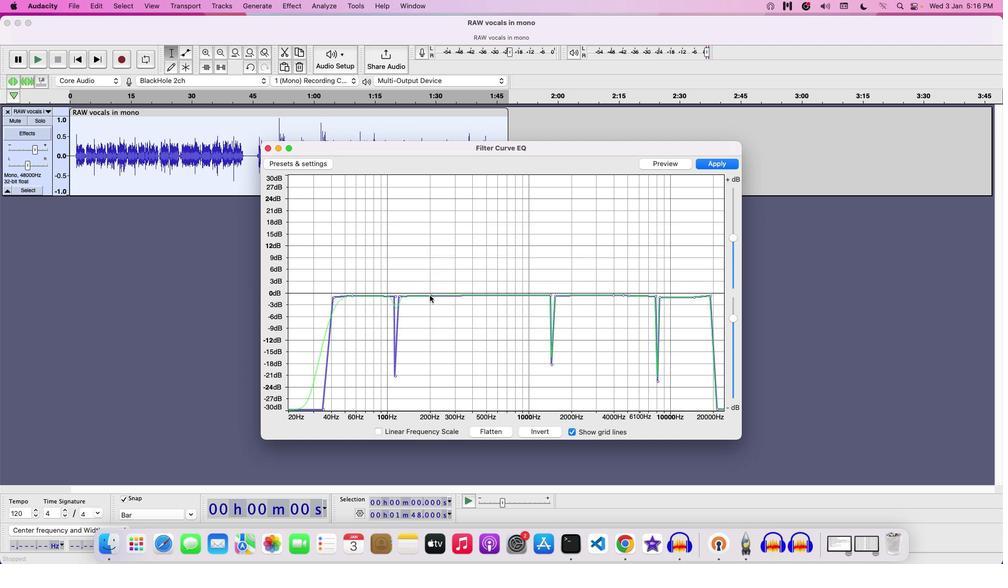 
Action: Mouse moved to (435, 295)
Screenshot: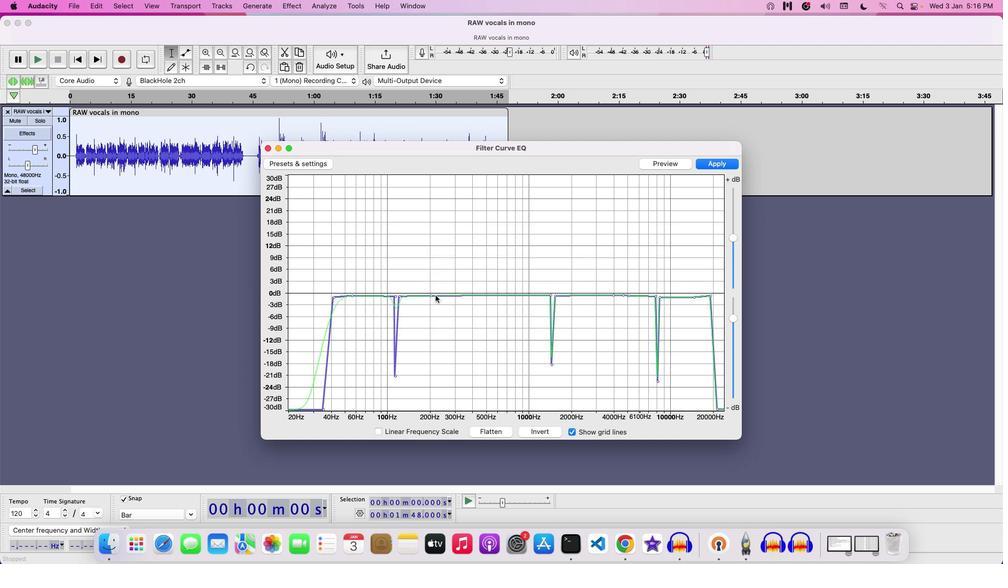 
Action: Mouse pressed left at (435, 295)
Screenshot: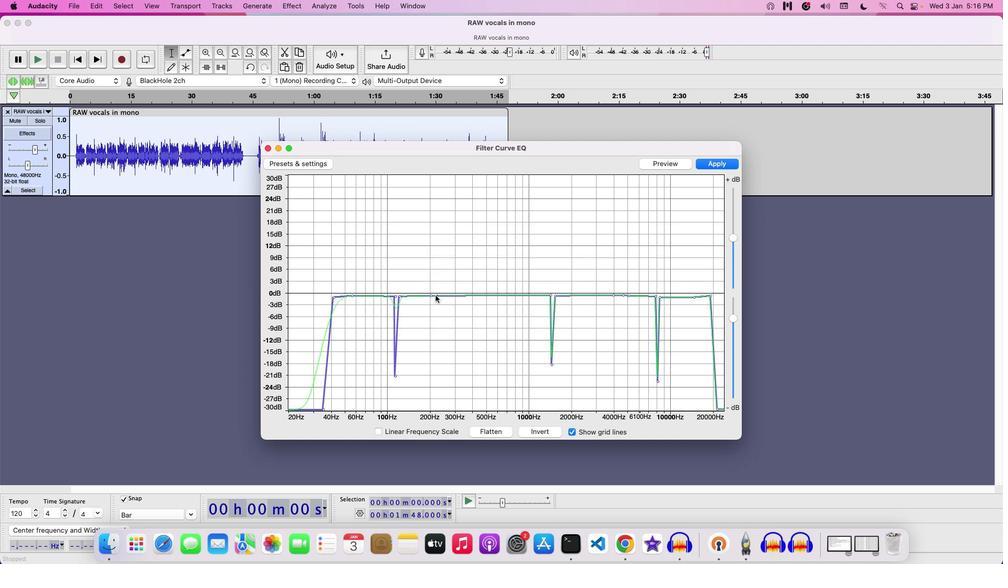 
Action: Mouse moved to (443, 296)
Screenshot: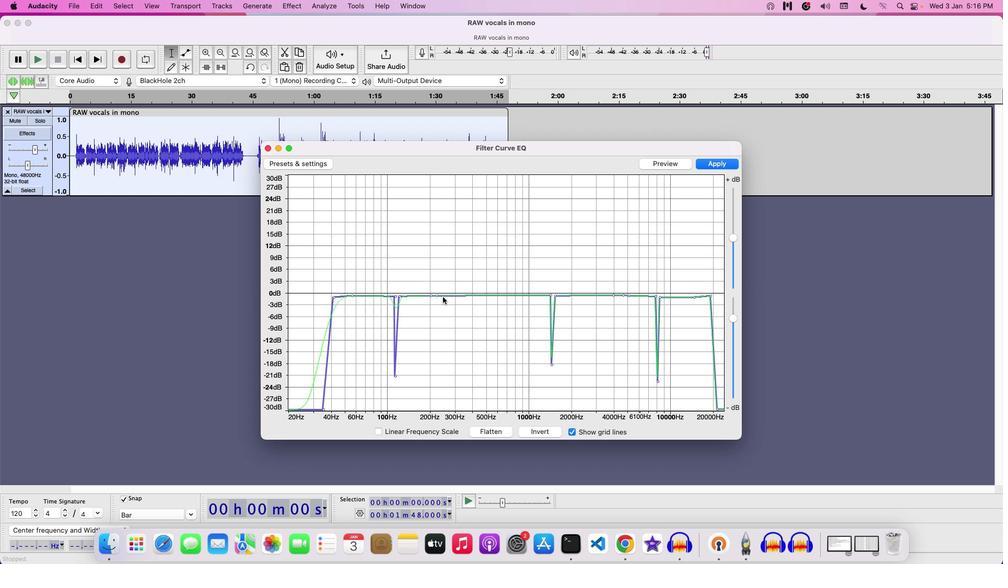 
Action: Mouse pressed left at (443, 296)
Screenshot: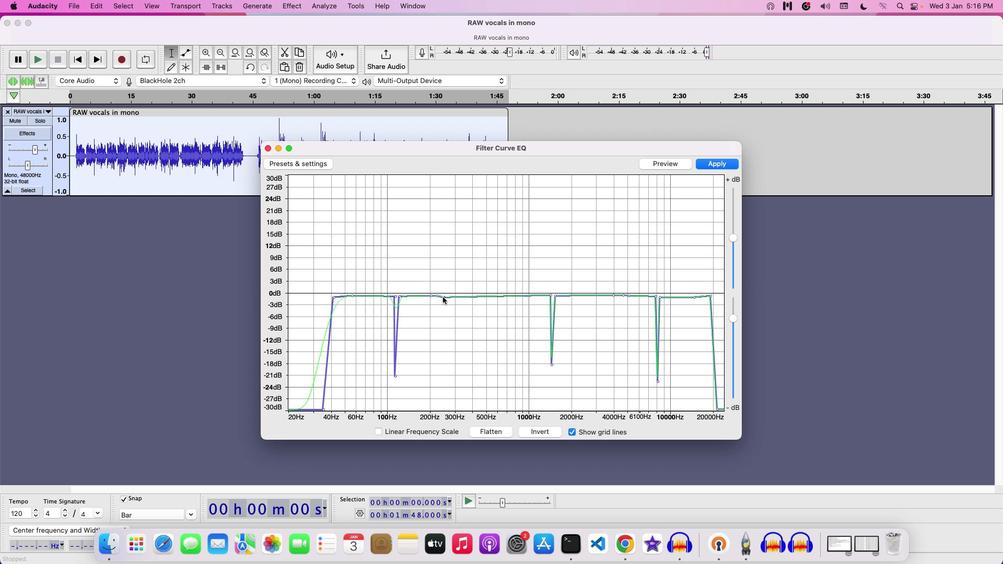 
Action: Mouse moved to (438, 295)
Screenshot: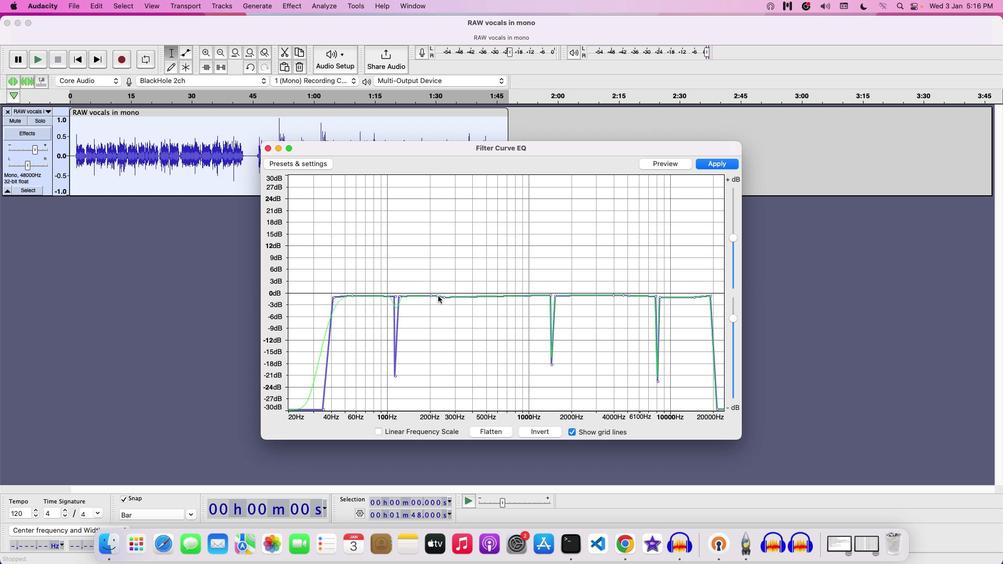 
Action: Mouse pressed left at (438, 295)
Screenshot: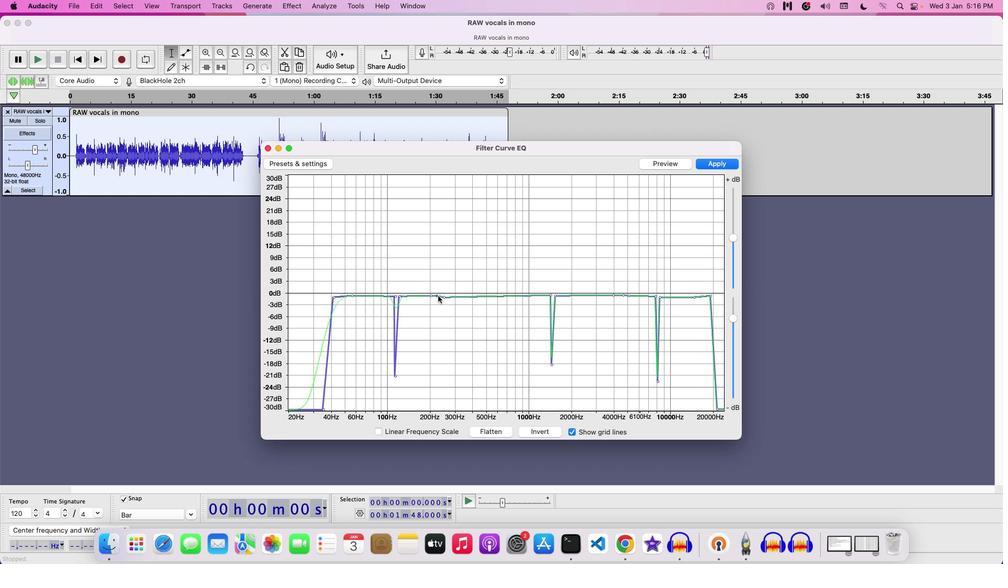 
Action: Mouse moved to (431, 295)
Screenshot: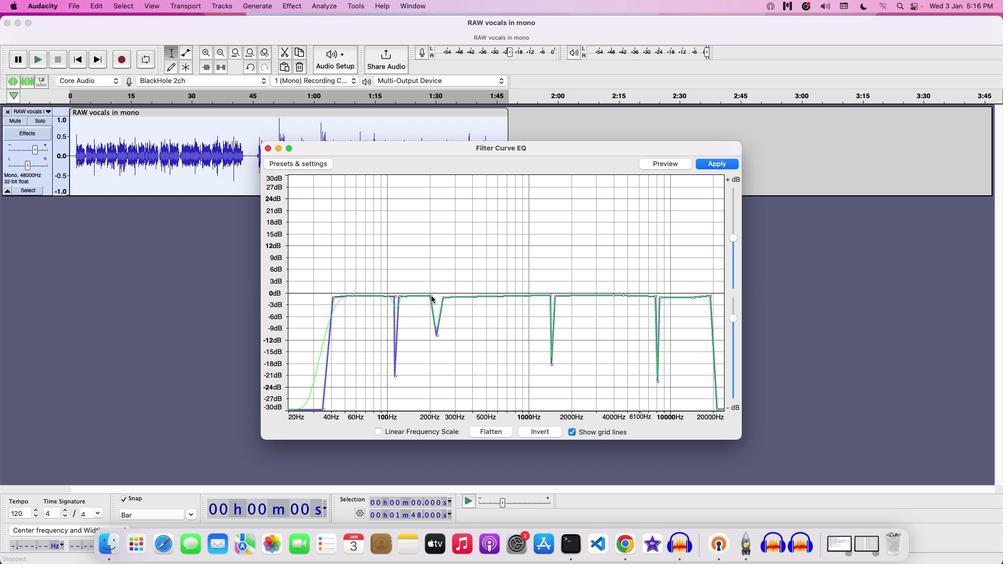 
Action: Mouse pressed left at (431, 295)
Screenshot: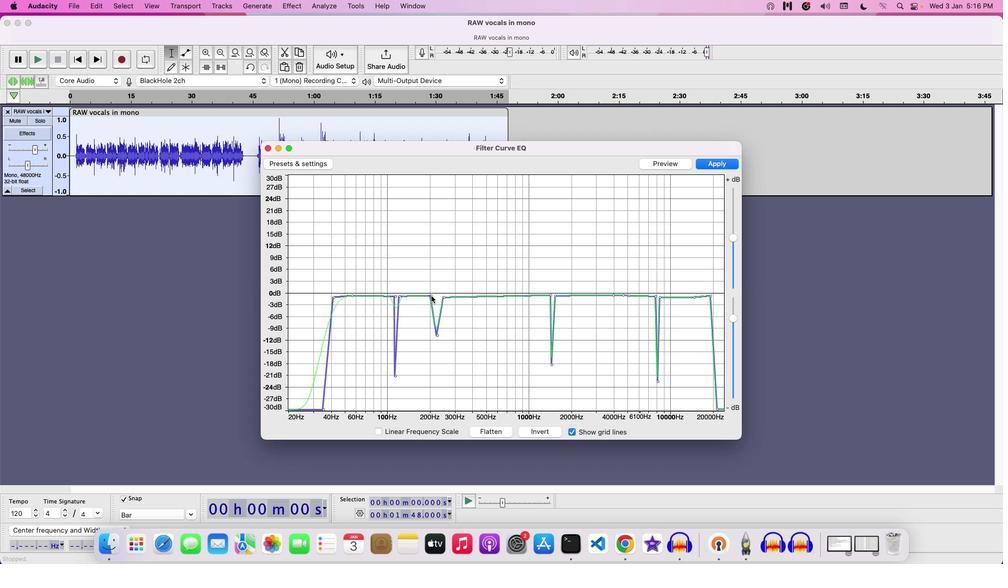 
Action: Mouse moved to (443, 297)
Screenshot: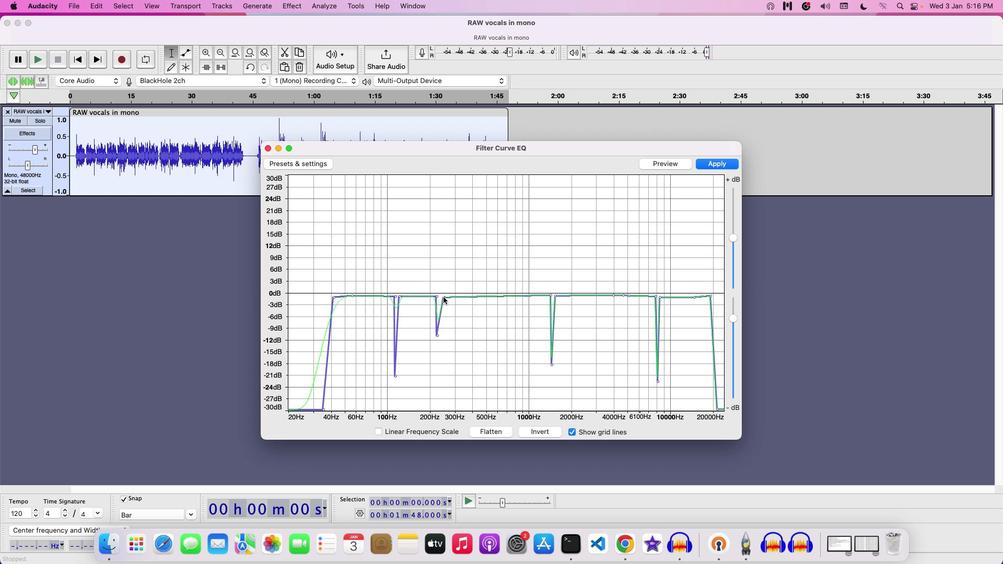 
Action: Mouse pressed left at (443, 297)
Screenshot: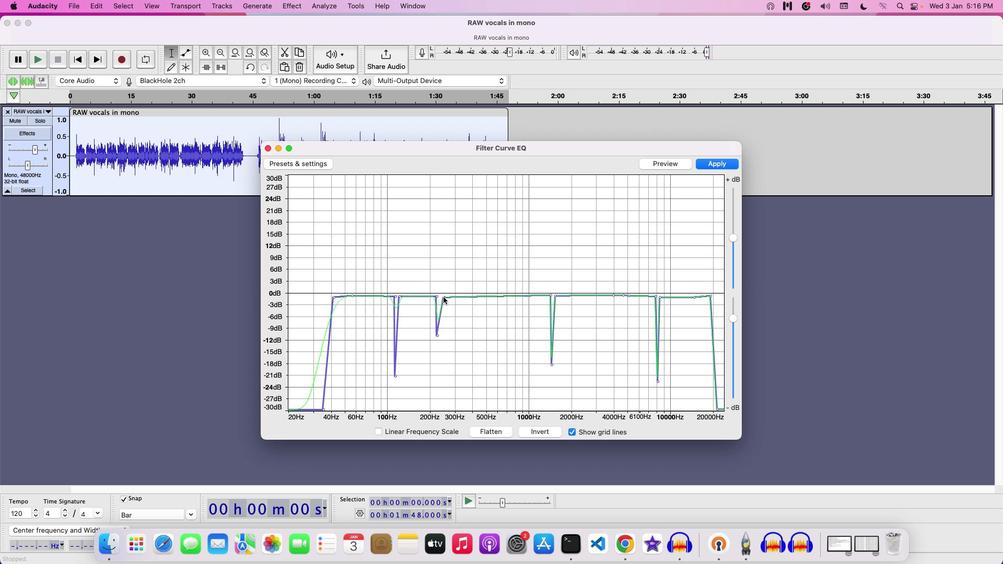
Action: Mouse moved to (671, 297)
Screenshot: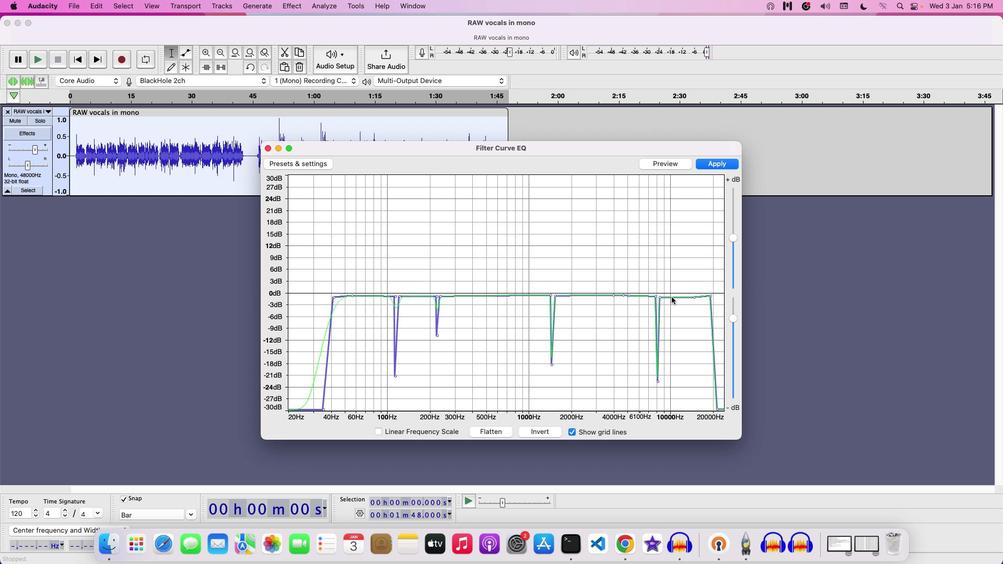 
Action: Mouse pressed left at (671, 297)
Screenshot: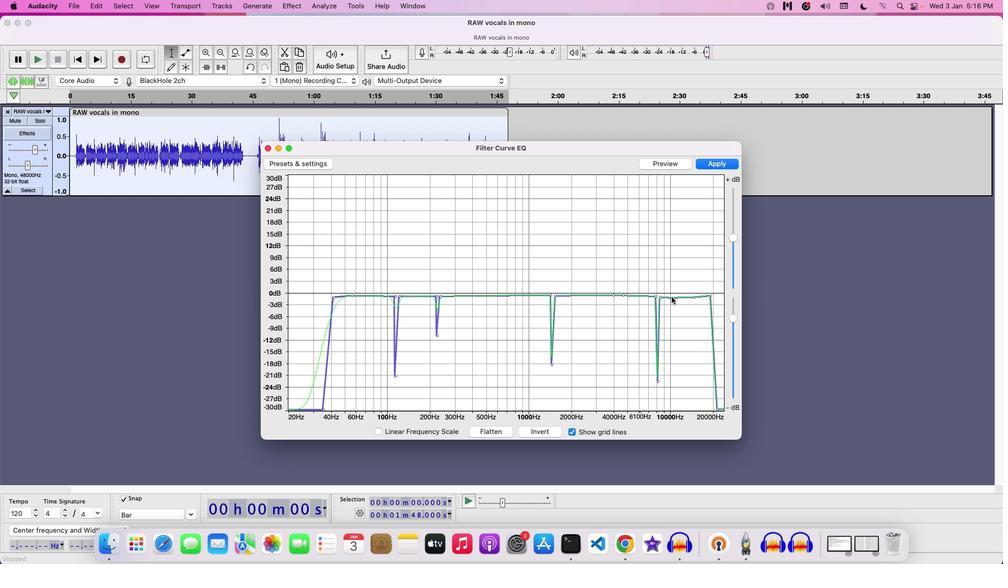 
Action: Mouse moved to (672, 297)
Screenshot: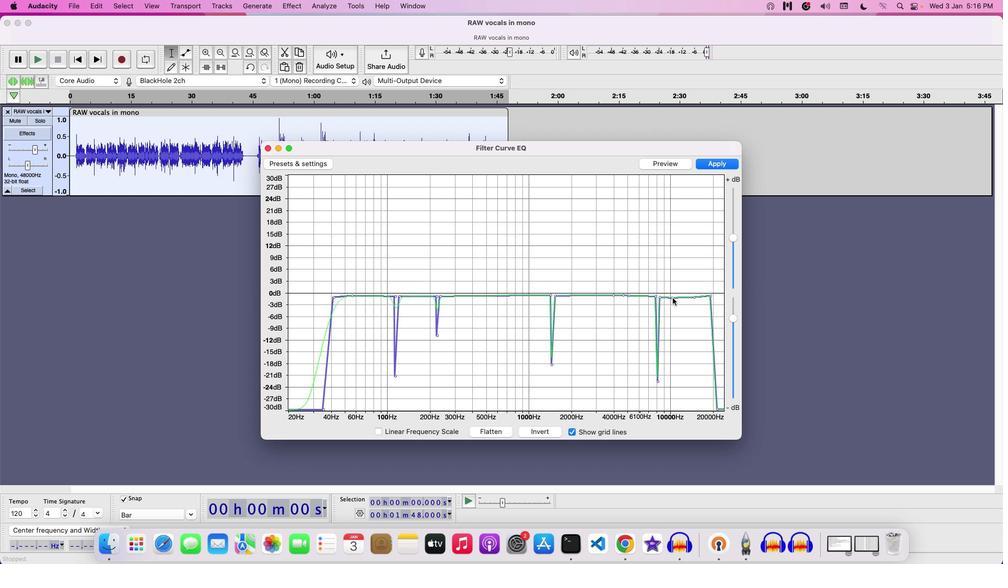 
Action: Mouse pressed left at (672, 297)
Screenshot: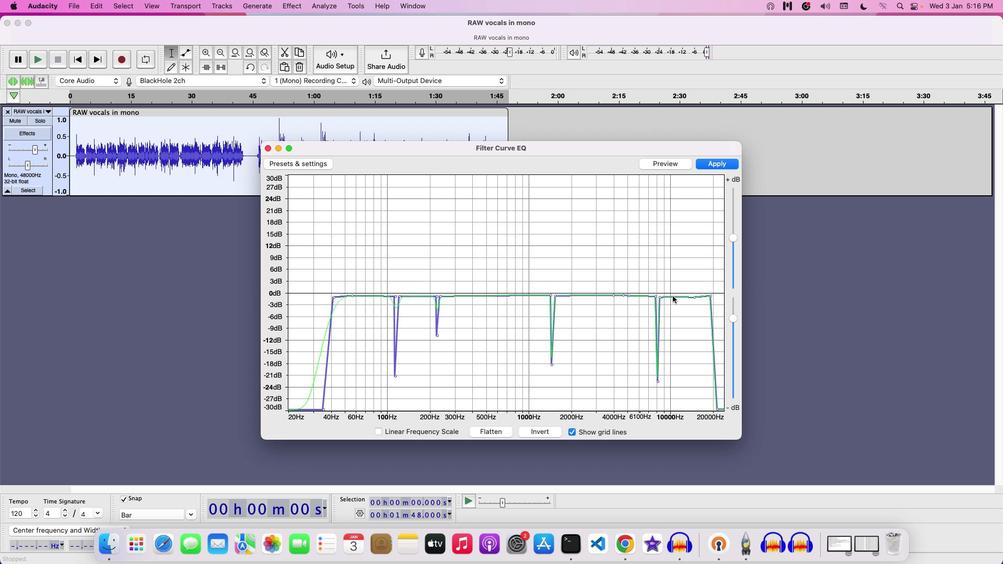 
Action: Mouse moved to (693, 297)
Screenshot: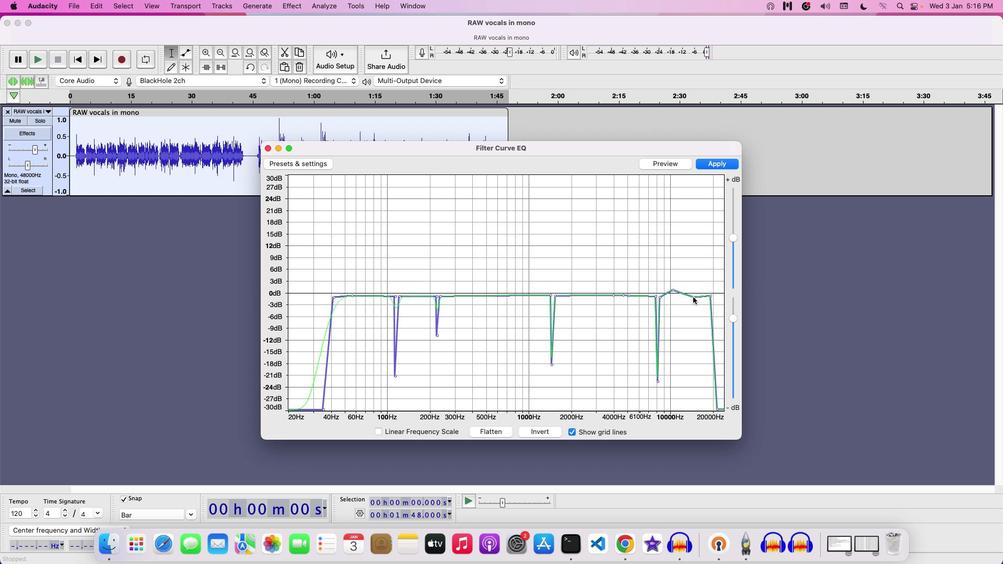 
Action: Mouse pressed left at (693, 297)
Screenshot: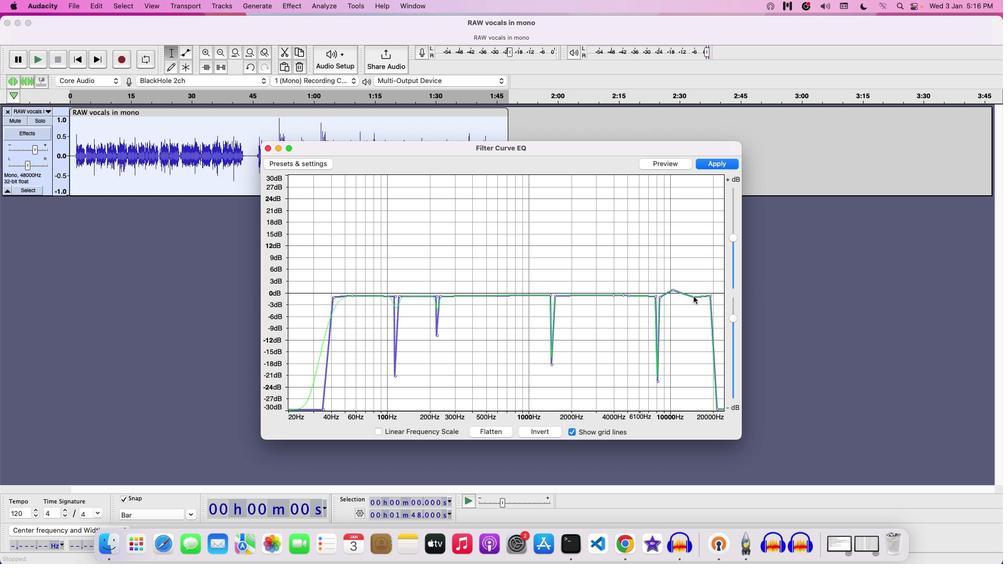 
Action: Mouse moved to (709, 294)
Screenshot: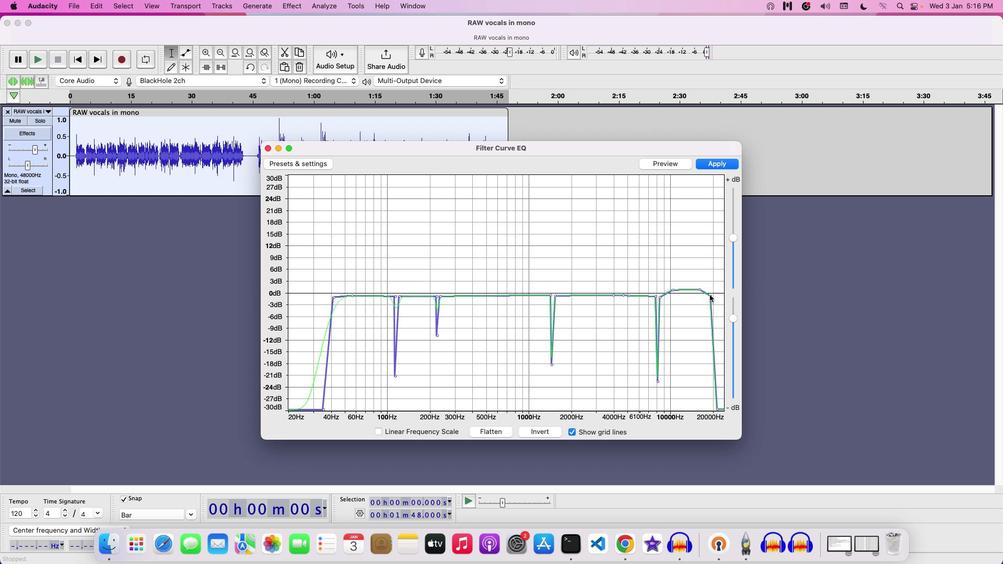 
Action: Mouse pressed left at (709, 294)
Screenshot: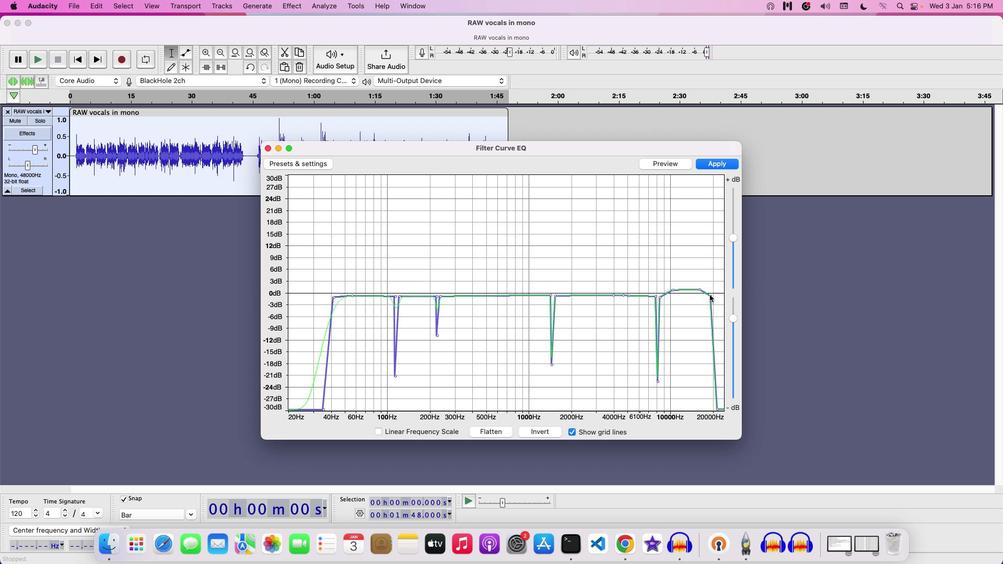 
Action: Mouse moved to (665, 165)
Screenshot: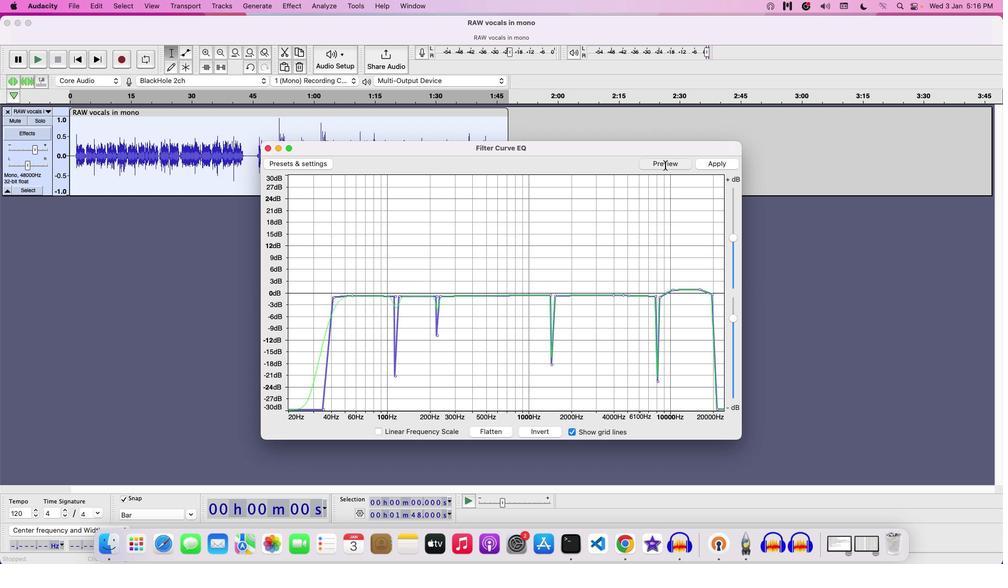 
Action: Mouse pressed left at (665, 165)
Screenshot: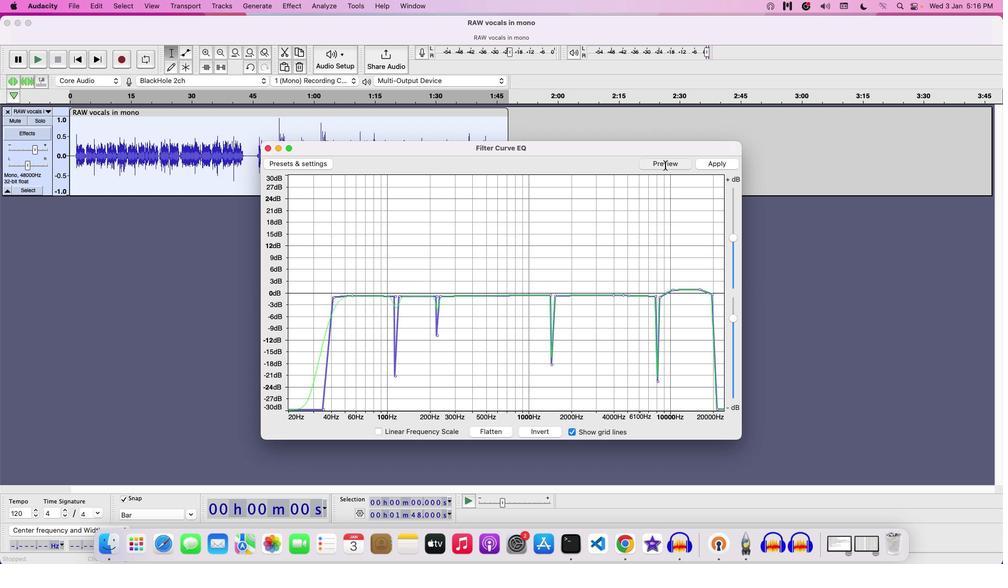 
Action: Mouse moved to (473, 294)
Screenshot: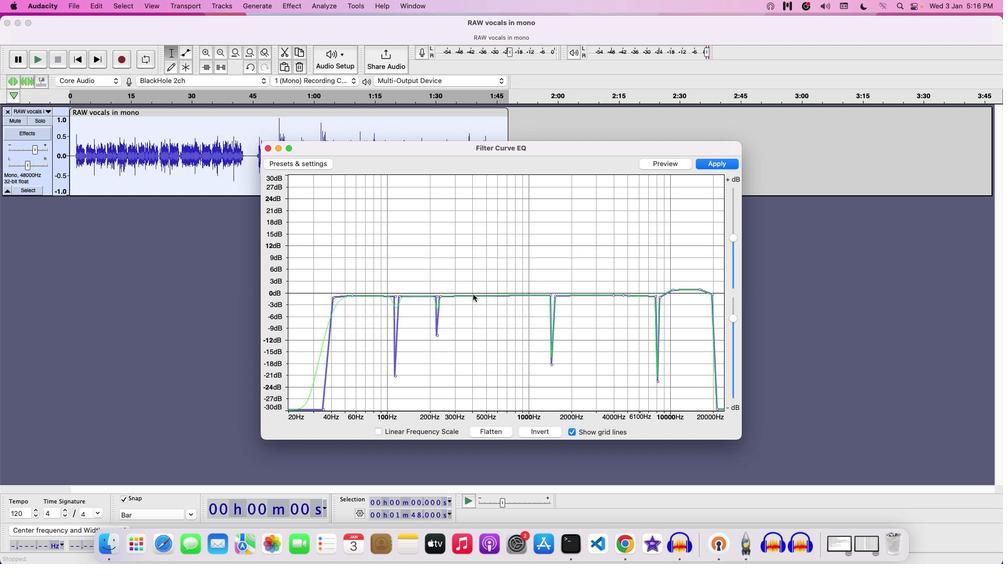 
Action: Mouse pressed left at (473, 294)
Screenshot: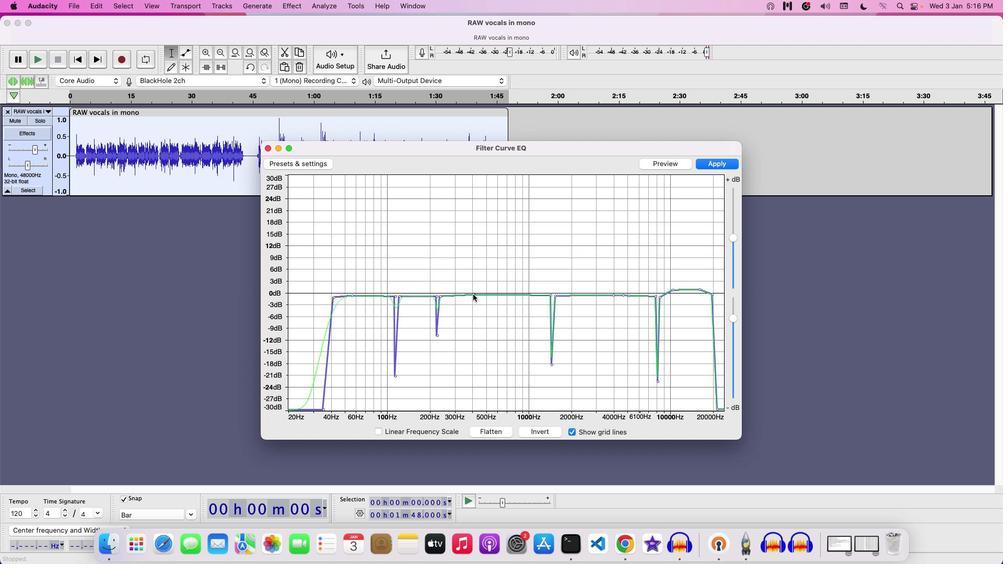 
Action: Mouse moved to (479, 293)
Screenshot: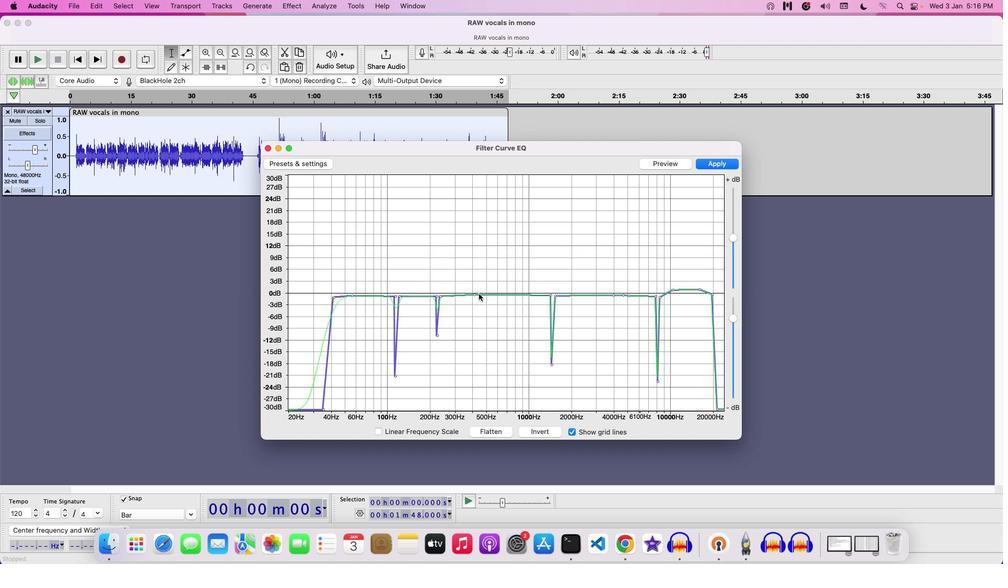 
Action: Mouse pressed left at (479, 293)
Screenshot: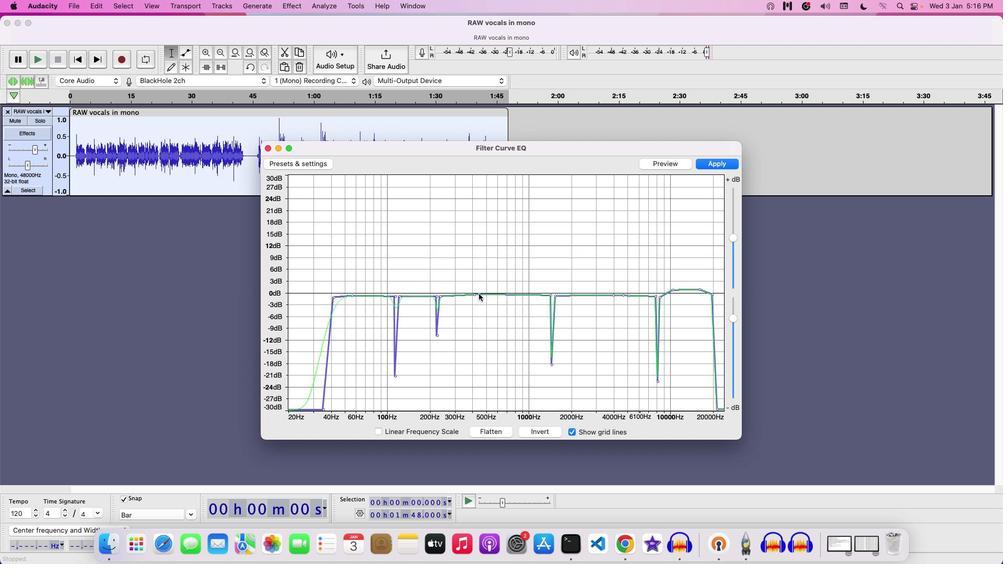 
Action: Mouse moved to (487, 294)
Screenshot: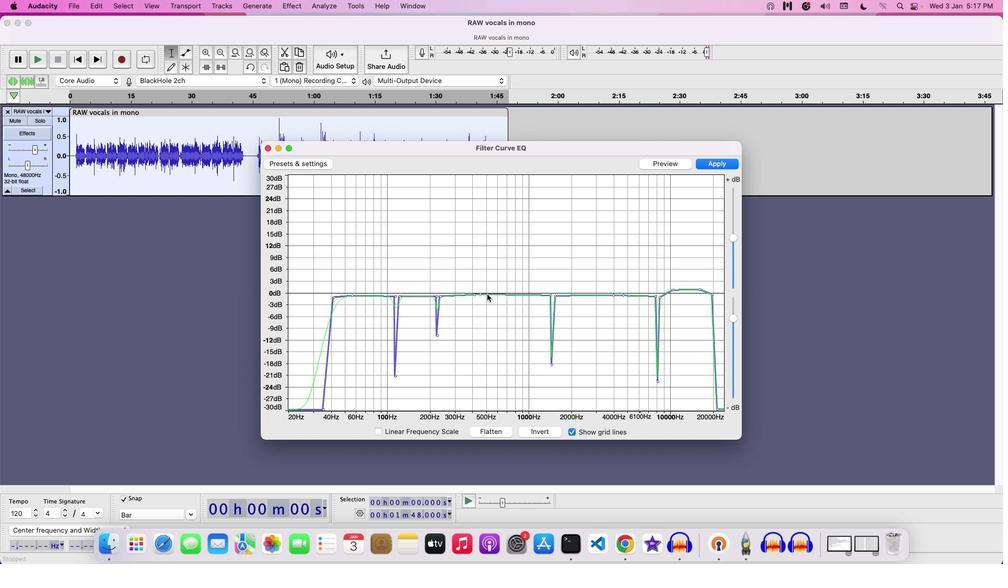
Action: Mouse pressed left at (487, 294)
Screenshot: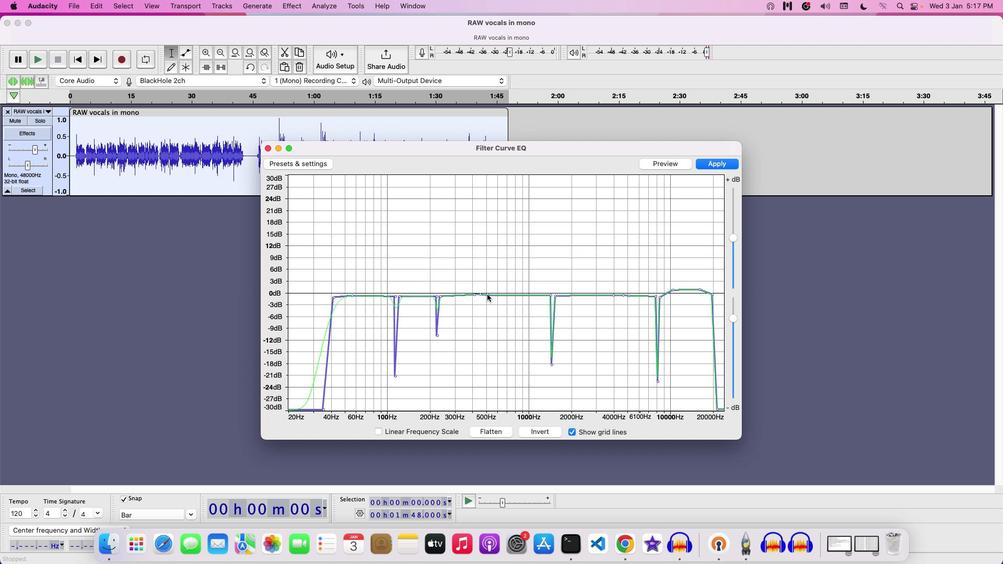 
Action: Mouse moved to (480, 294)
Screenshot: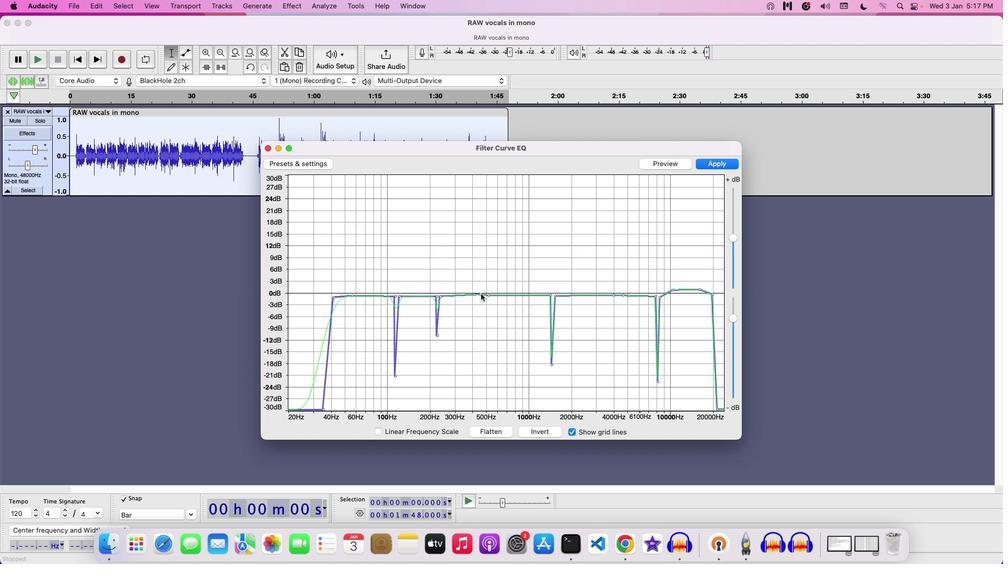 
Action: Mouse pressed left at (480, 294)
Screenshot: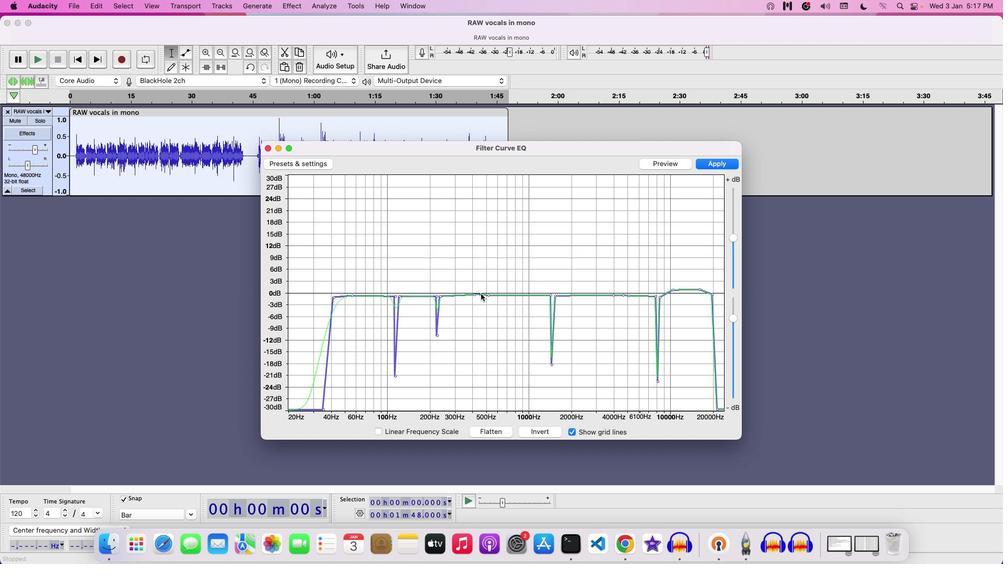 
Action: Mouse moved to (487, 293)
Screenshot: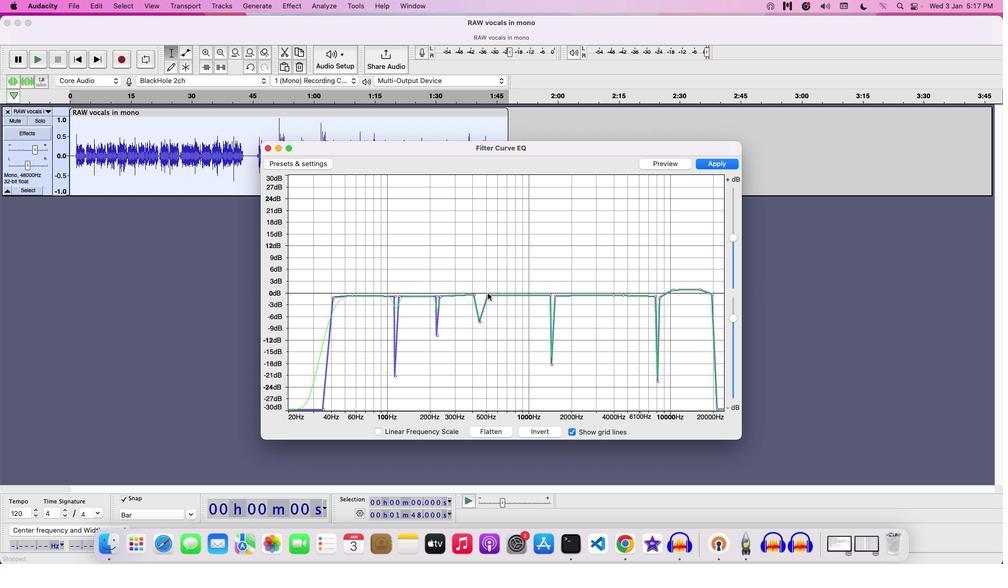 
Action: Mouse pressed left at (487, 293)
Screenshot: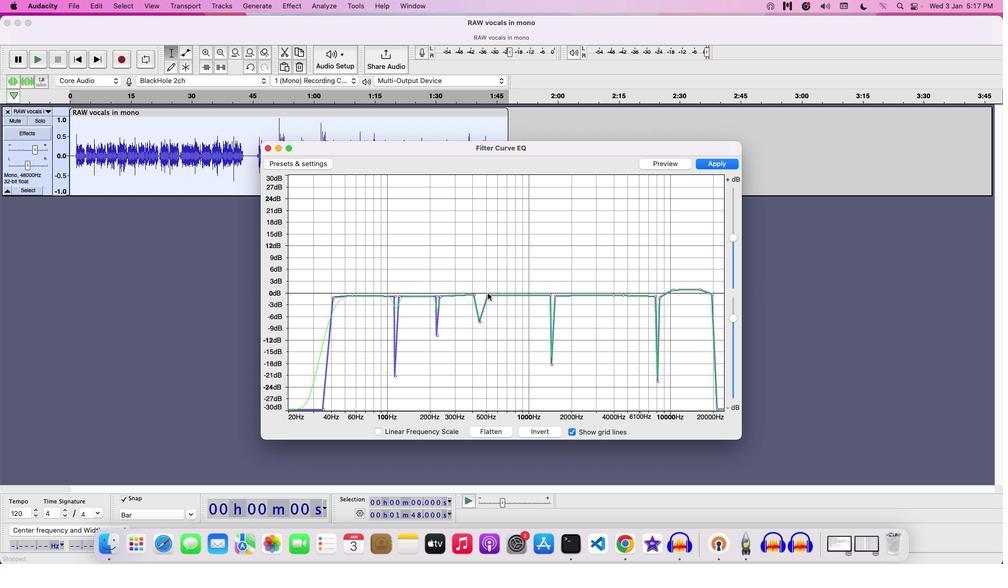 
Action: Mouse moved to (473, 295)
Screenshot: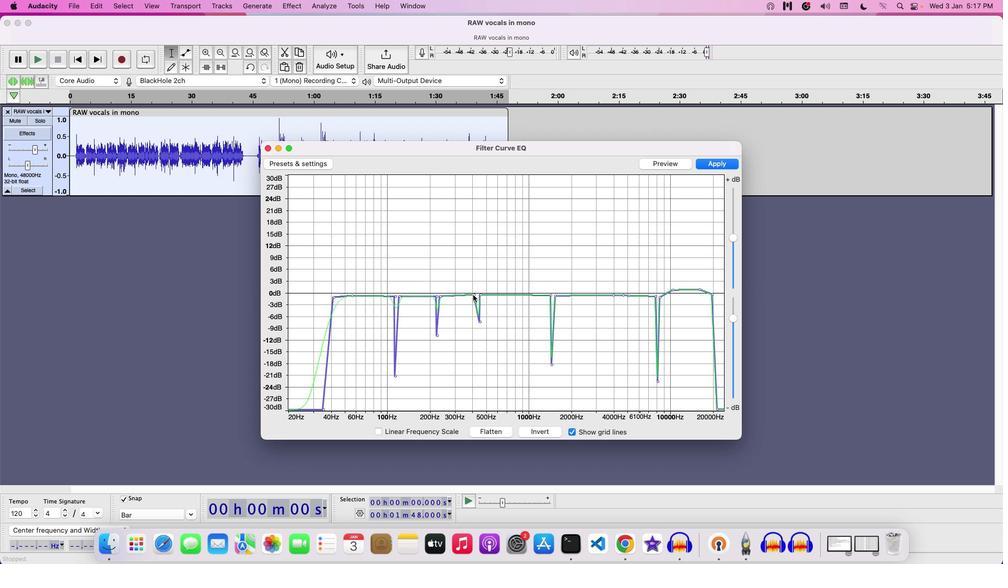 
Action: Mouse pressed left at (473, 295)
Screenshot: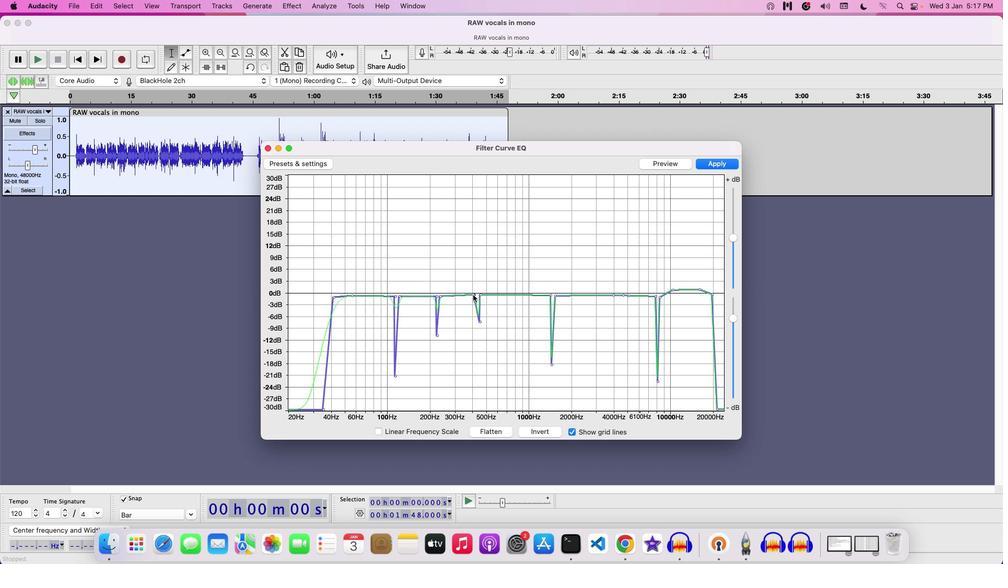 
Action: Mouse moved to (663, 152)
Screenshot: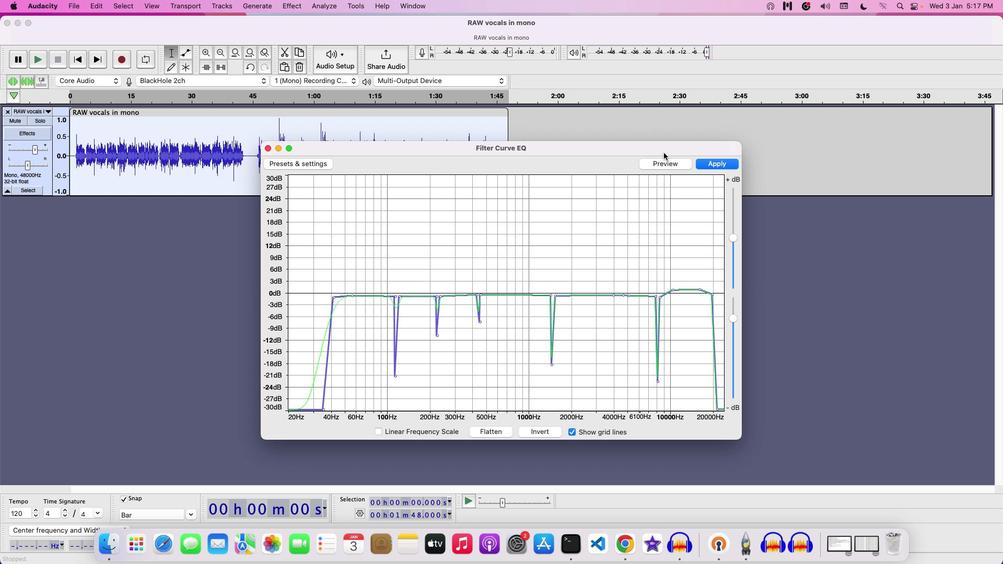 
Action: Mouse pressed left at (663, 152)
Screenshot: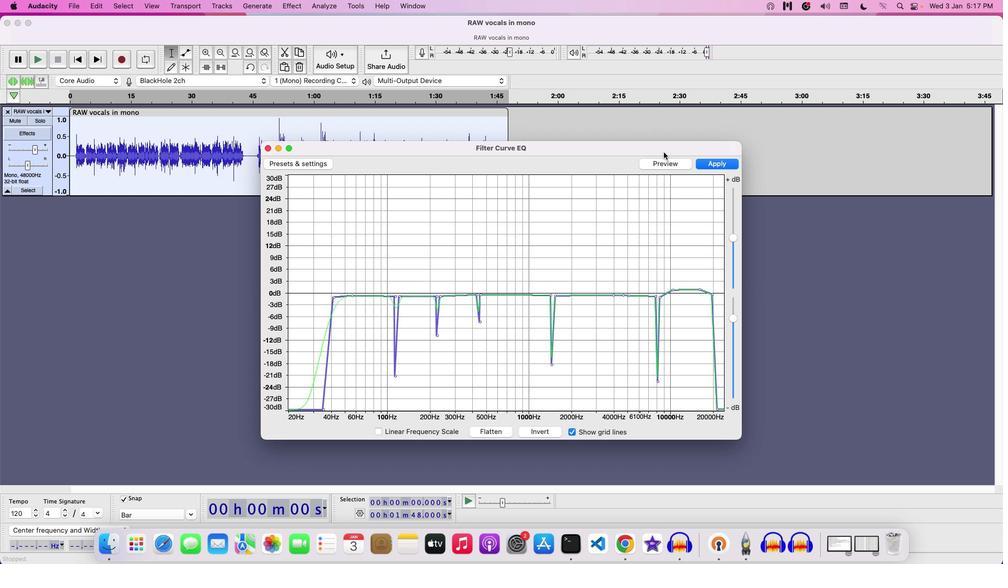 
Action: Mouse moved to (658, 159)
Screenshot: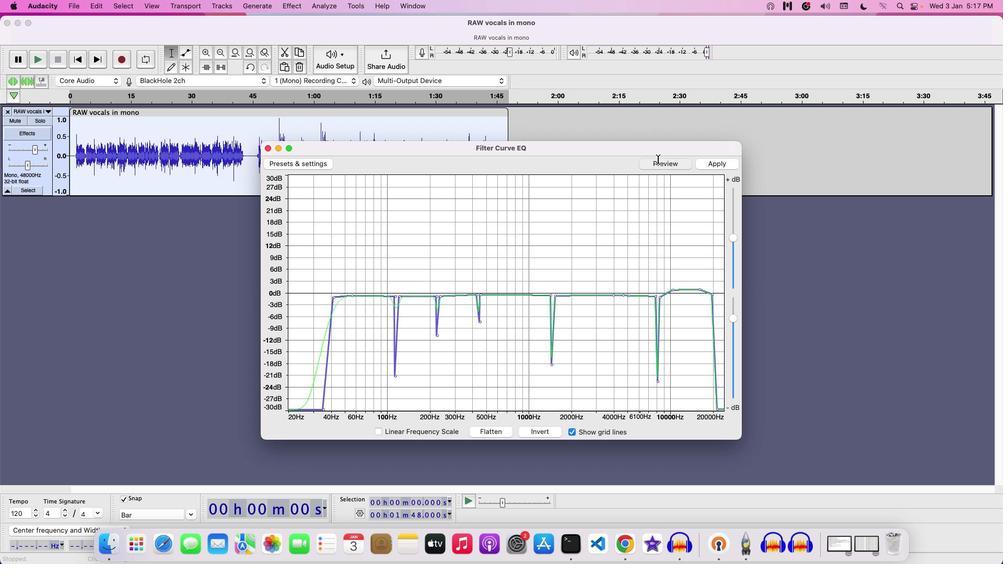 
Action: Mouse pressed left at (658, 159)
Screenshot: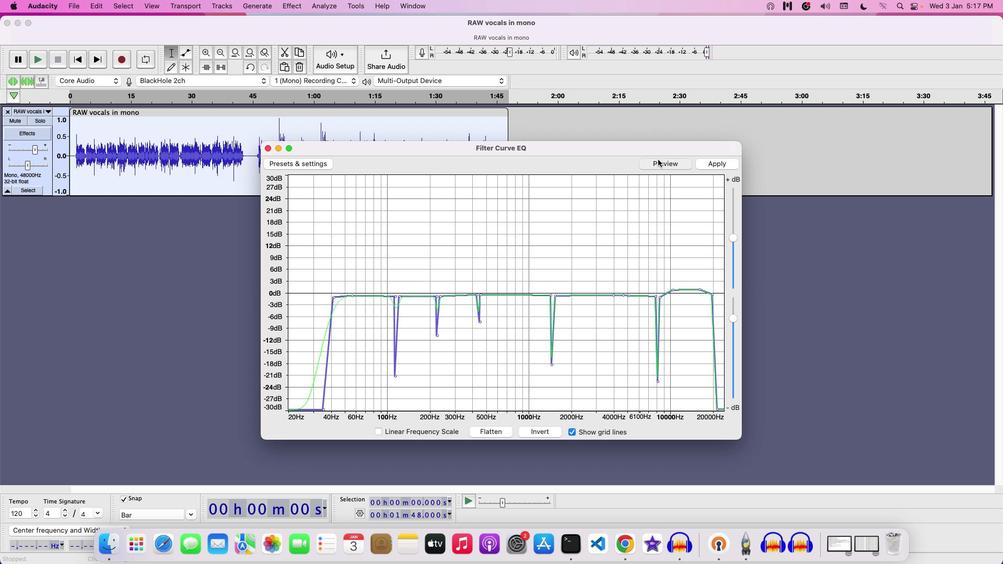 
Action: Mouse moved to (660, 295)
Screenshot: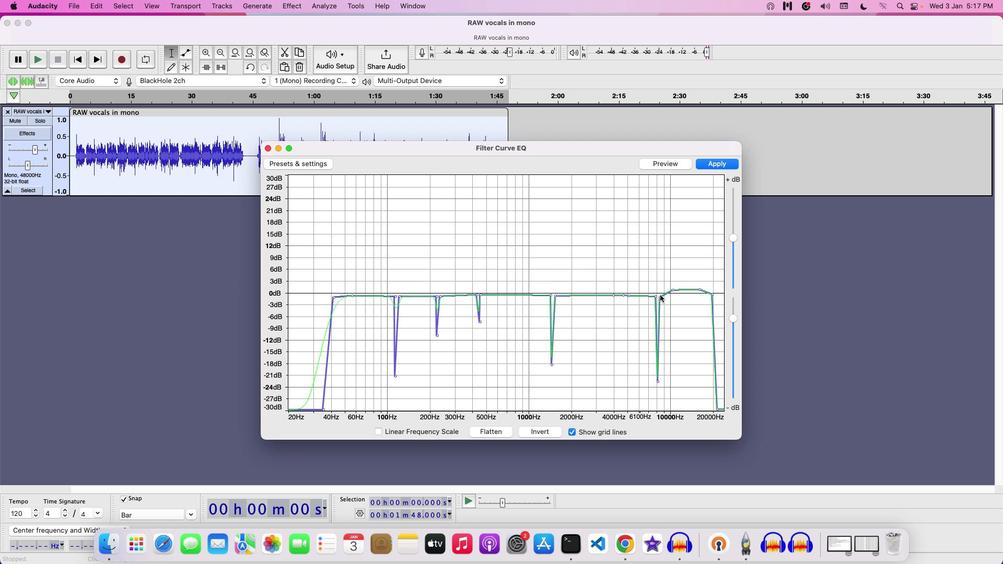 
Action: Mouse pressed left at (660, 295)
Screenshot: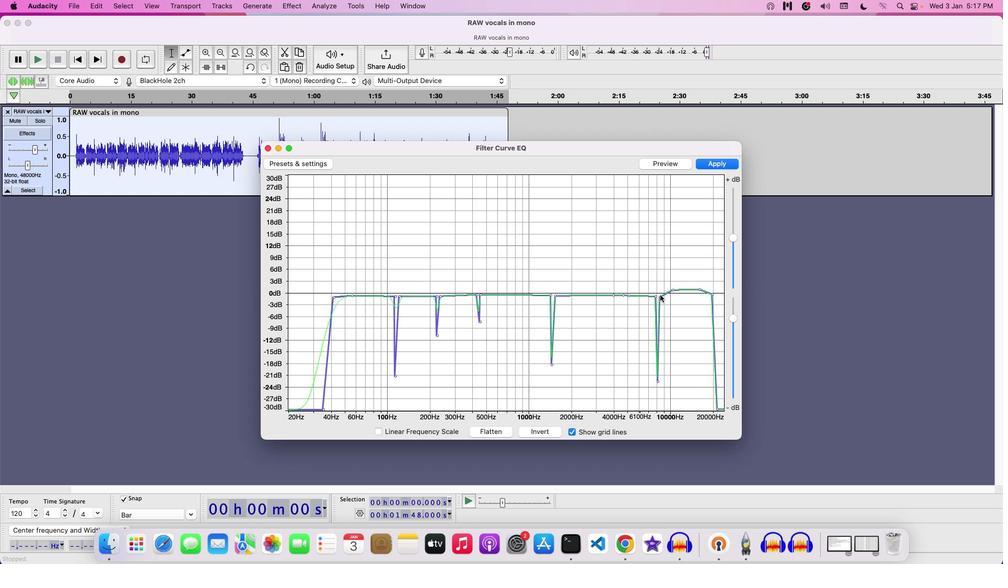 
Action: Mouse moved to (671, 289)
Screenshot: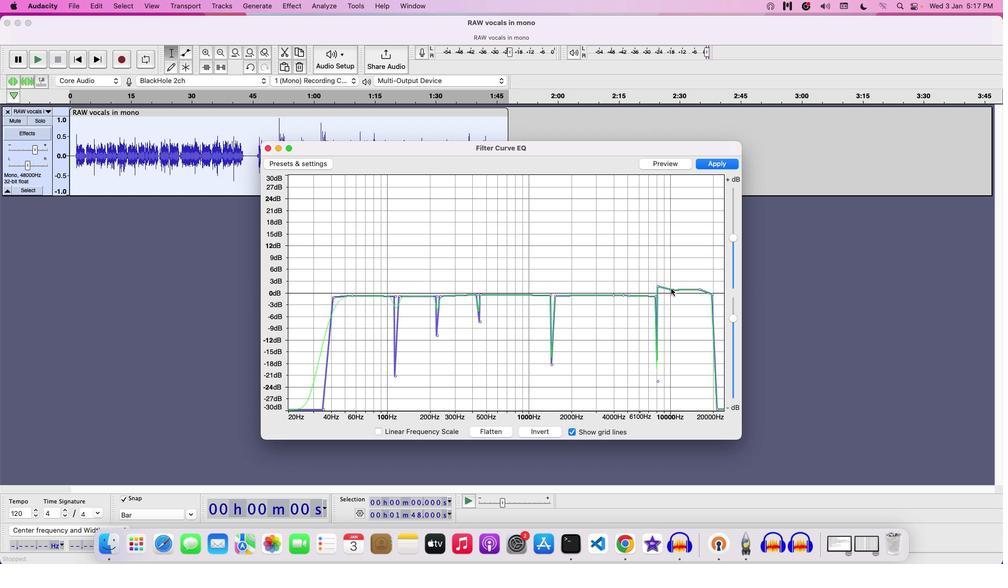 
Action: Mouse pressed left at (671, 289)
Screenshot: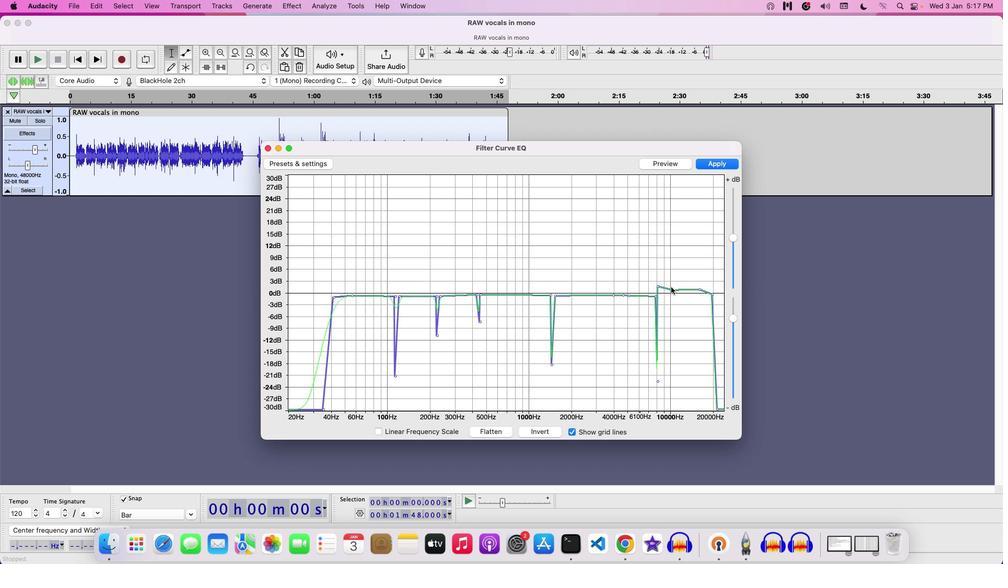 
Action: Mouse moved to (697, 289)
Screenshot: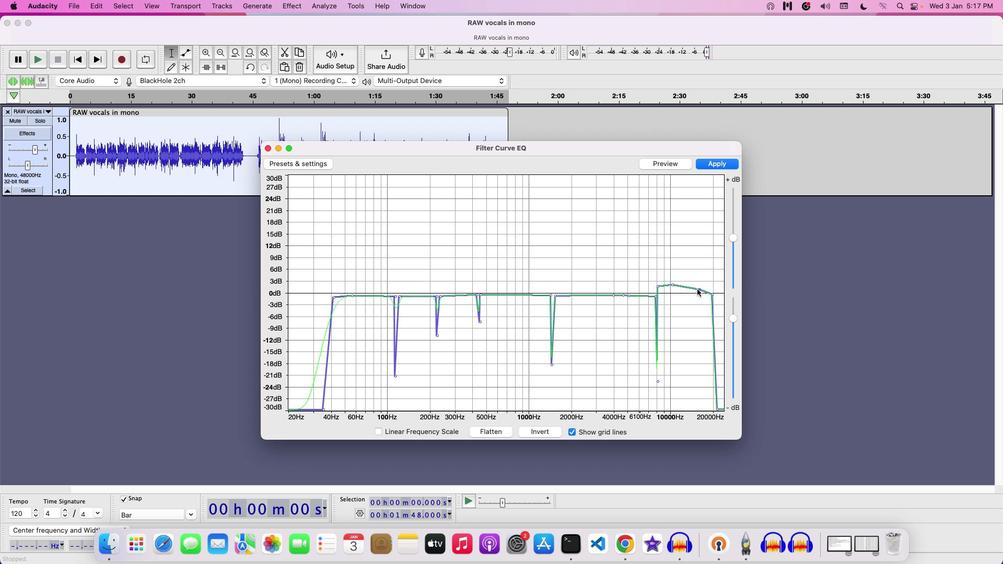 
Action: Mouse pressed left at (697, 289)
Screenshot: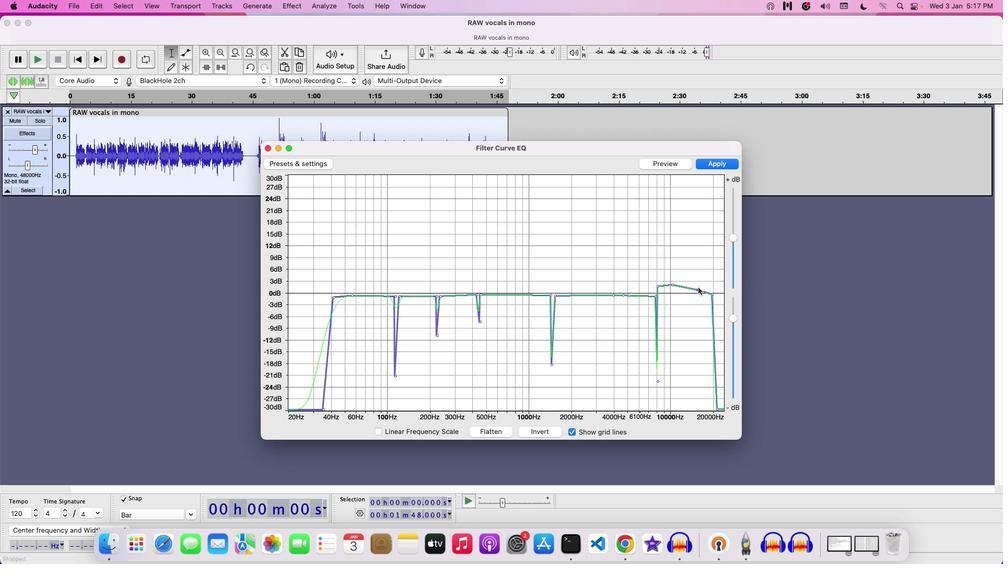 
Action: Mouse moved to (683, 161)
Screenshot: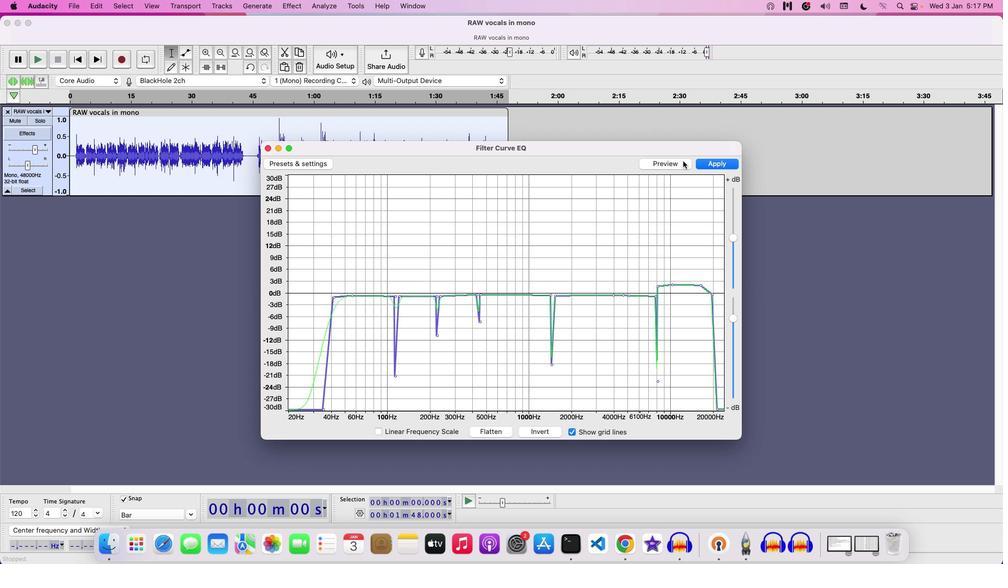 
Action: Mouse pressed left at (683, 161)
Screenshot: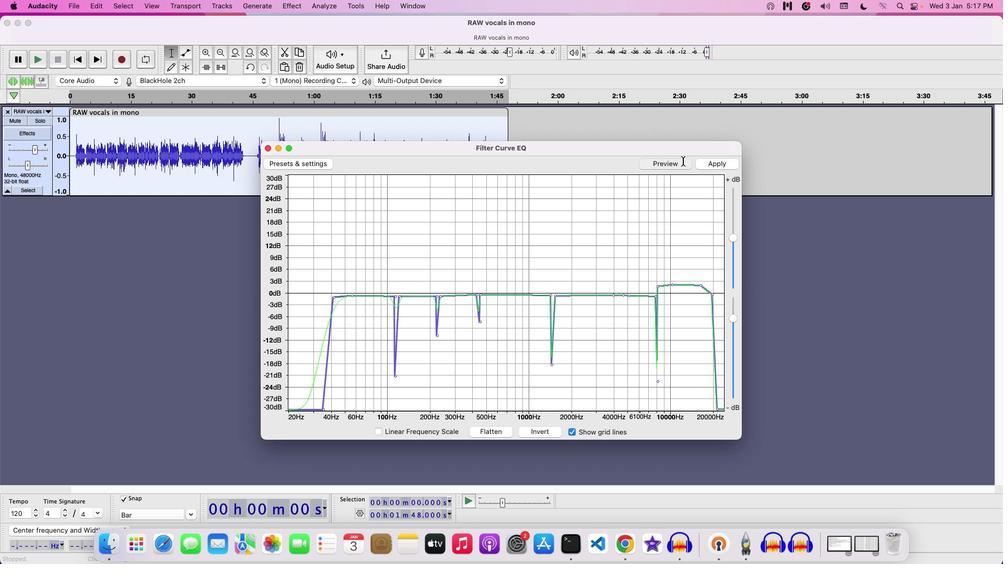 
Action: Mouse moved to (728, 161)
Screenshot: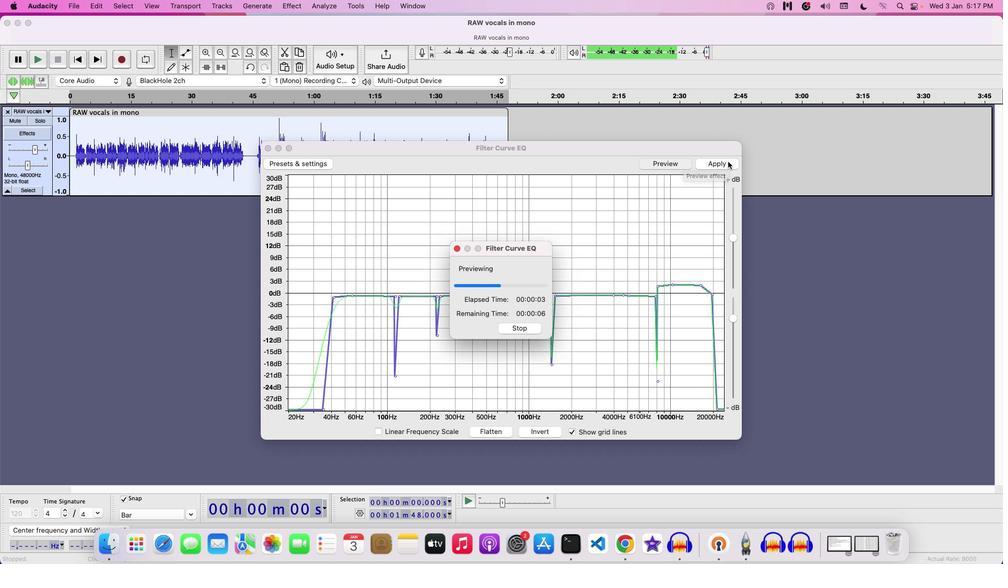 
Action: Mouse pressed left at (728, 161)
Screenshot: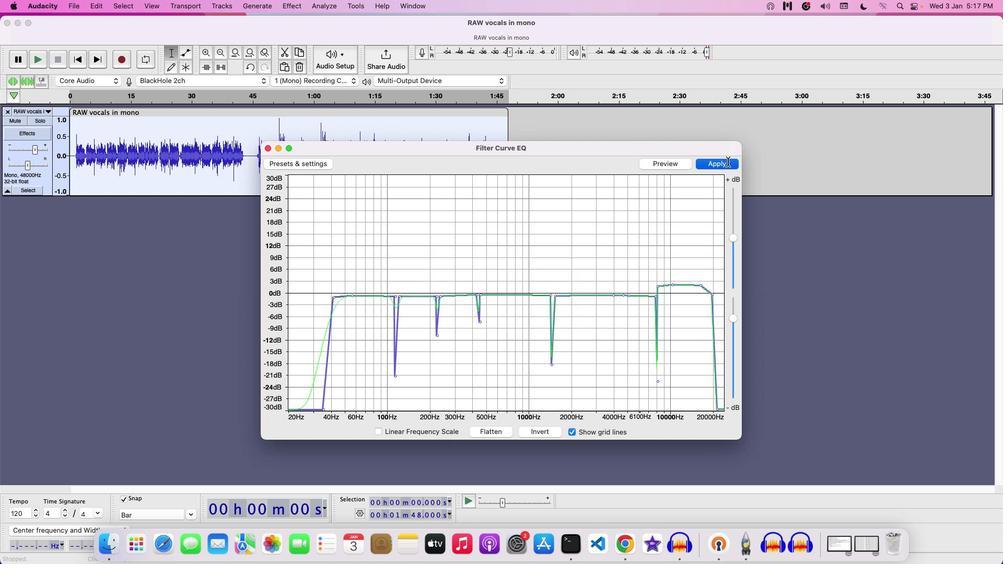 
Action: Mouse moved to (32, 149)
Screenshot: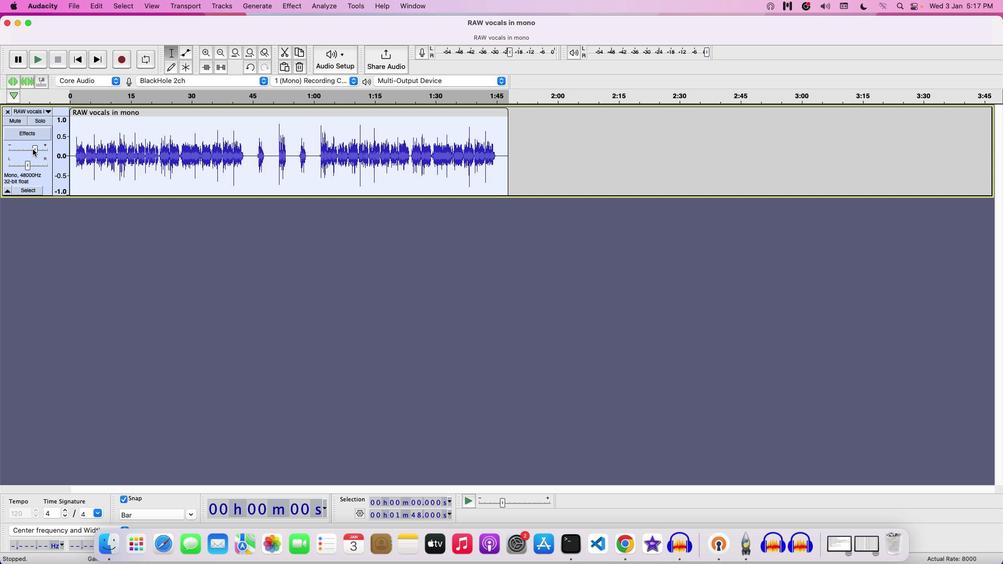 
Action: Key pressed Key.space
Screenshot: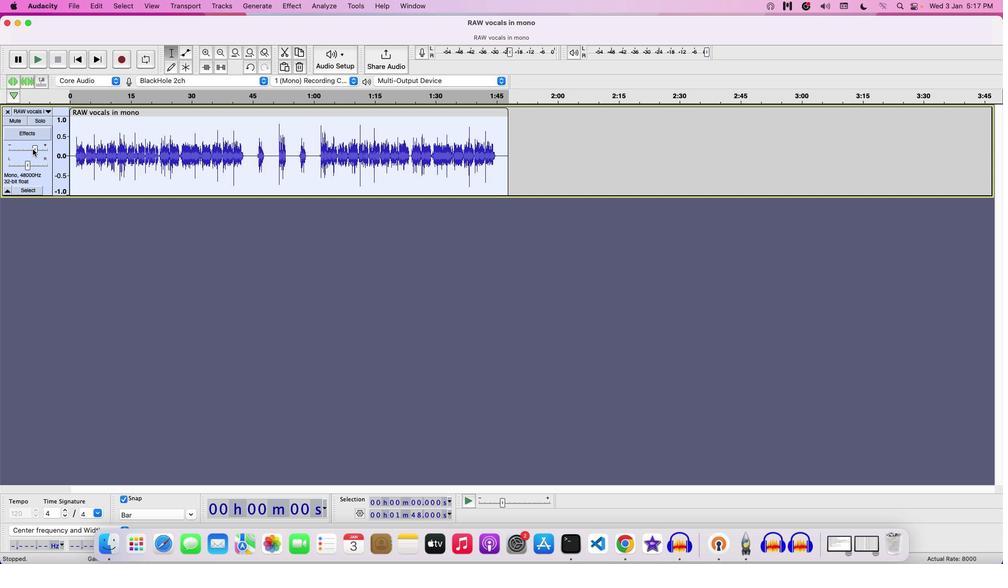 
Action: Mouse moved to (295, 27)
Screenshot: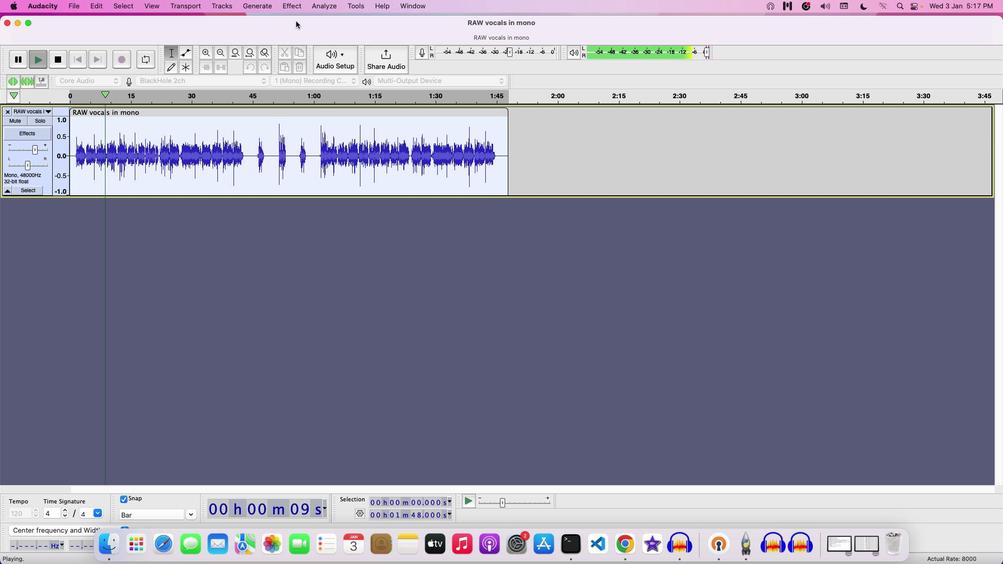 
Action: Key pressed Key.space
Screenshot: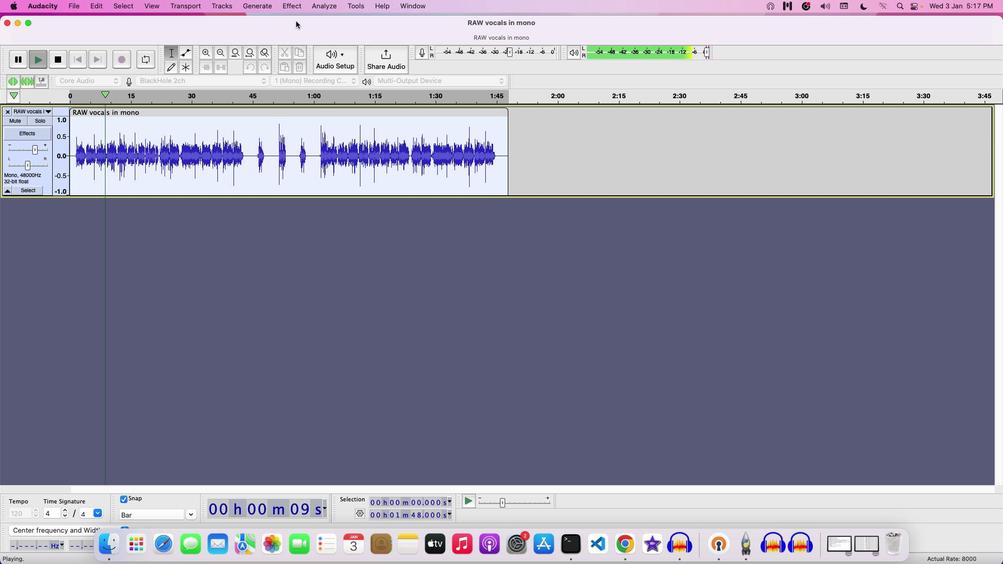 
Action: Mouse moved to (295, 8)
Screenshot: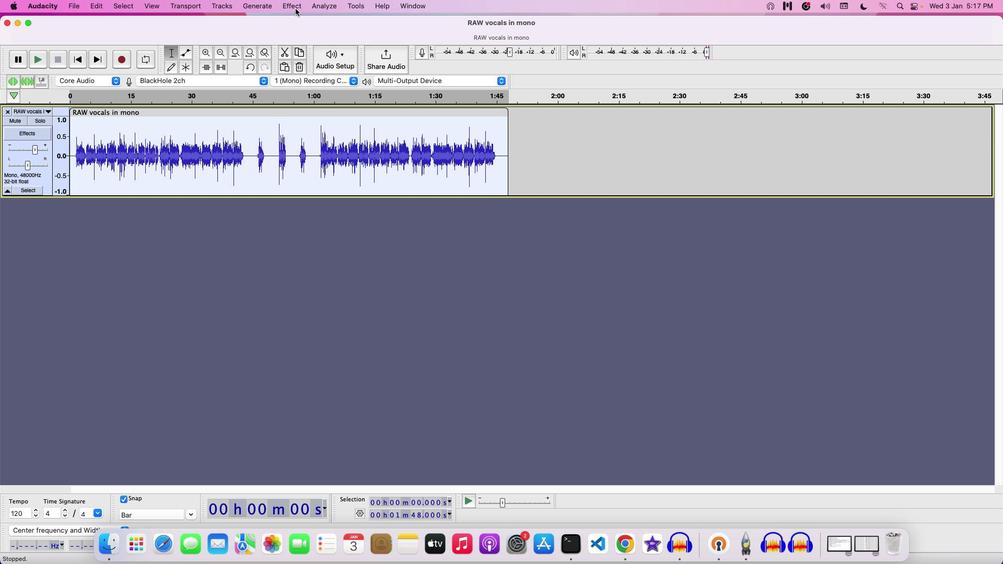 
Action: Mouse pressed left at (295, 8)
Screenshot: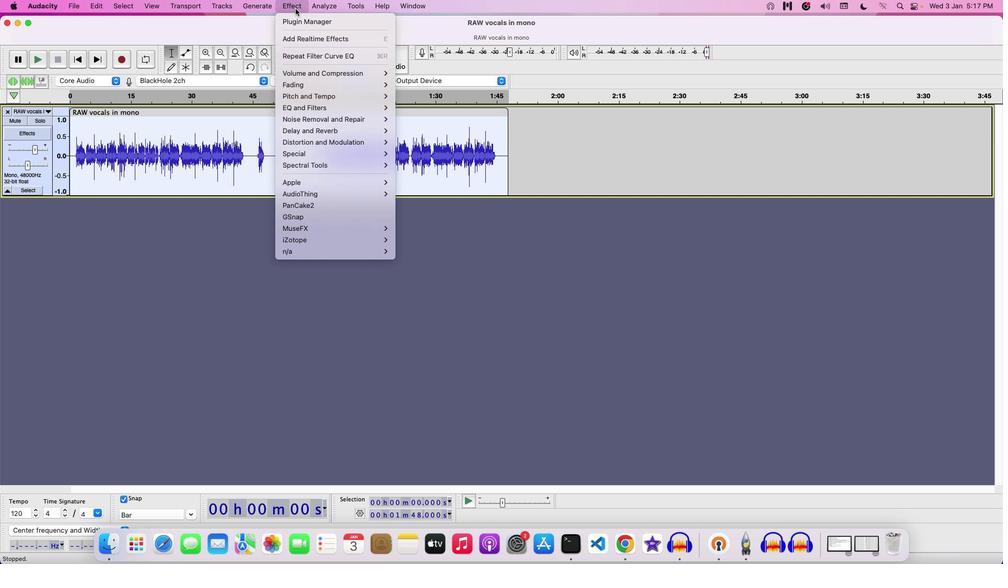 
Action: Mouse moved to (415, 297)
Screenshot: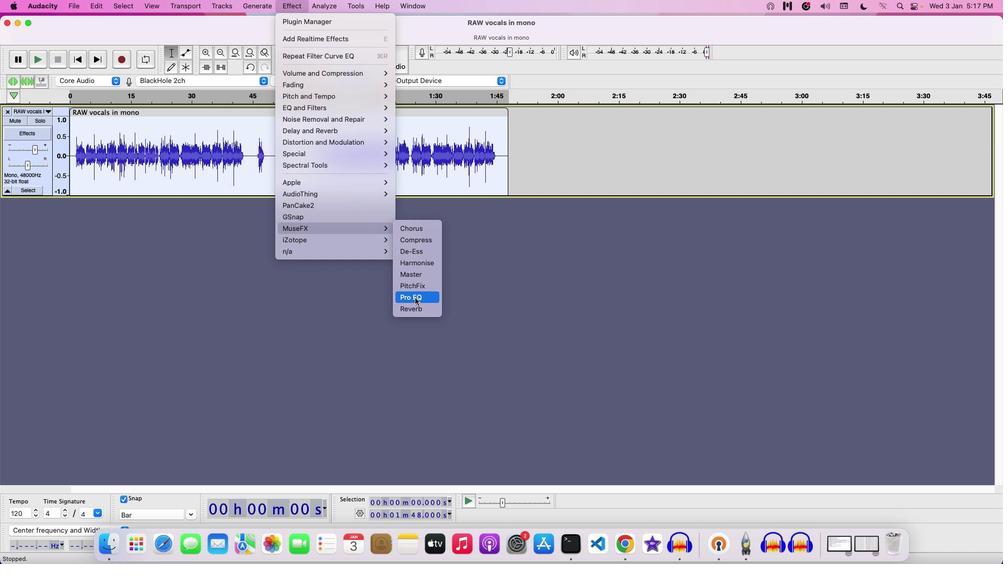 
Action: Mouse pressed left at (415, 297)
Screenshot: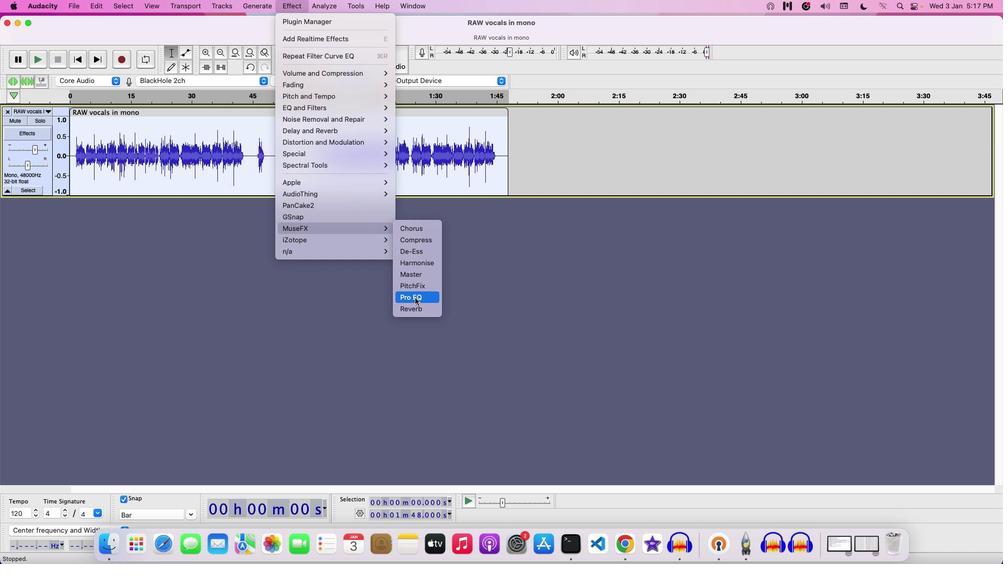 
Action: Mouse moved to (474, 221)
Screenshot: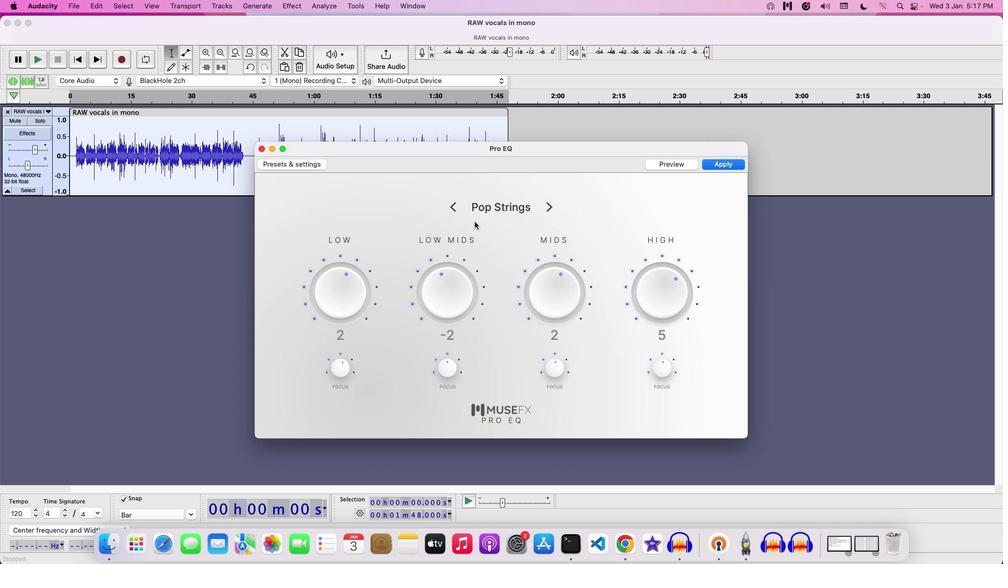 
Action: Mouse pressed left at (474, 221)
Screenshot: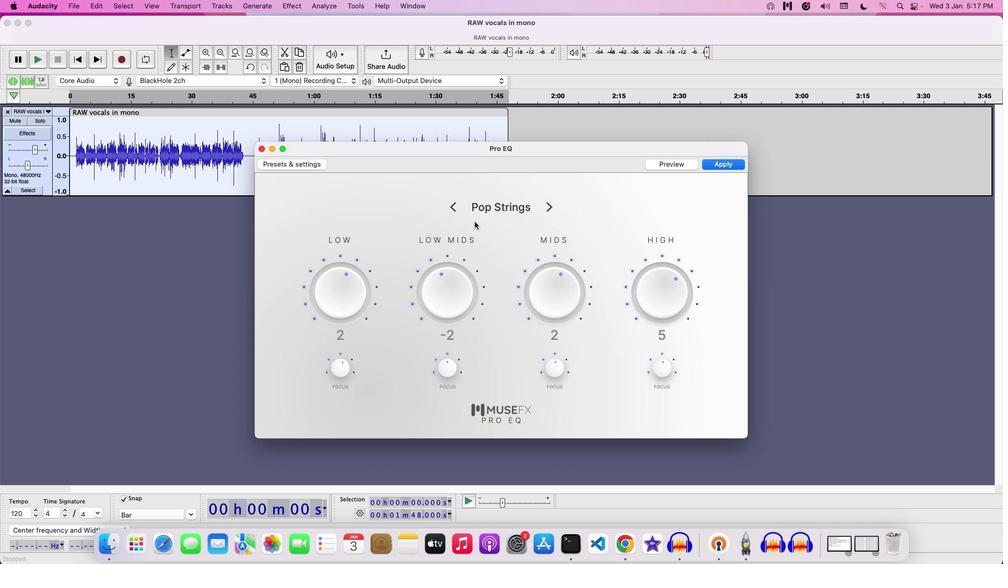 
Action: Mouse moved to (489, 211)
Screenshot: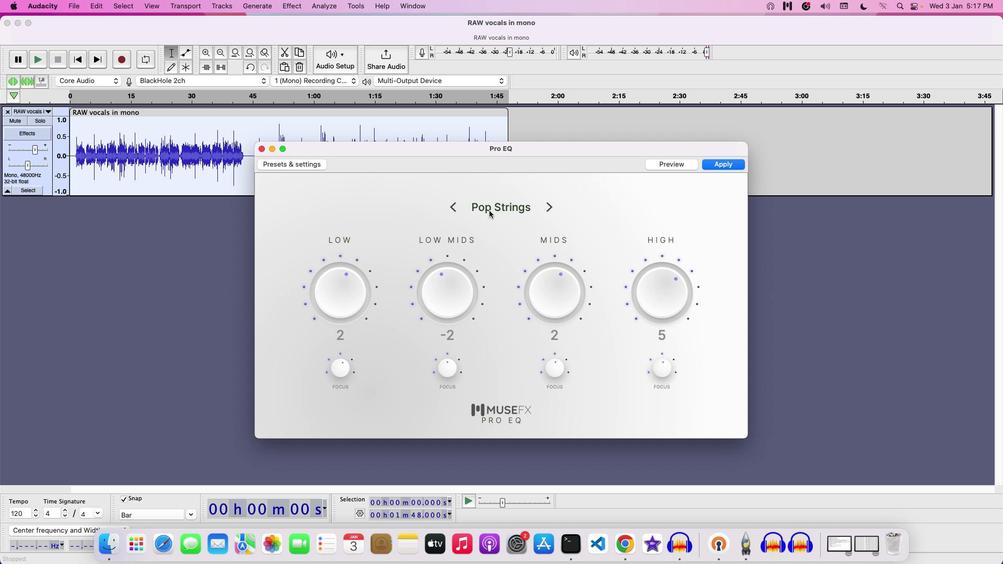 
Action: Mouse pressed left at (489, 211)
Screenshot: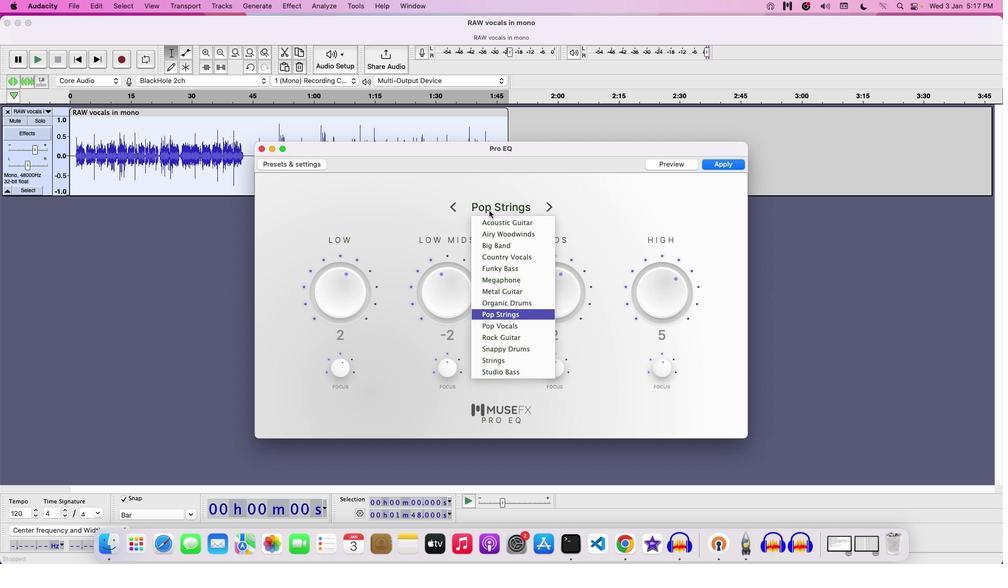 
Action: Mouse moved to (501, 235)
Screenshot: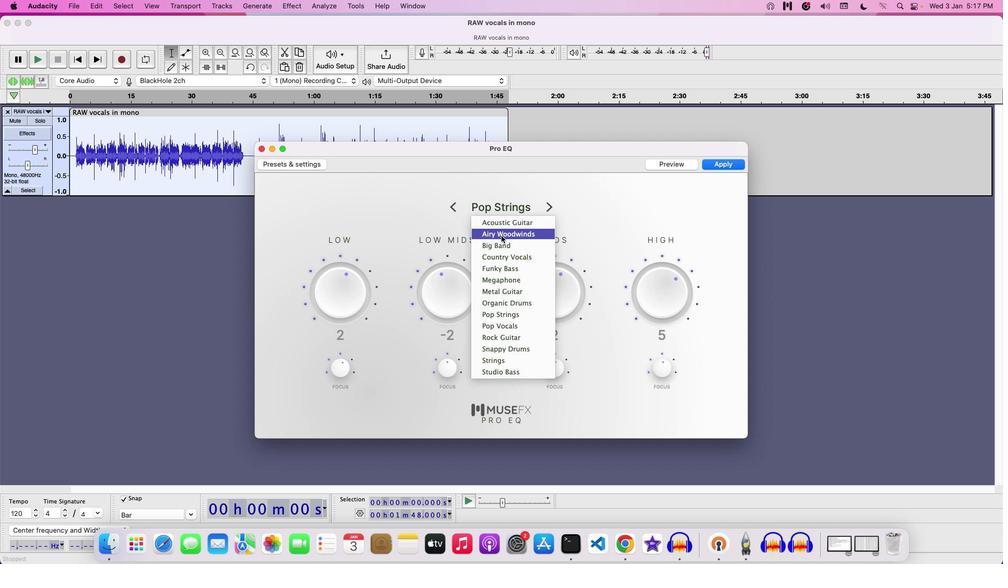 
Action: Key pressed Key.enter
Screenshot: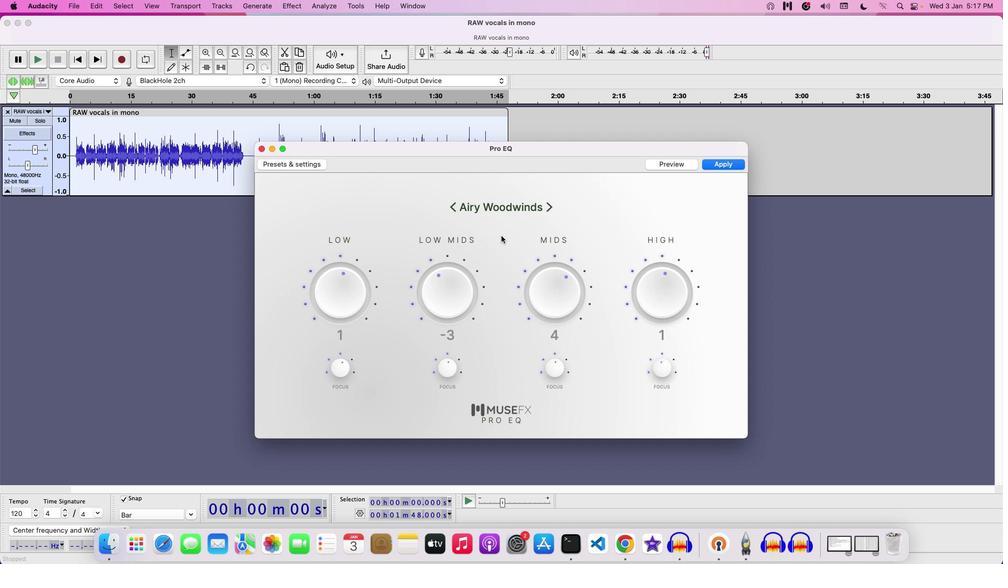 
Action: Mouse moved to (668, 165)
Screenshot: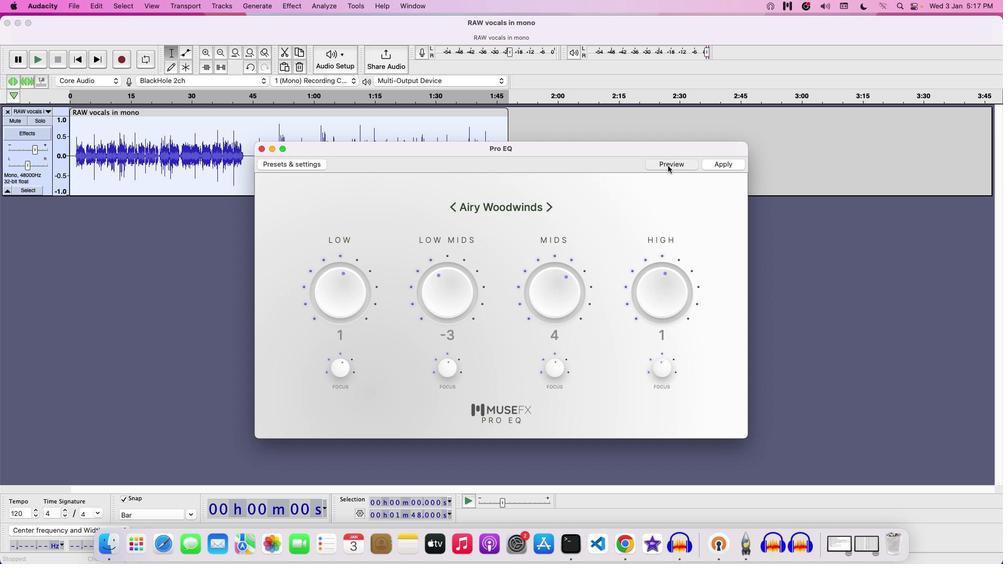 
Action: Mouse pressed left at (668, 165)
Screenshot: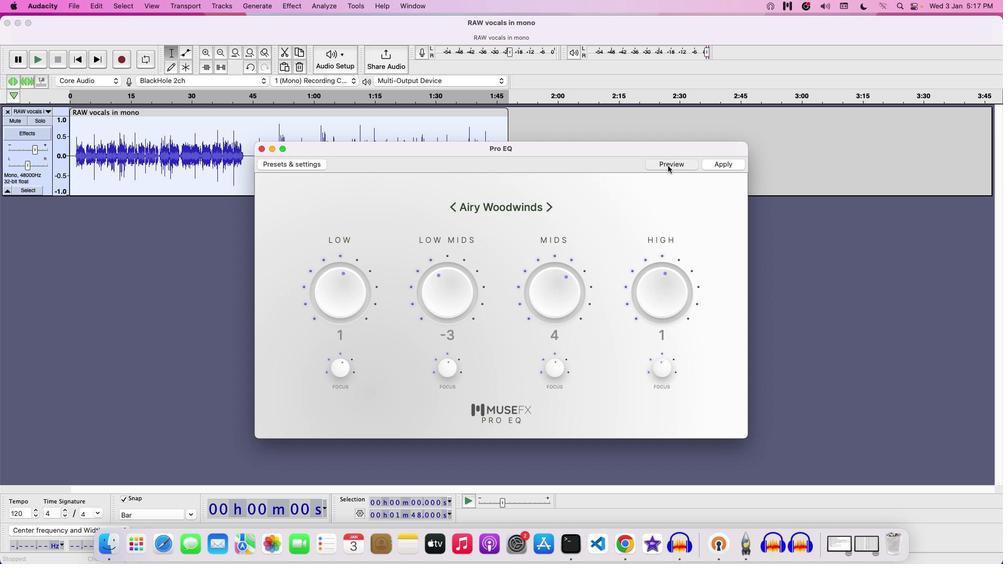 
Action: Mouse moved to (457, 278)
Screenshot: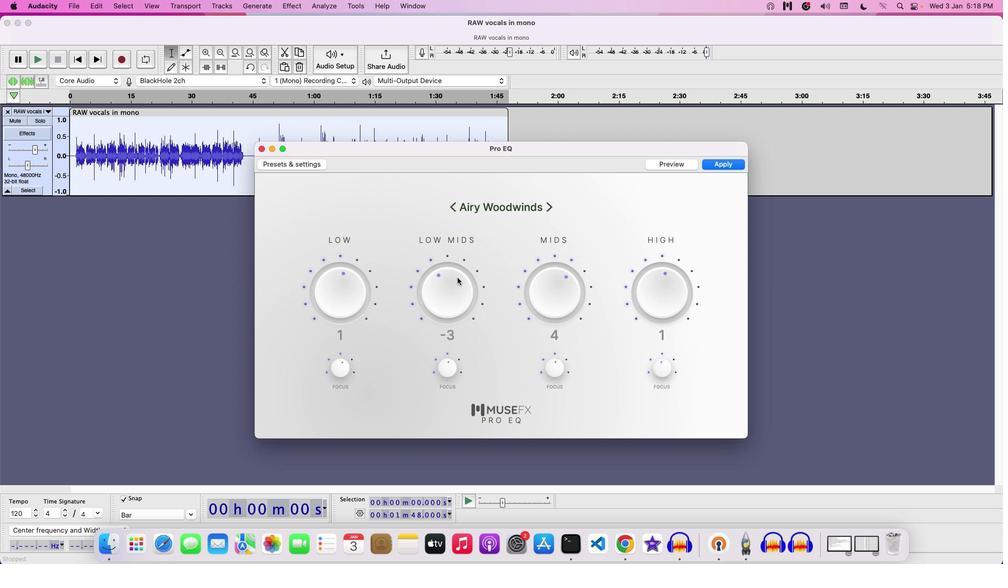 
Action: Mouse pressed left at (457, 278)
Screenshot: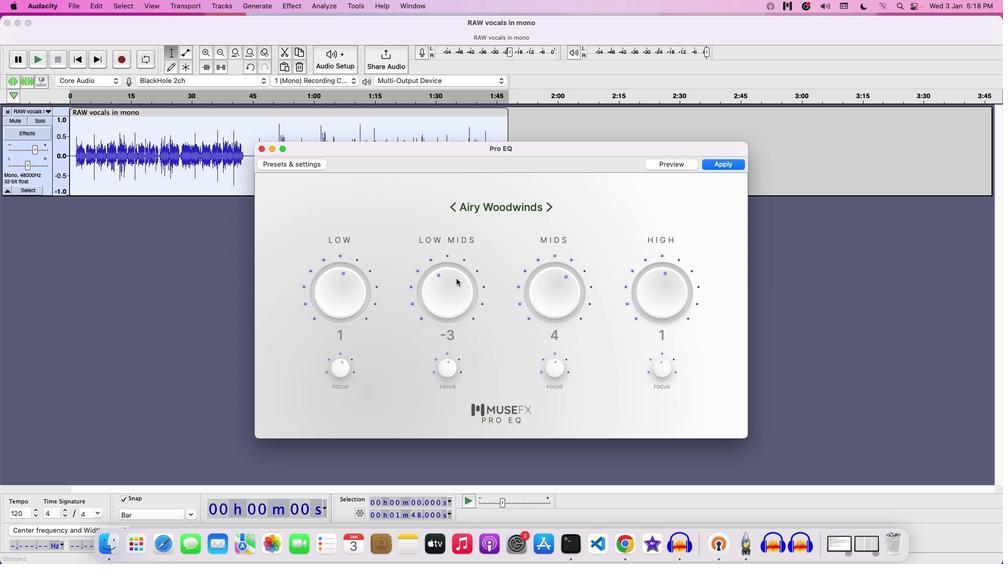 
Action: Mouse moved to (542, 278)
Screenshot: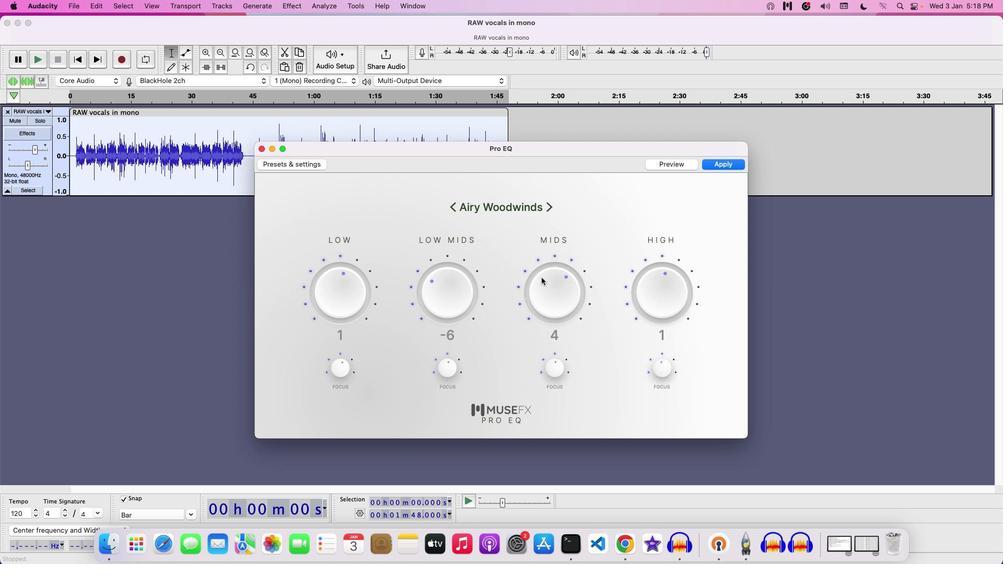 
Action: Mouse pressed left at (542, 278)
Screenshot: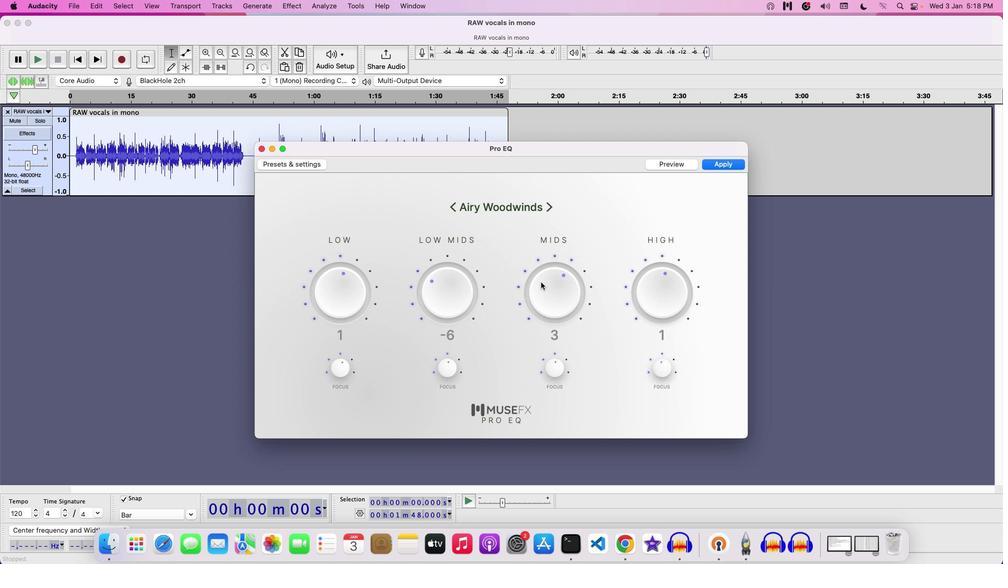 
Action: Mouse moved to (710, 167)
Screenshot: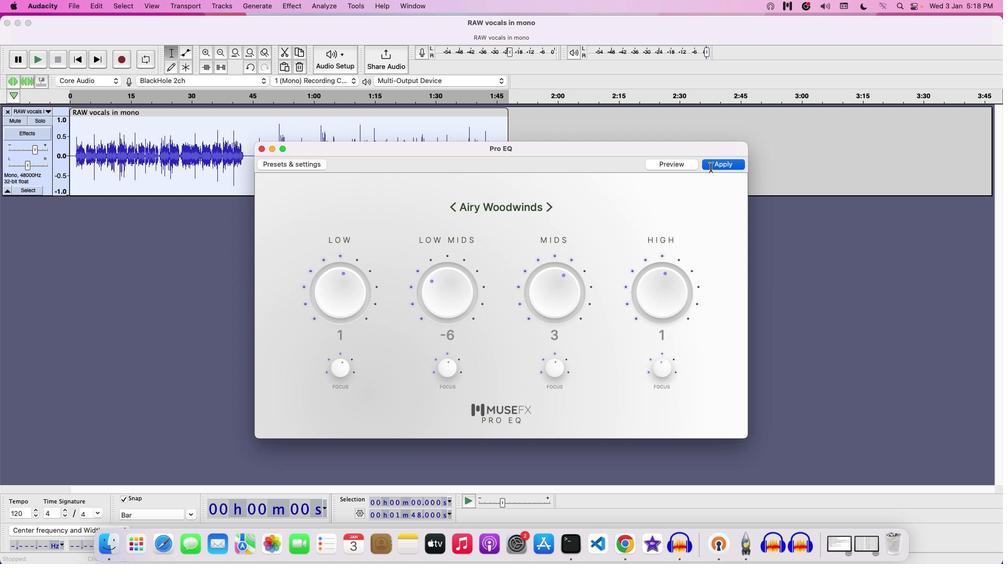 
Action: Mouse pressed left at (710, 167)
Screenshot: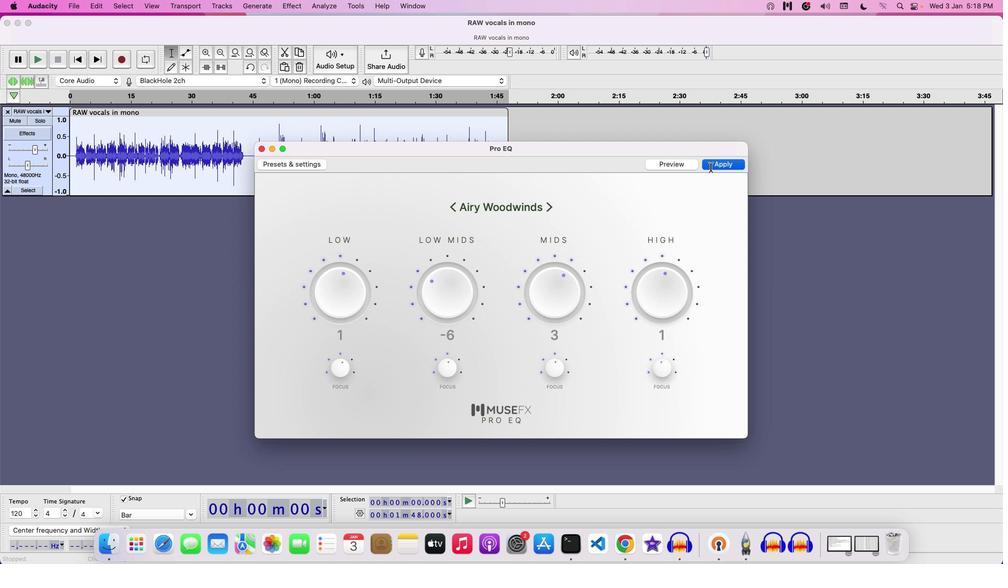 
Action: Mouse moved to (148, 193)
Screenshot: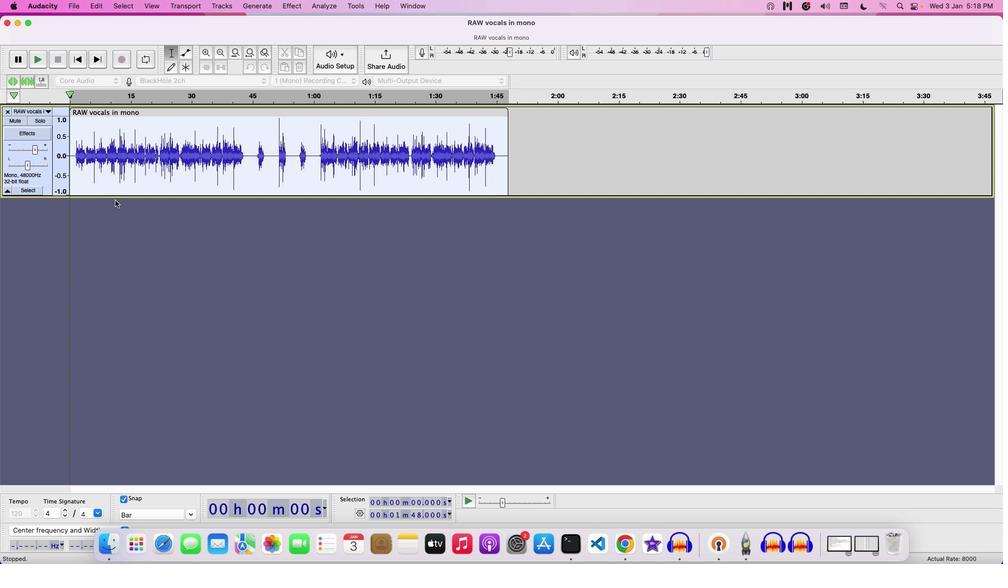 
Action: Key pressed Key.space
Screenshot: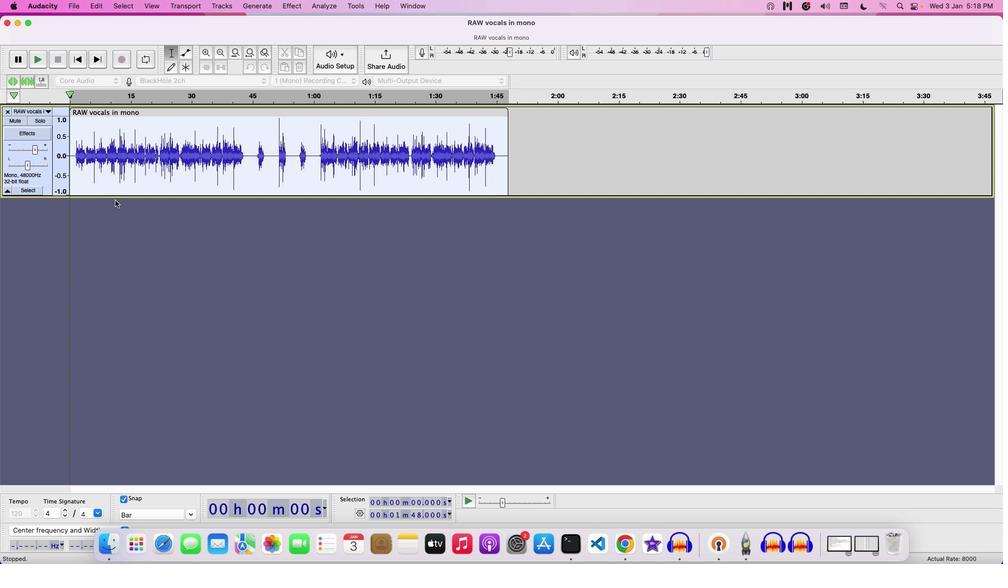 
Action: Mouse moved to (33, 147)
Screenshot: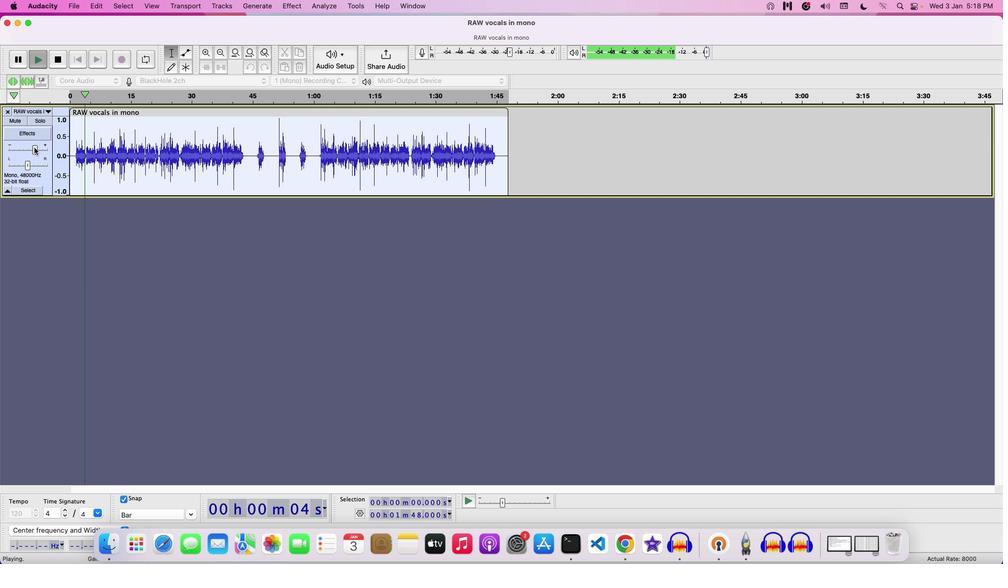 
Action: Mouse pressed left at (33, 147)
Screenshot: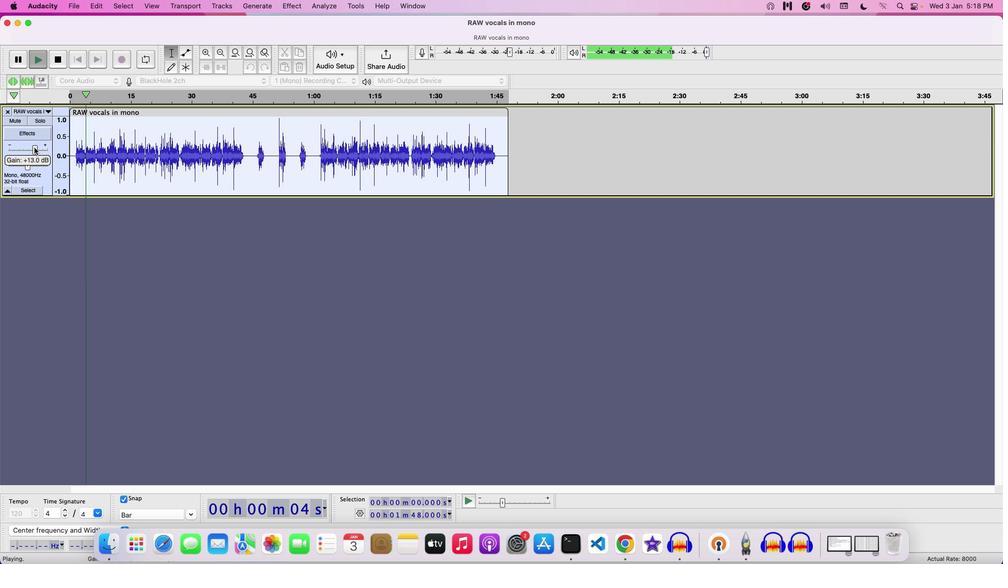 
Action: Mouse moved to (378, 169)
Screenshot: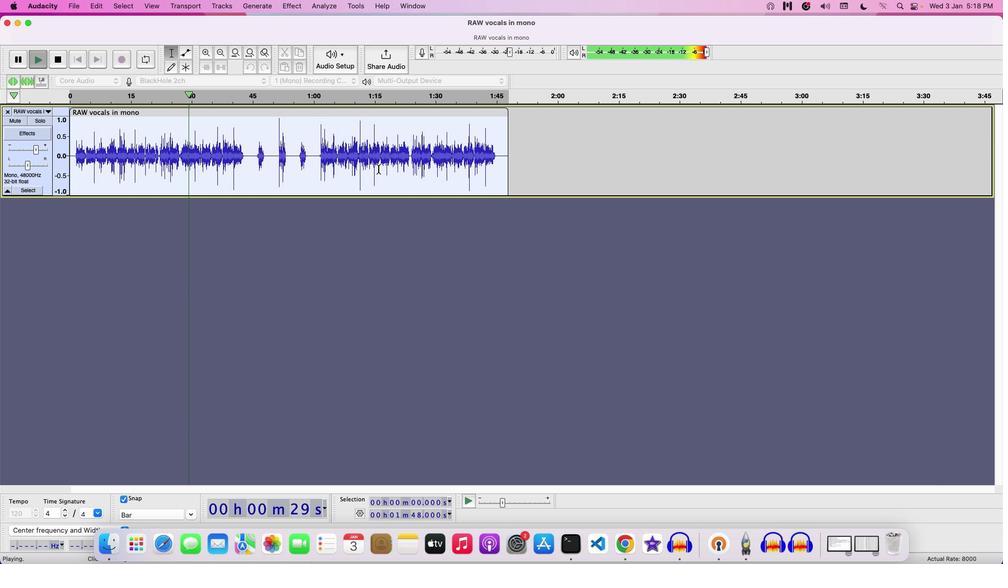 
Action: Key pressed Key.space
Screenshot: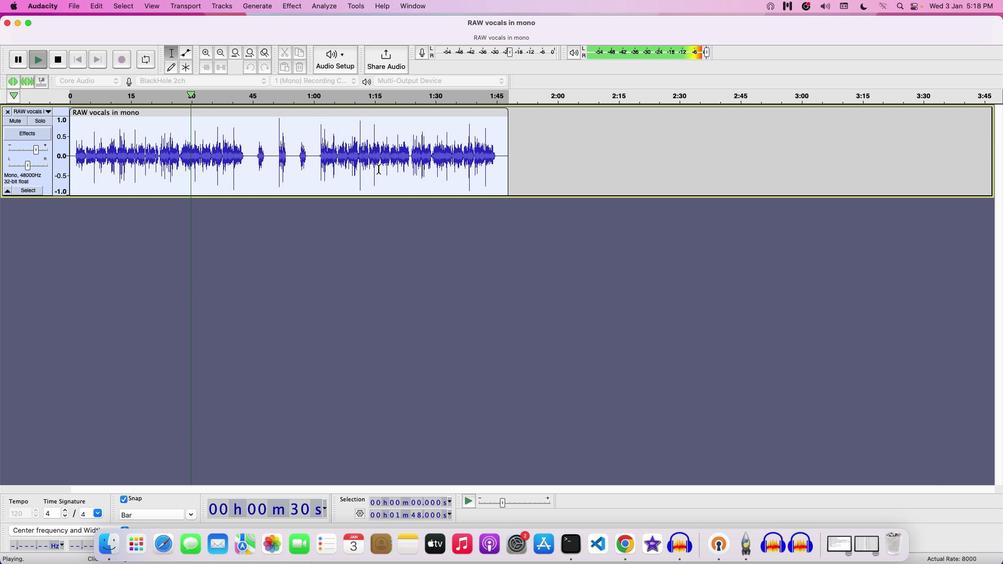 
Action: Mouse moved to (72, 3)
Screenshot: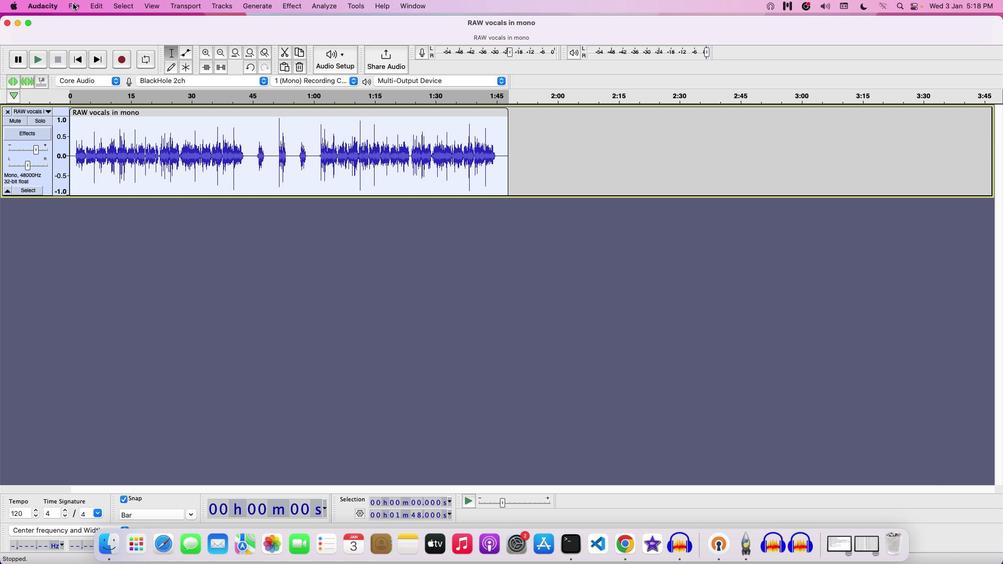 
Action: Mouse pressed left at (72, 3)
Screenshot: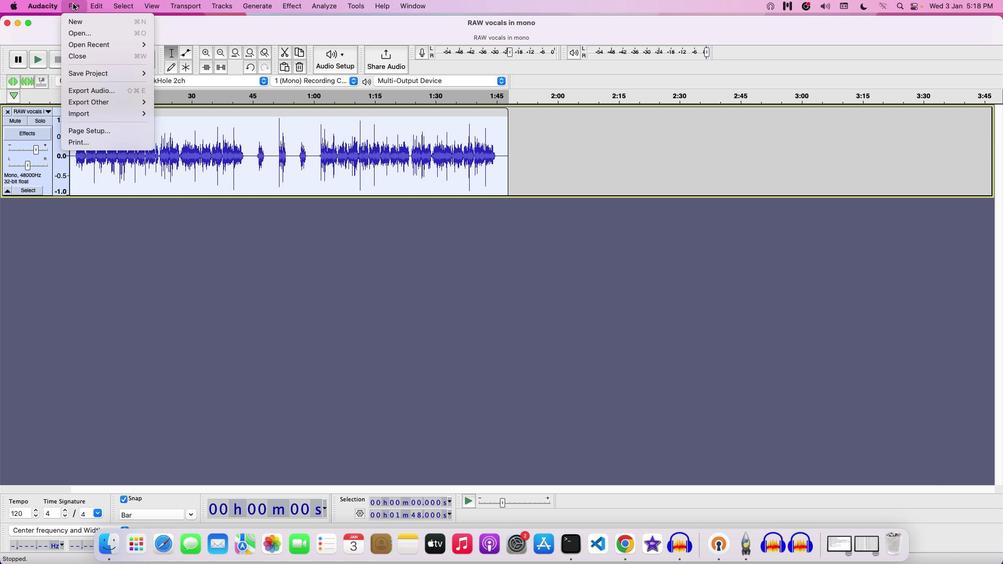 
Action: Mouse moved to (84, 69)
Screenshot: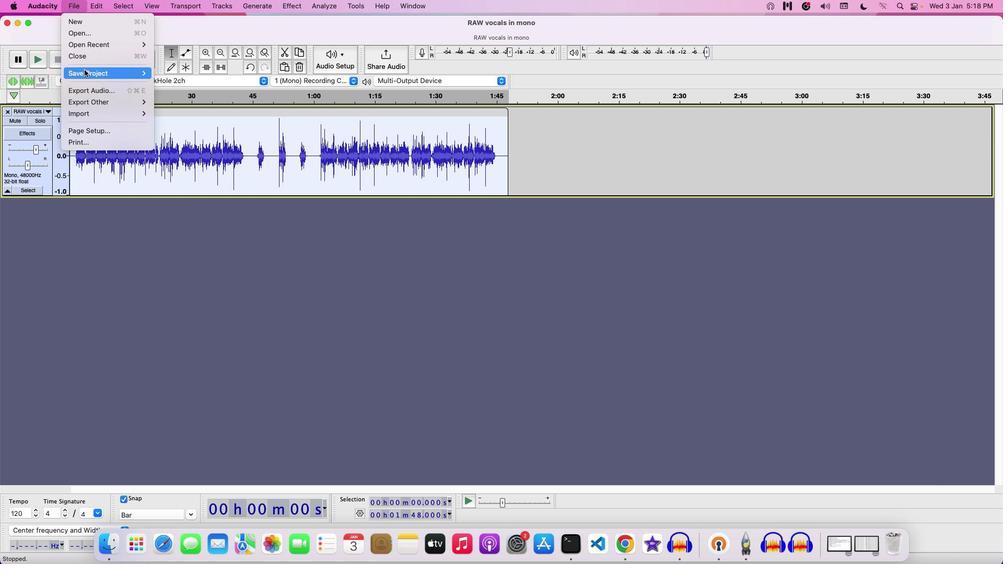 
Action: Mouse pressed left at (84, 69)
Screenshot: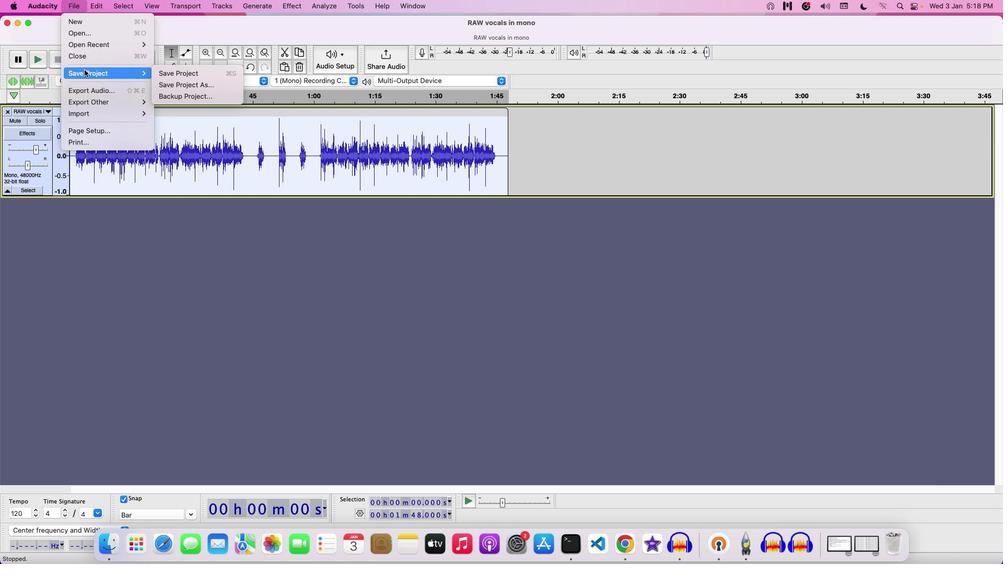 
Action: Mouse moved to (162, 70)
Screenshot: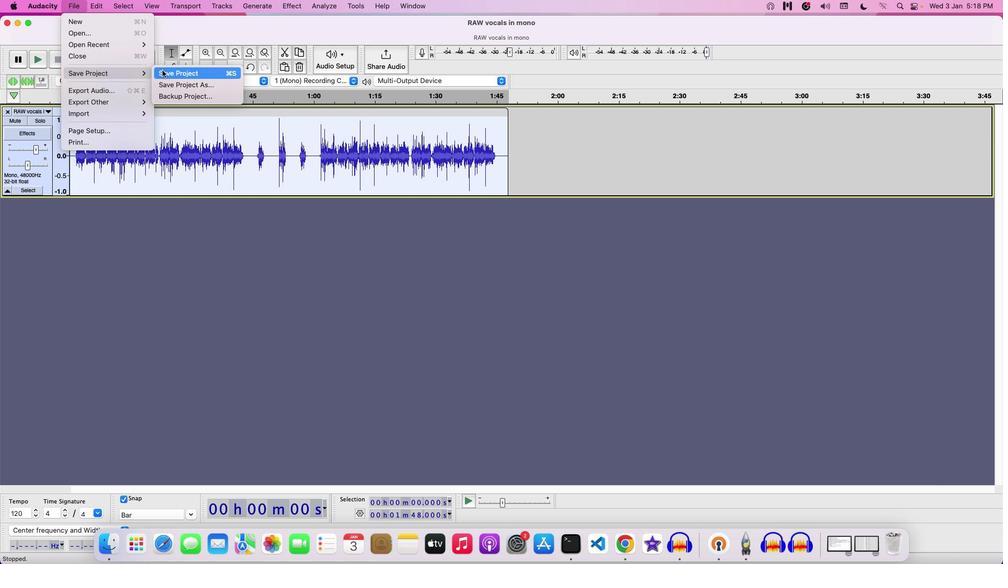 
Action: Mouse pressed left at (162, 70)
Screenshot: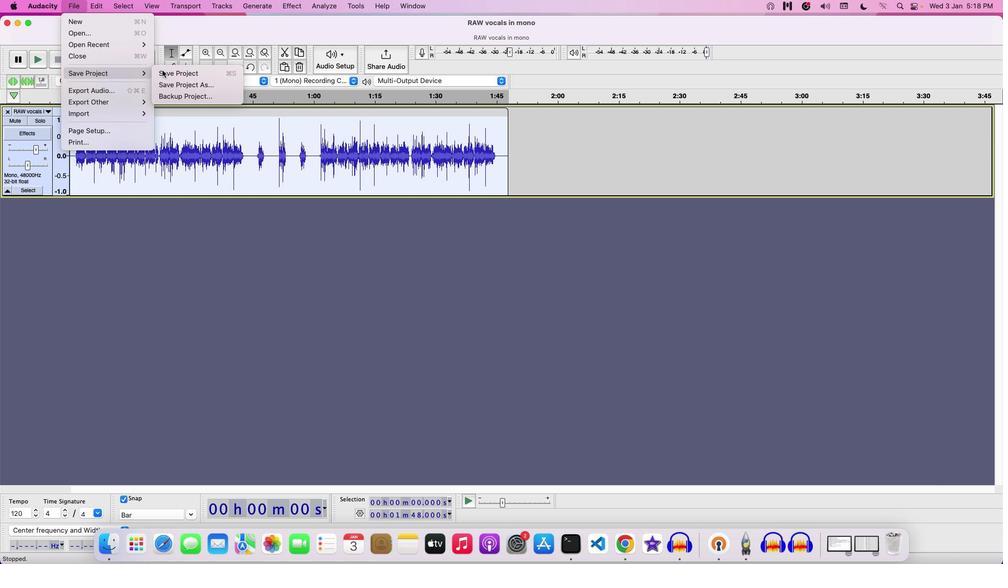 
Action: Mouse moved to (519, 154)
Screenshot: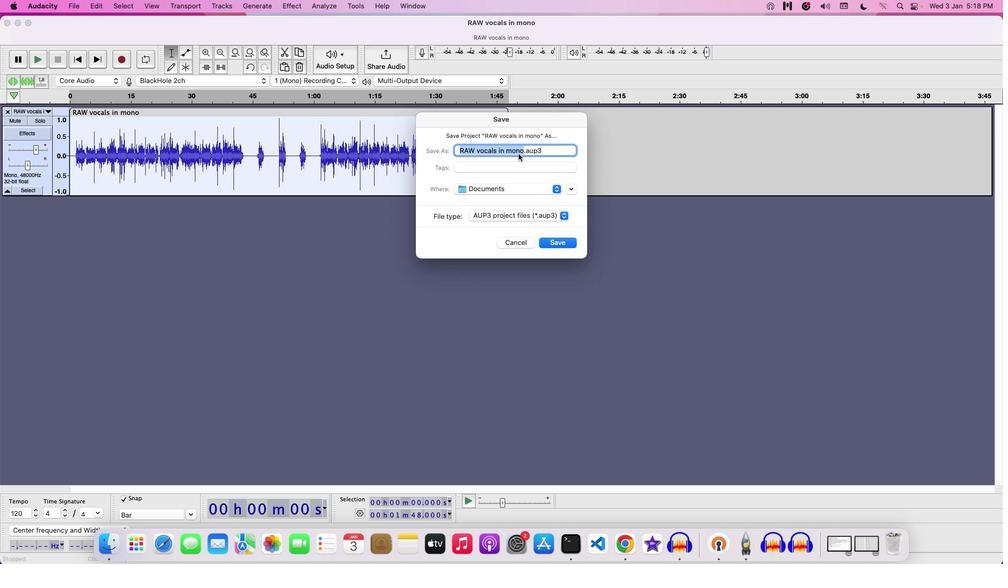 
Action: Key pressed Key.backspace'E''Q'Key.space'T'Key.backspaceKey.space'F''O''R'Key.space'T''O''N''A''L'Key.space'B''A''L''A''N''C''E'Key.space'I''N'Key.space'V''O''C''A''L'
Screenshot: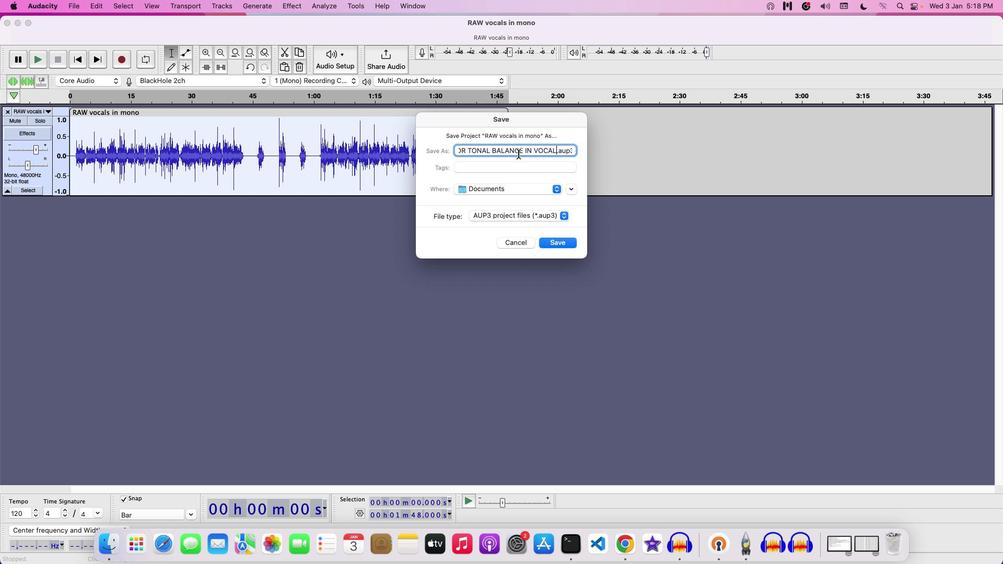 
Action: Mouse moved to (546, 198)
Screenshot: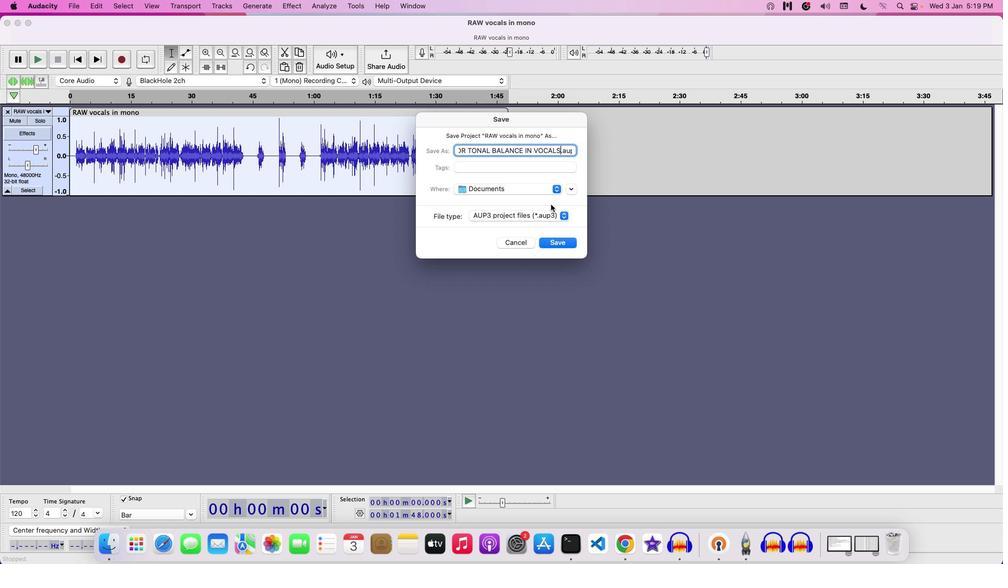 
Action: Key pressed 'S'
Screenshot: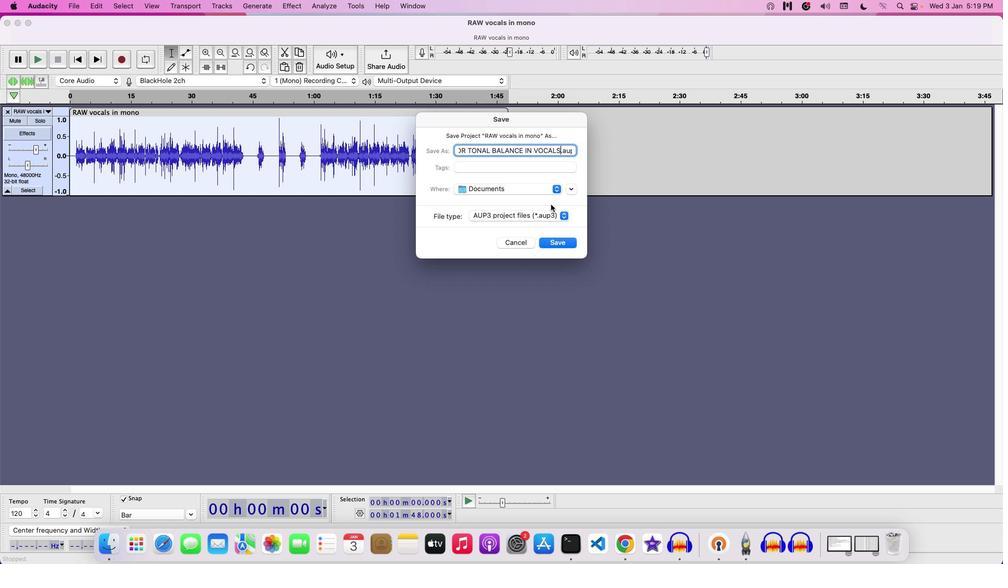 
Action: Mouse moved to (566, 249)
Screenshot: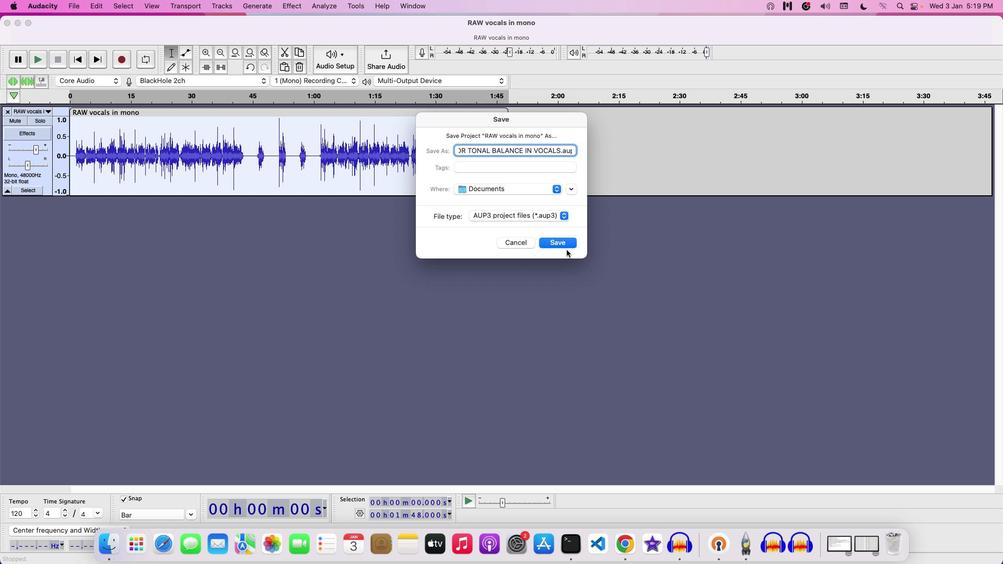 
Action: Mouse pressed left at (566, 249)
Screenshot: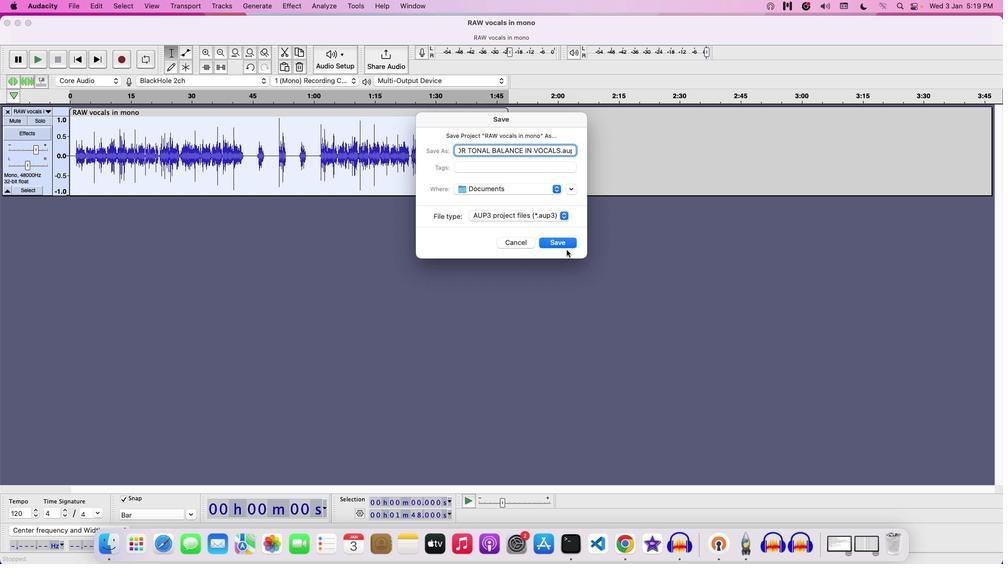
Action: Mouse pressed left at (566, 249)
Screenshot: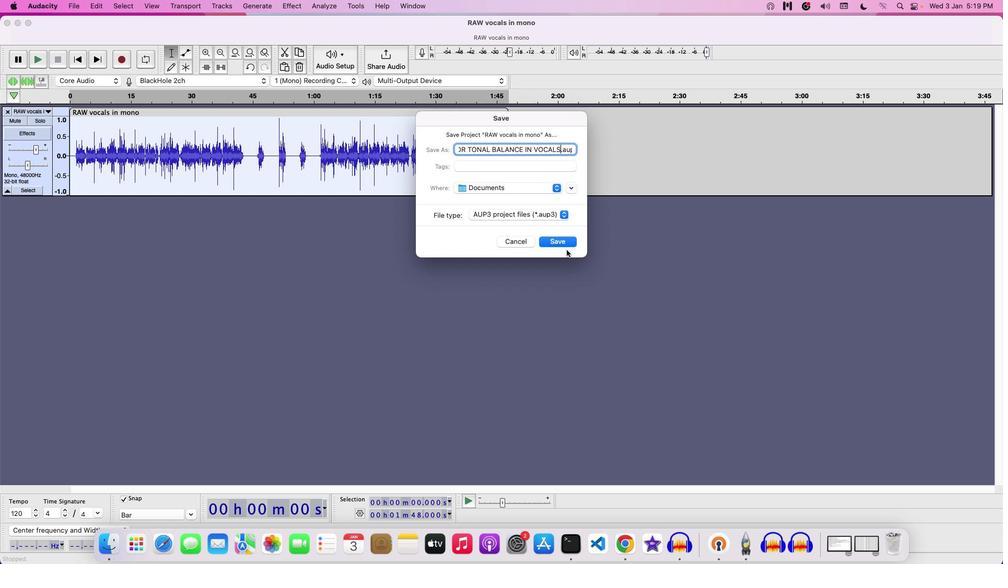 
Action: Mouse moved to (563, 245)
Screenshot: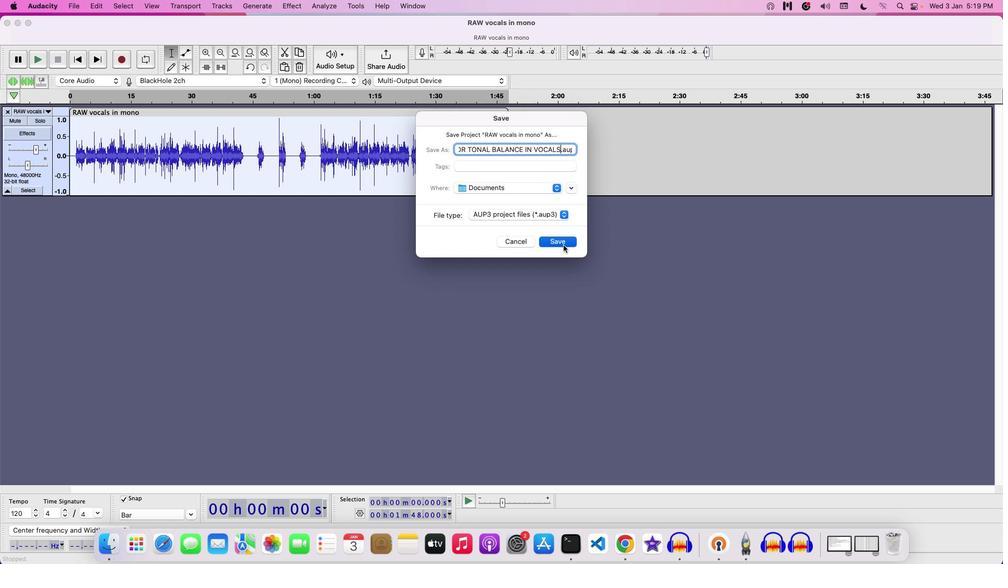 
Action: Mouse pressed left at (563, 245)
Screenshot: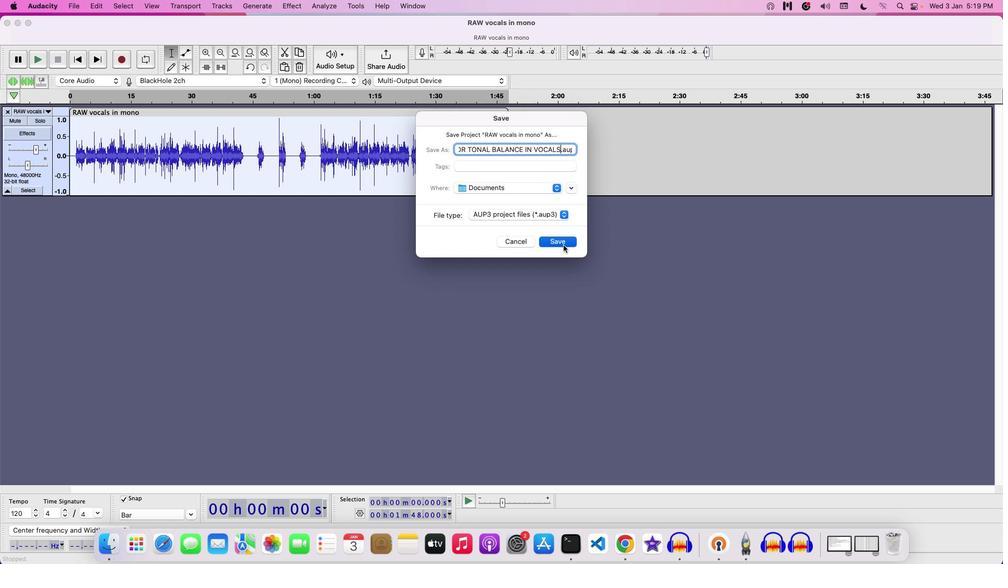 
